 Task: Find connections with filter location Stoke-on-Trent with filter topic #Jobswith filter profile language English with filter current company Saint-Gobain India Private Limited - Glass Business with filter school Guru Jambheshwar University with filter industry Residential Building Construction with filter service category Corporate Law with filter keywords title Roofer
Action: Mouse moved to (680, 100)
Screenshot: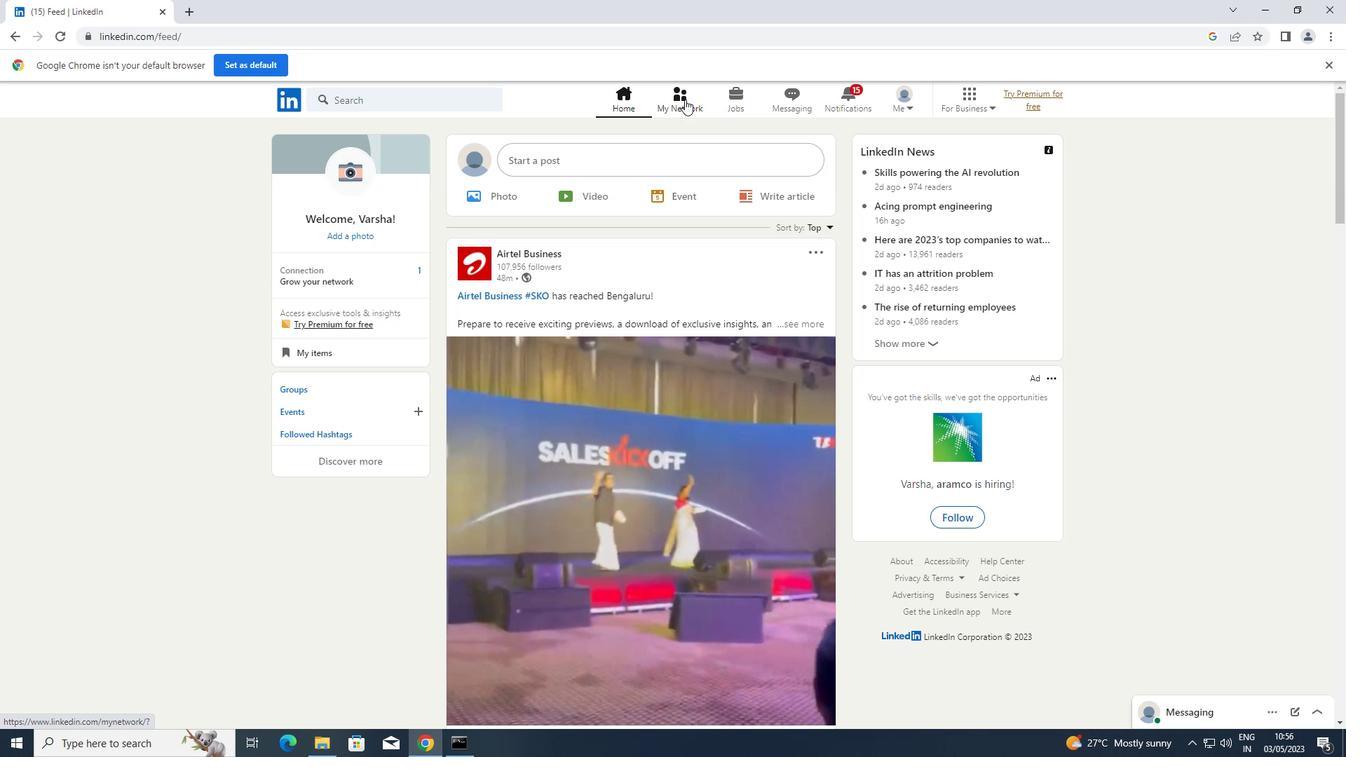 
Action: Mouse pressed left at (680, 100)
Screenshot: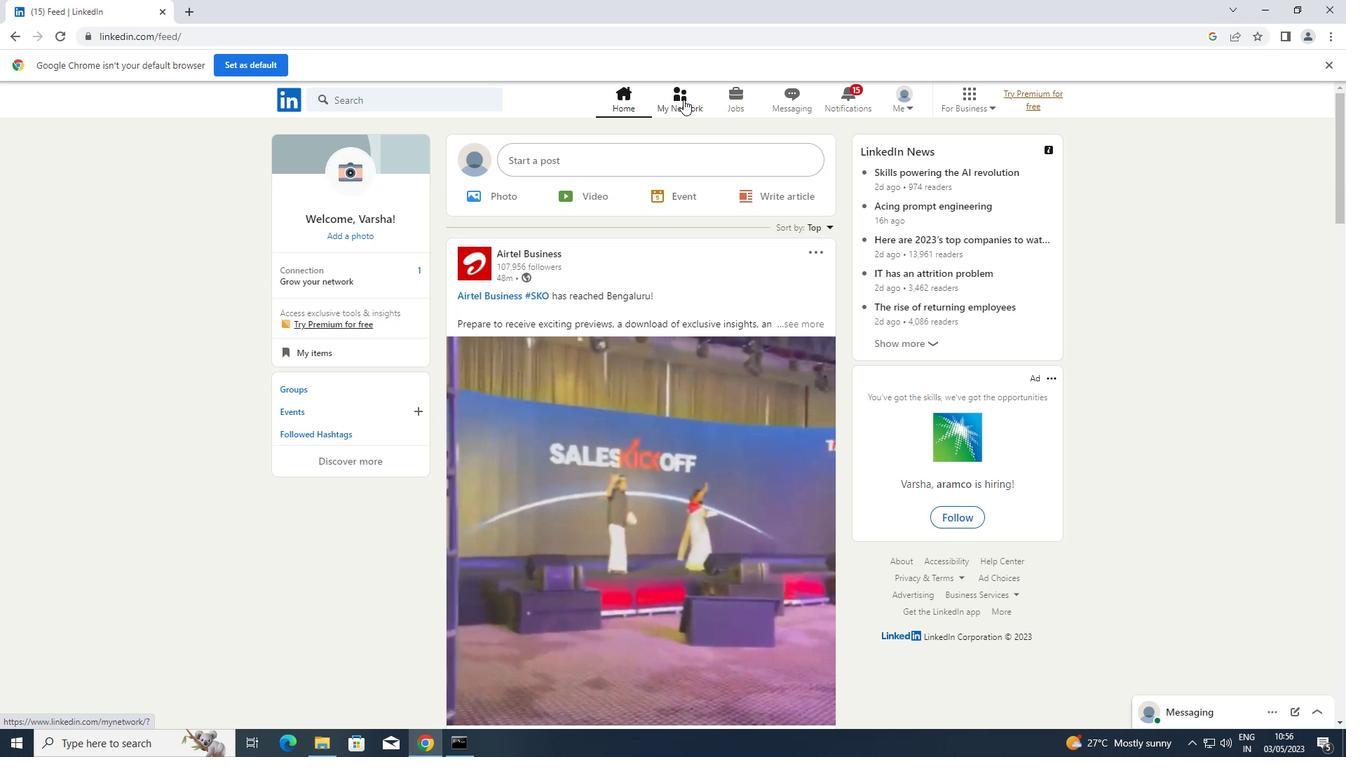 
Action: Mouse moved to (391, 172)
Screenshot: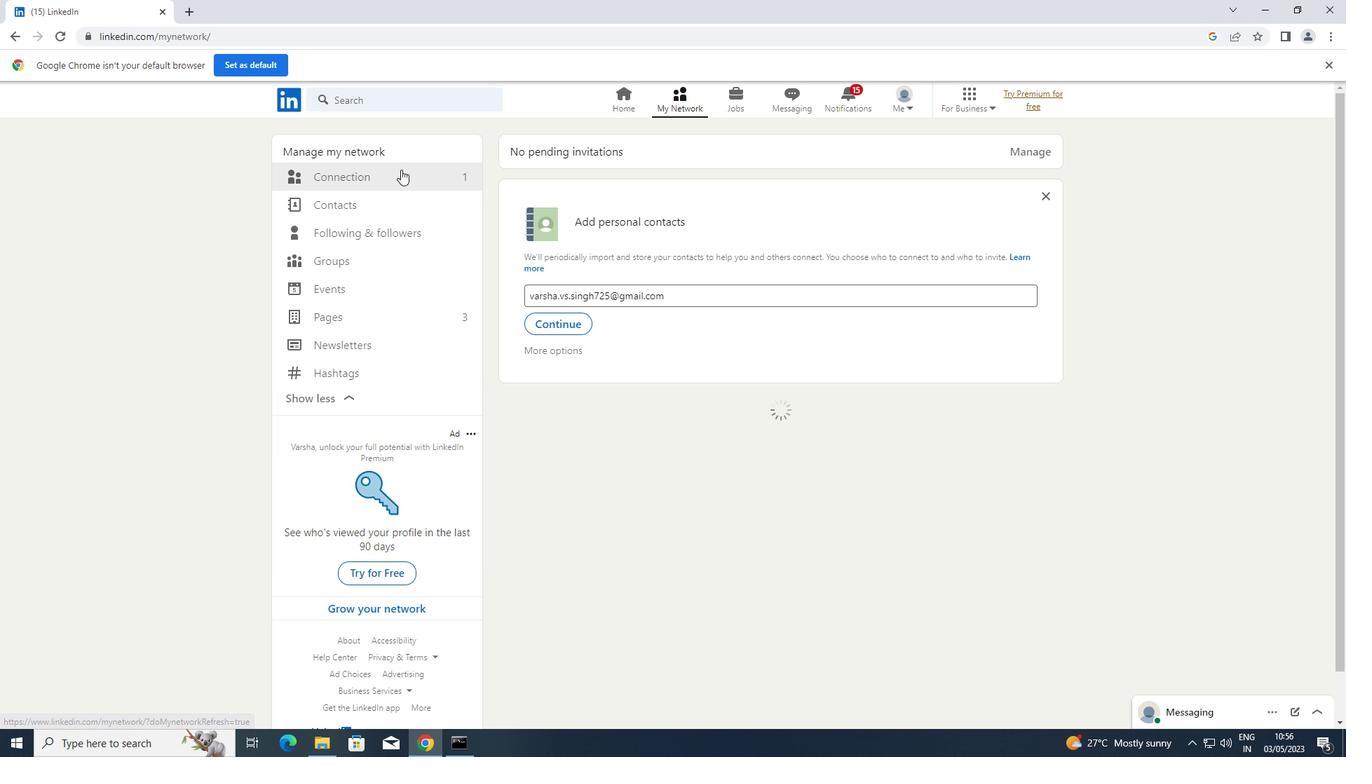 
Action: Mouse pressed left at (391, 172)
Screenshot: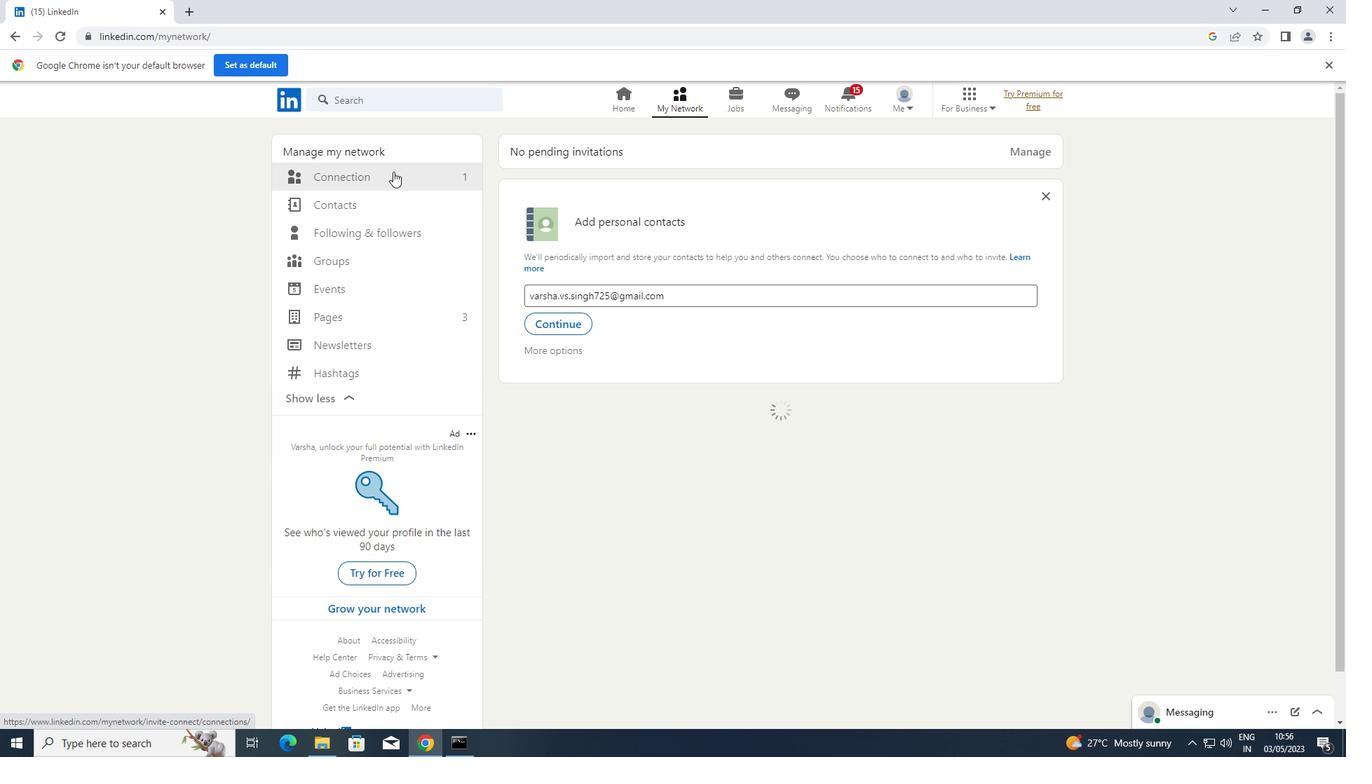 
Action: Mouse moved to (766, 180)
Screenshot: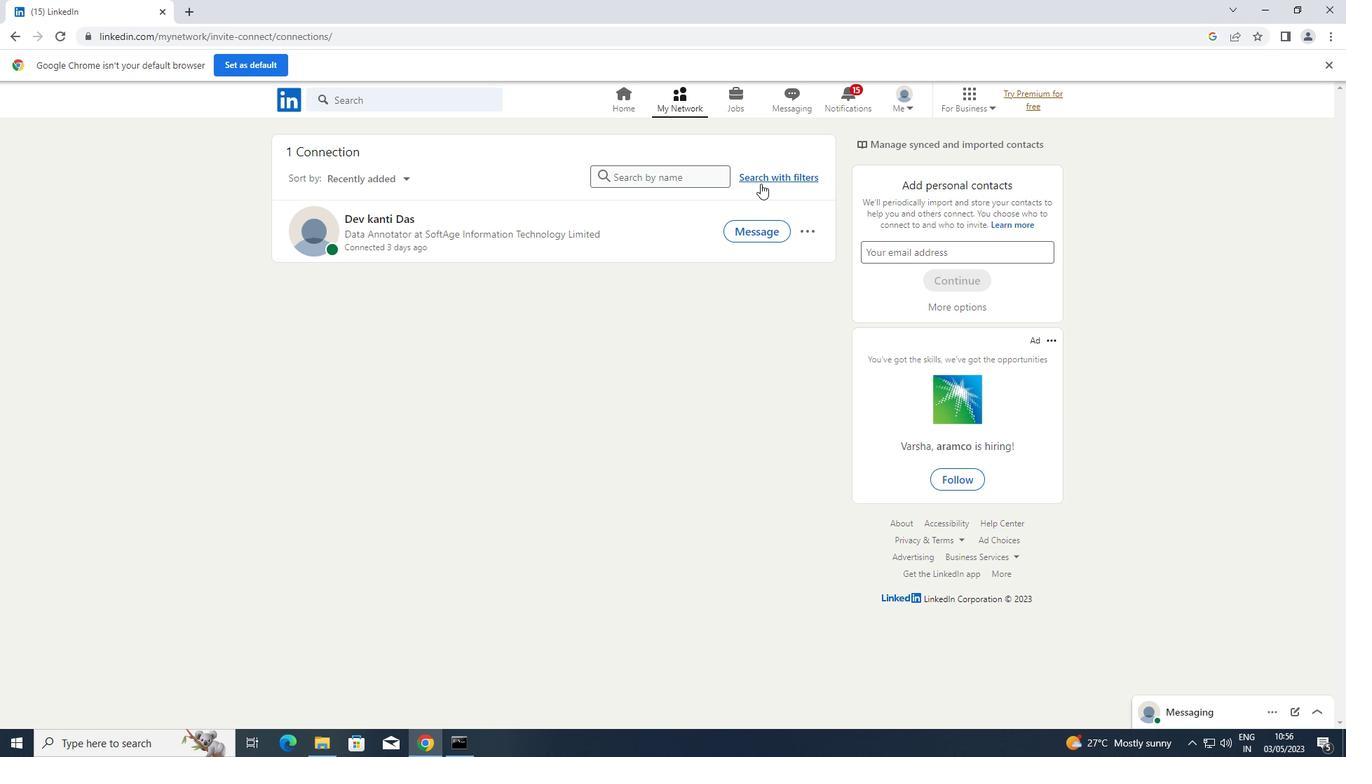 
Action: Mouse pressed left at (766, 180)
Screenshot: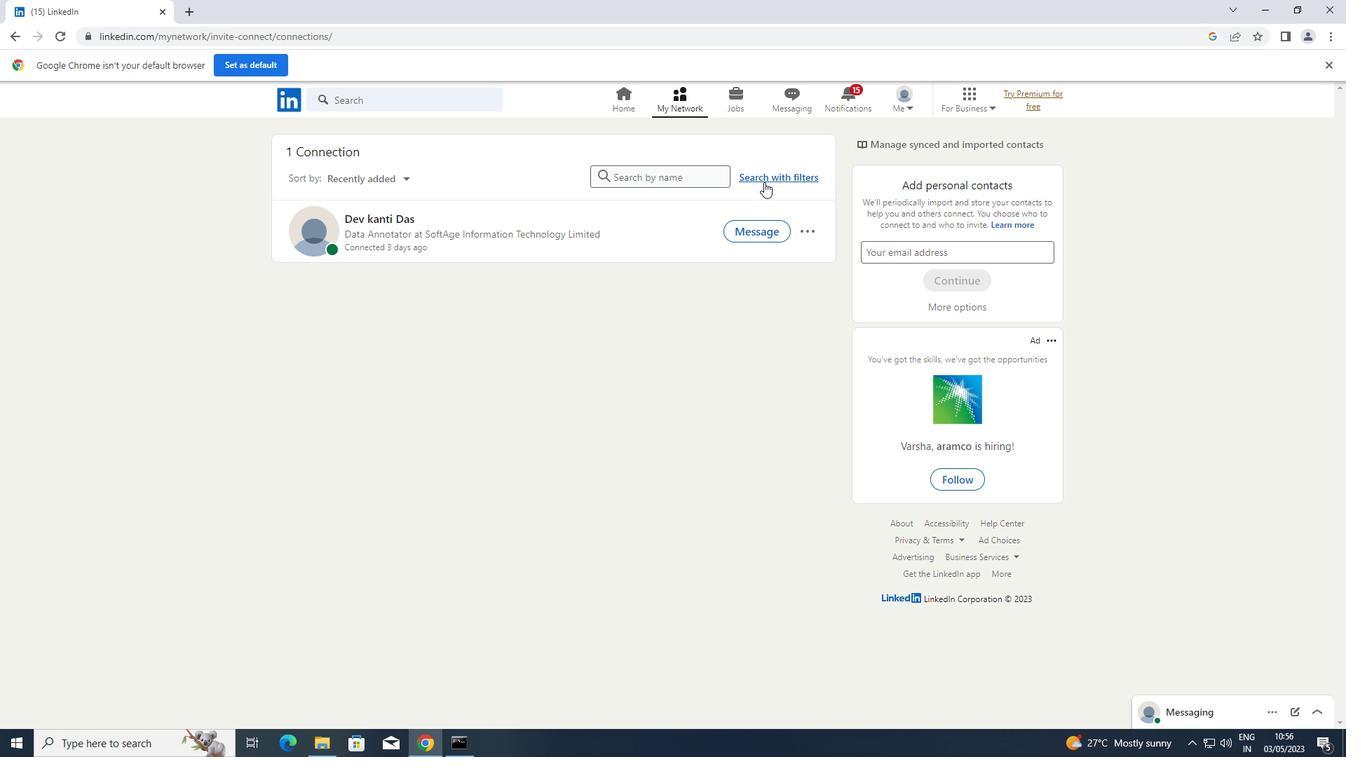 
Action: Mouse moved to (726, 137)
Screenshot: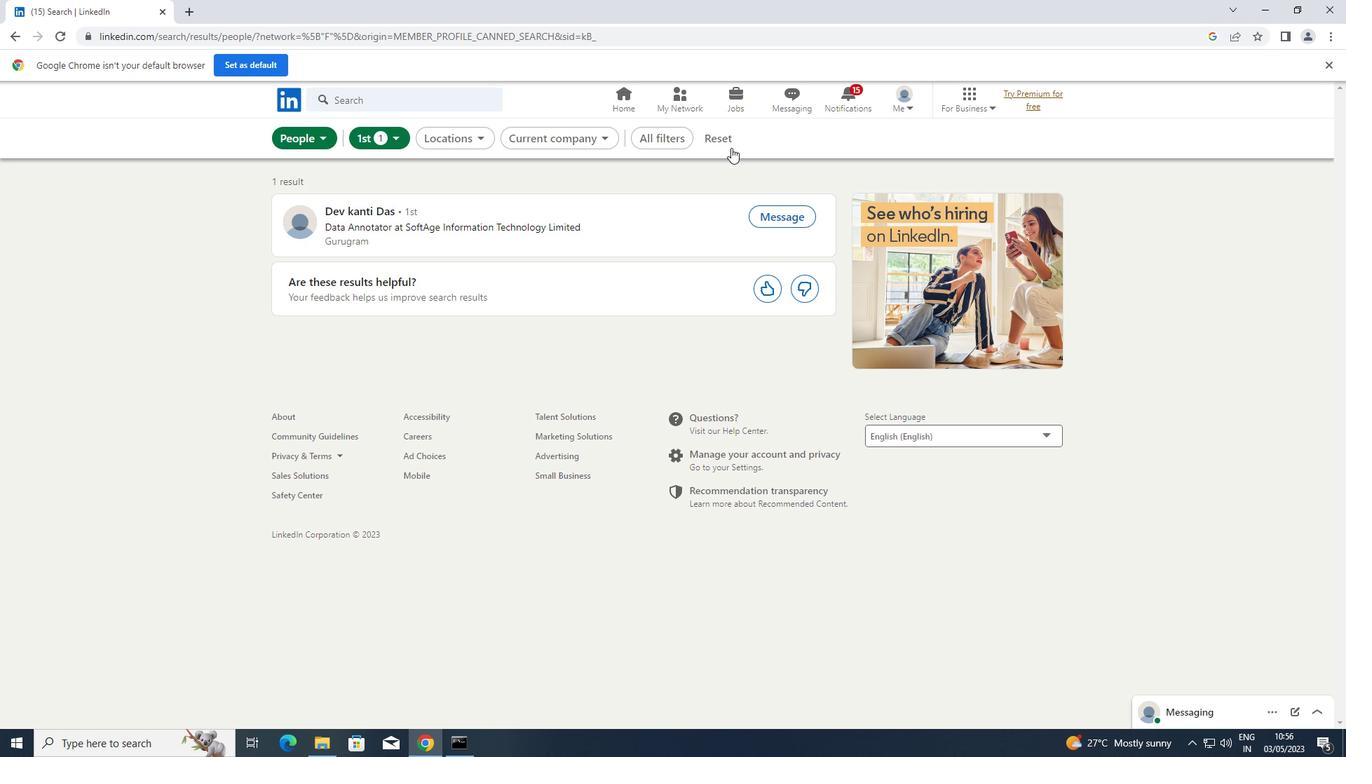
Action: Mouse pressed left at (726, 137)
Screenshot: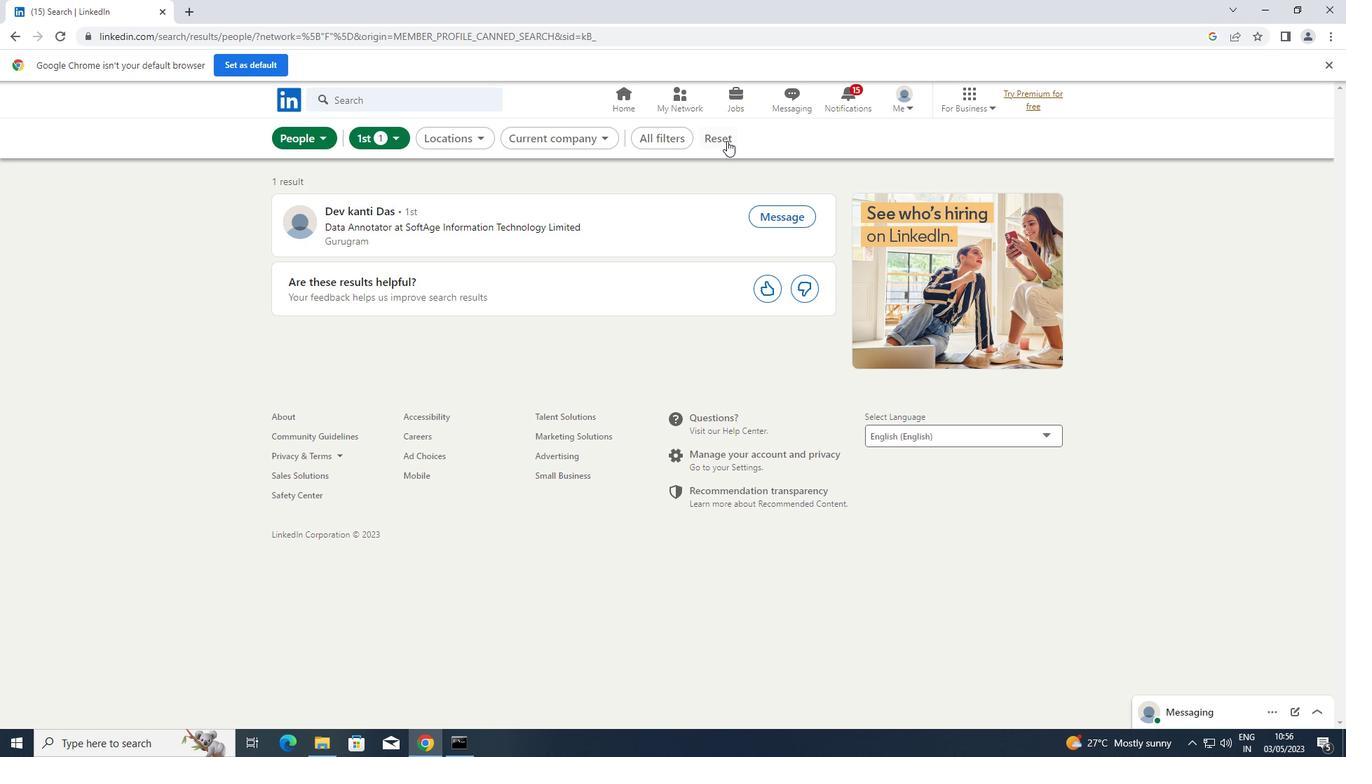 
Action: Mouse moved to (697, 141)
Screenshot: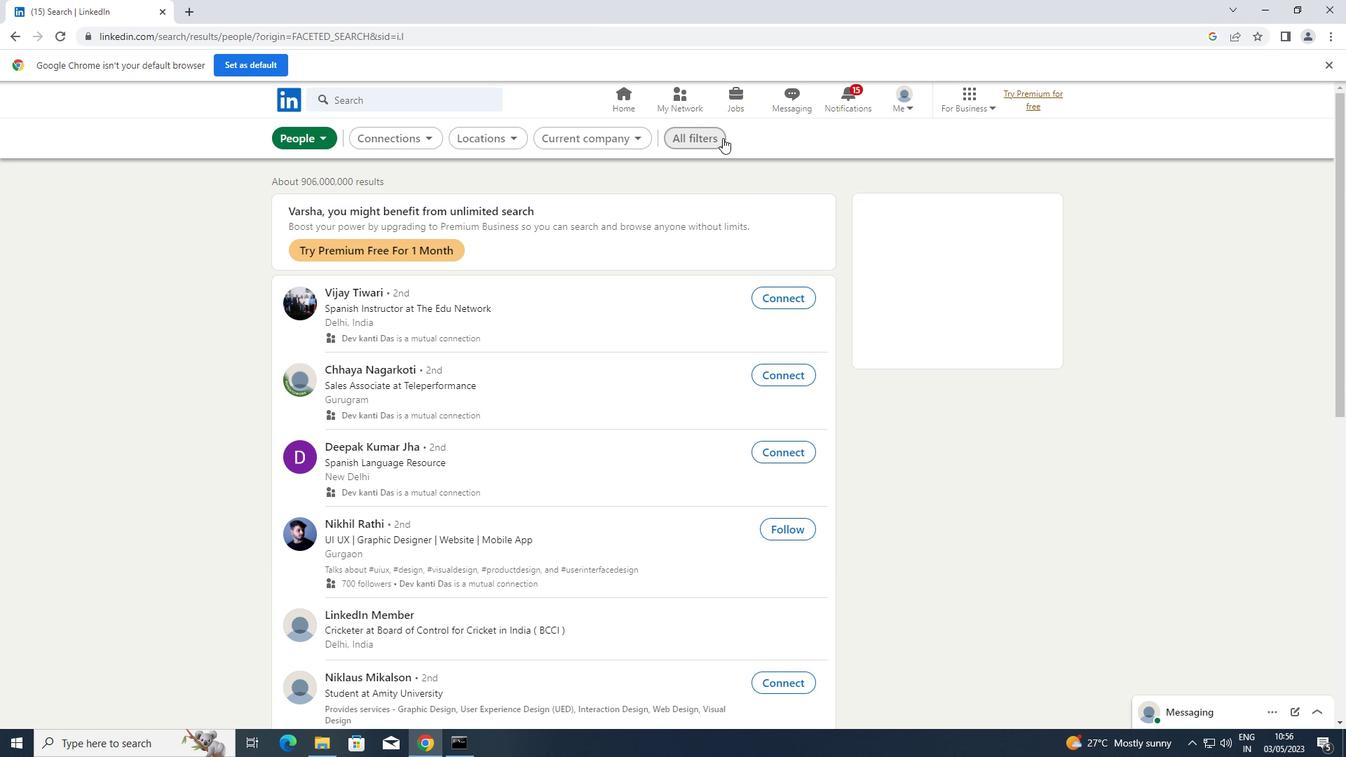 
Action: Mouse pressed left at (697, 141)
Screenshot: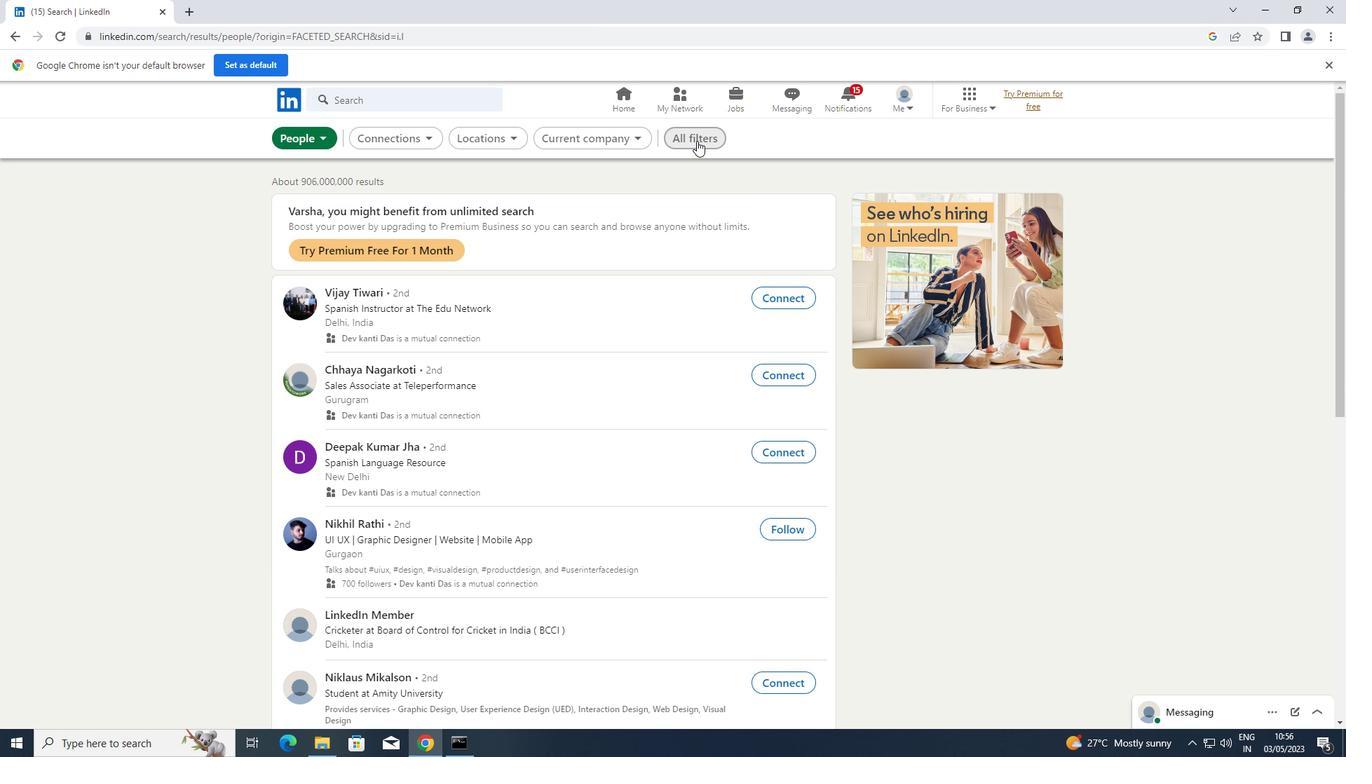 
Action: Mouse moved to (970, 315)
Screenshot: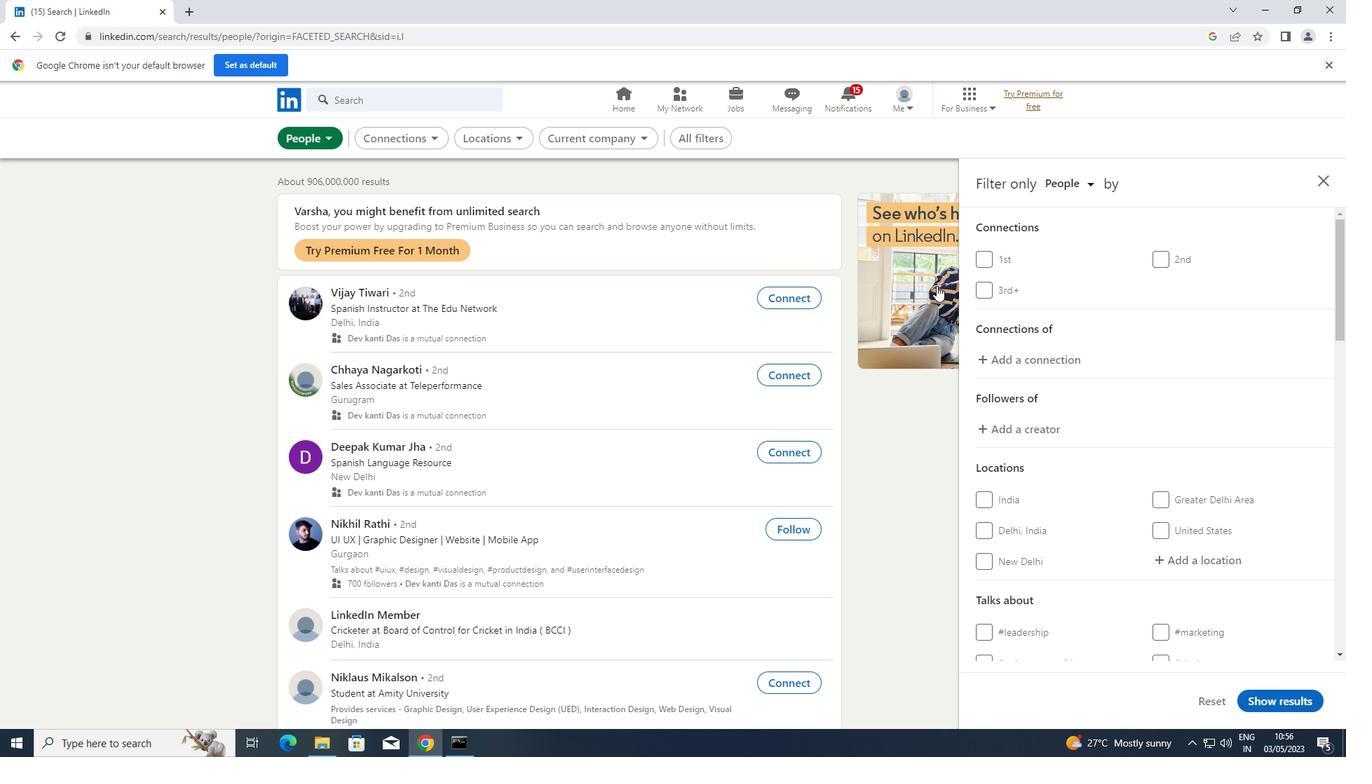 
Action: Mouse scrolled (970, 314) with delta (0, 0)
Screenshot: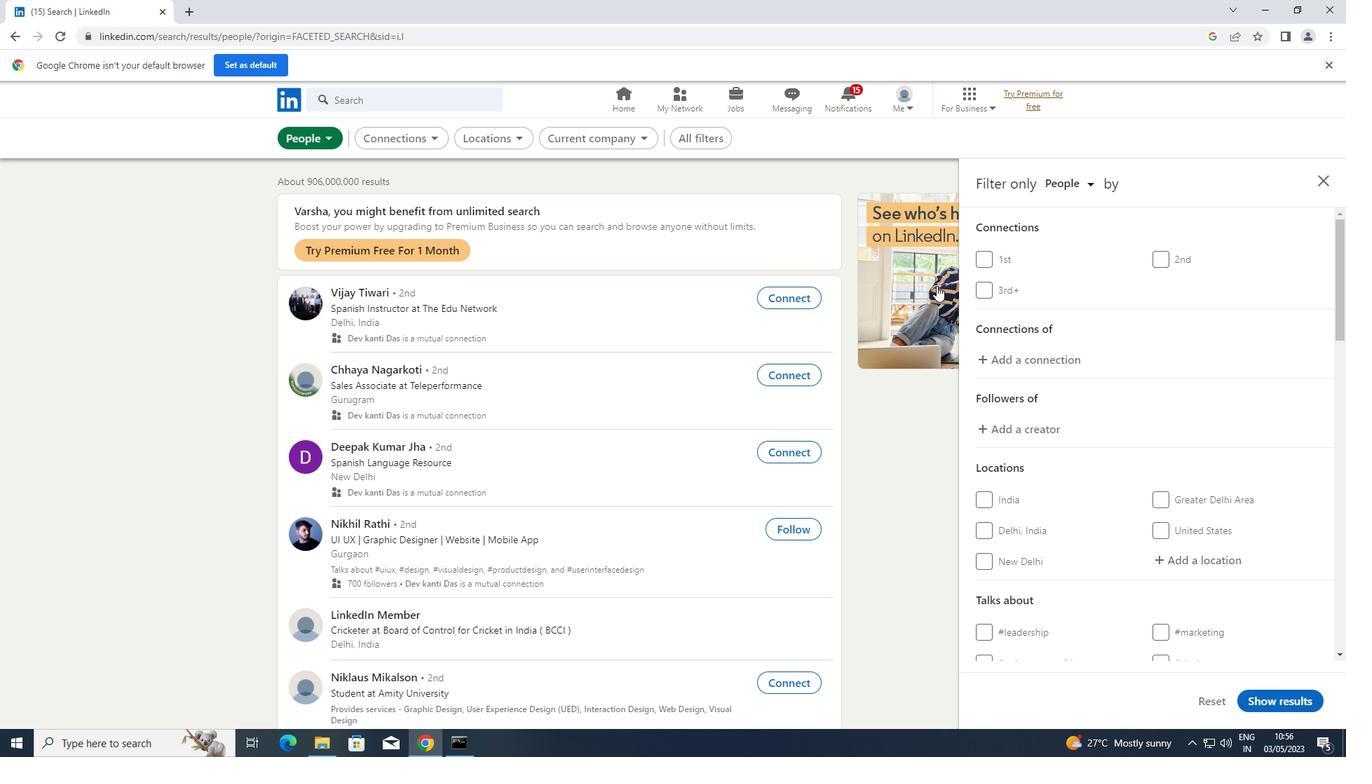 
Action: Mouse moved to (971, 317)
Screenshot: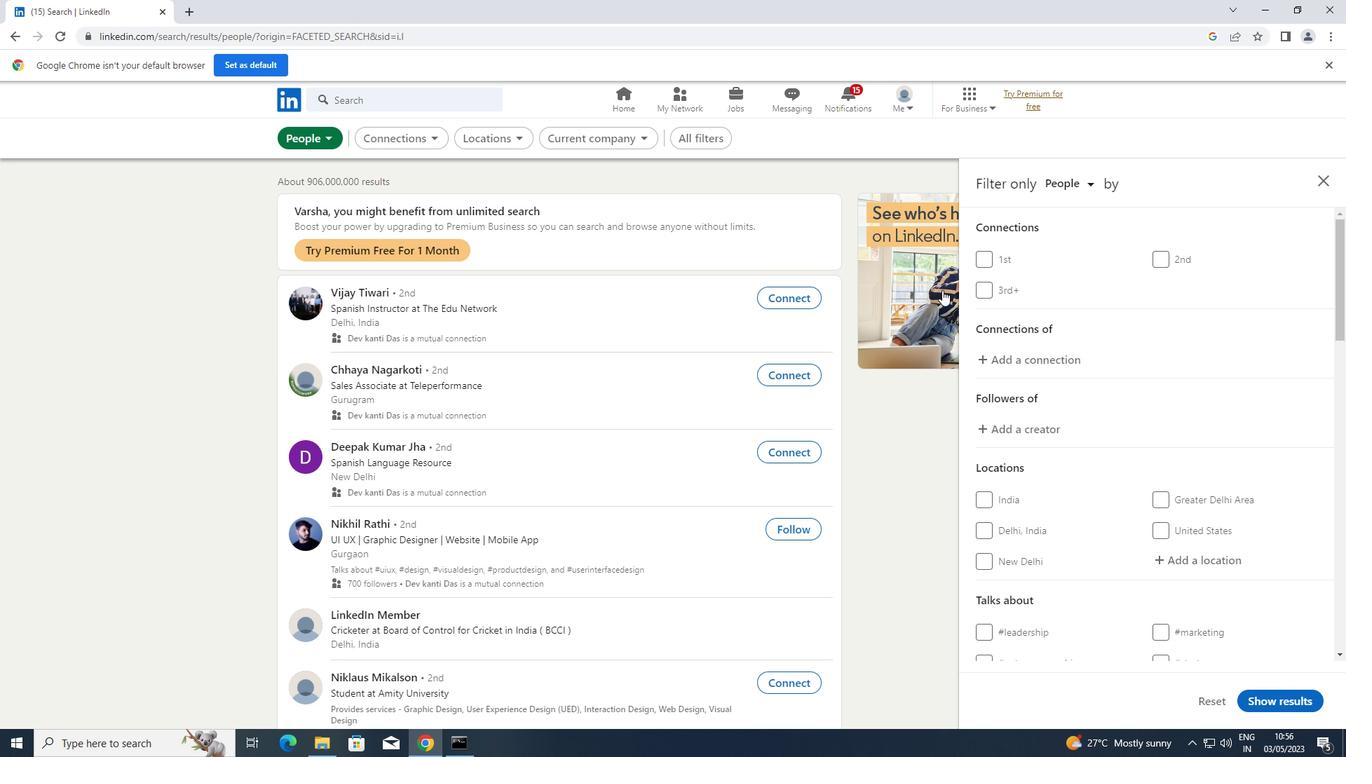 
Action: Mouse scrolled (971, 317) with delta (0, 0)
Screenshot: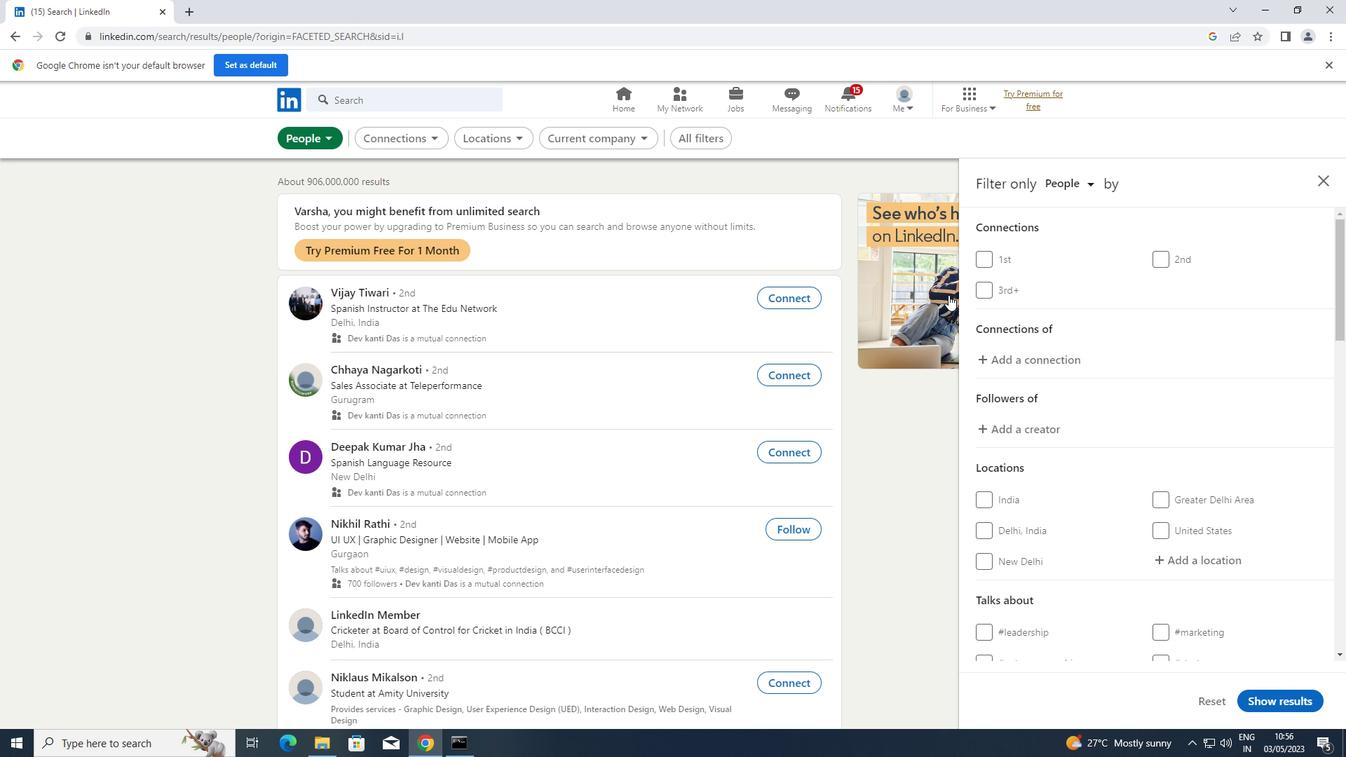 
Action: Mouse moved to (1224, 424)
Screenshot: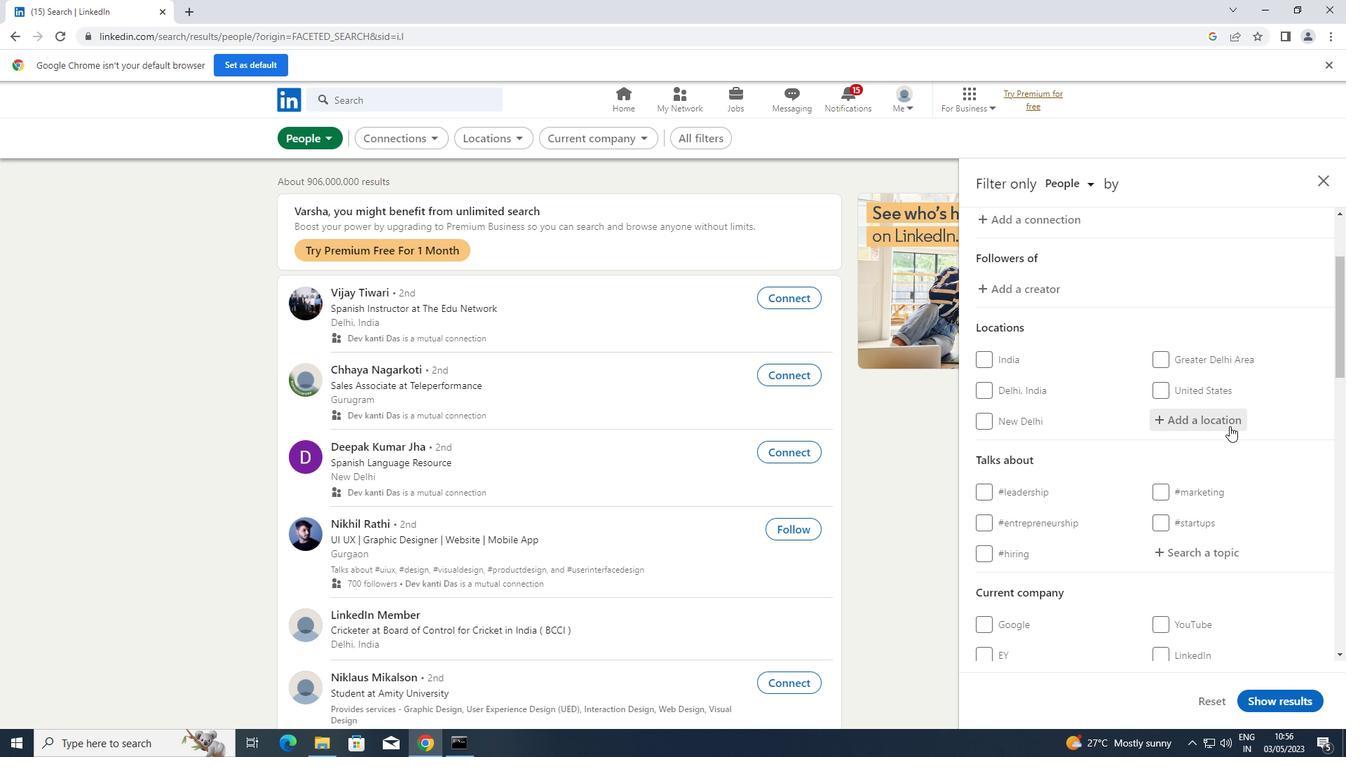 
Action: Mouse pressed left at (1224, 424)
Screenshot: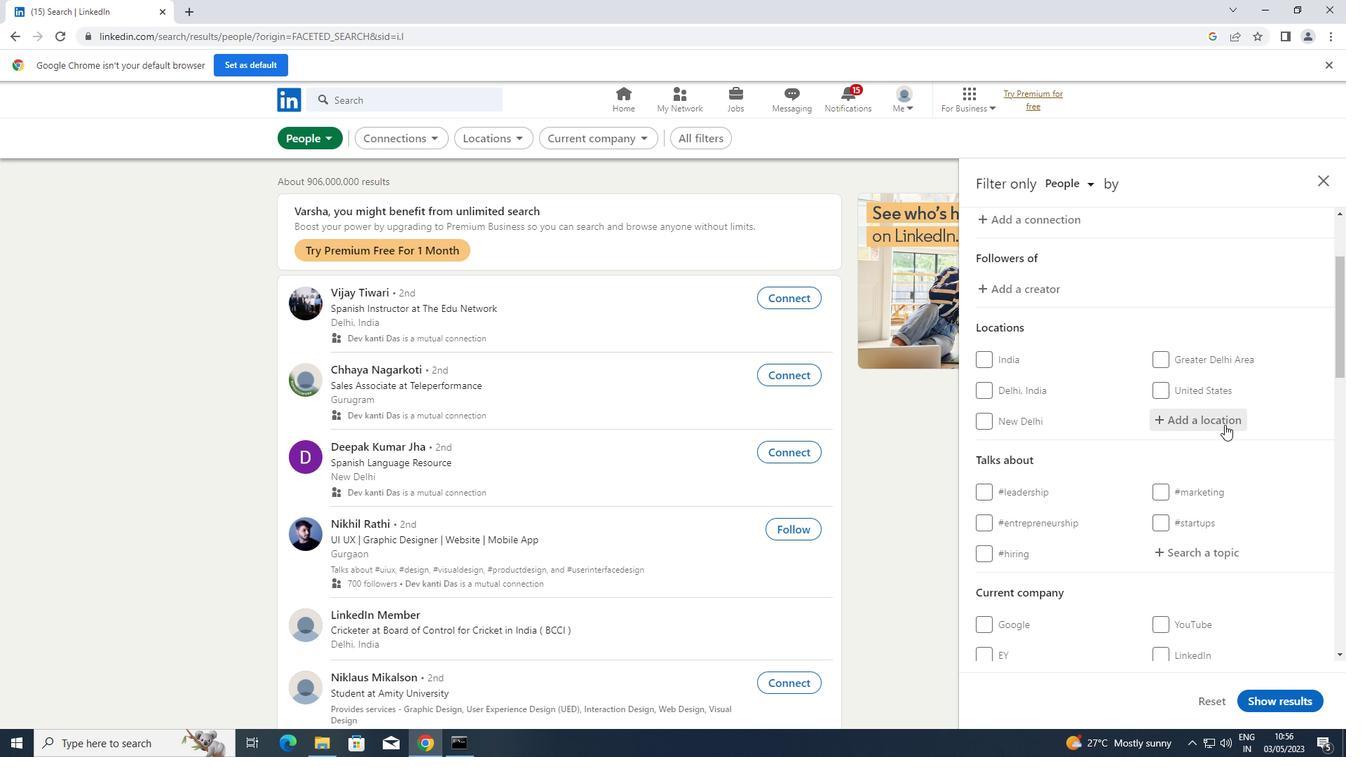 
Action: Key pressed <Key.shift>STOKE-
Screenshot: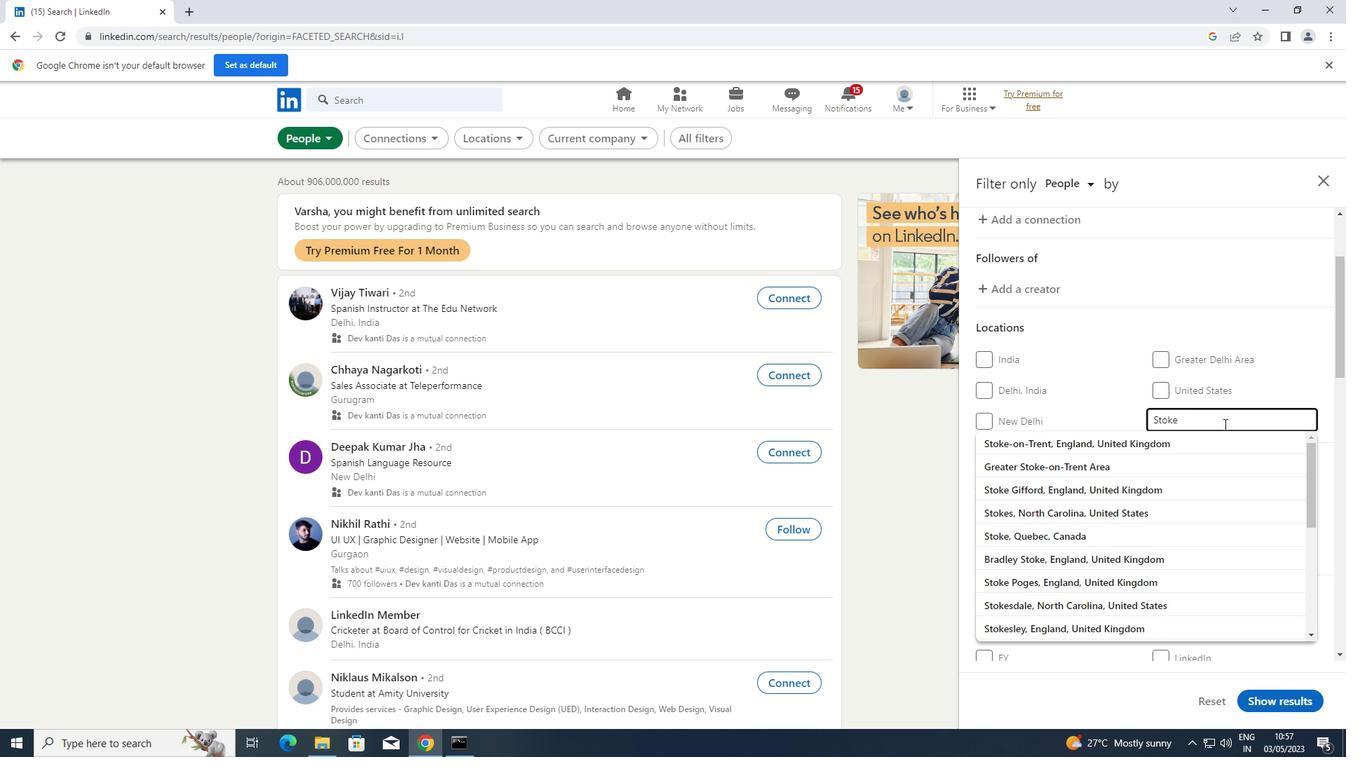 
Action: Mouse moved to (1135, 470)
Screenshot: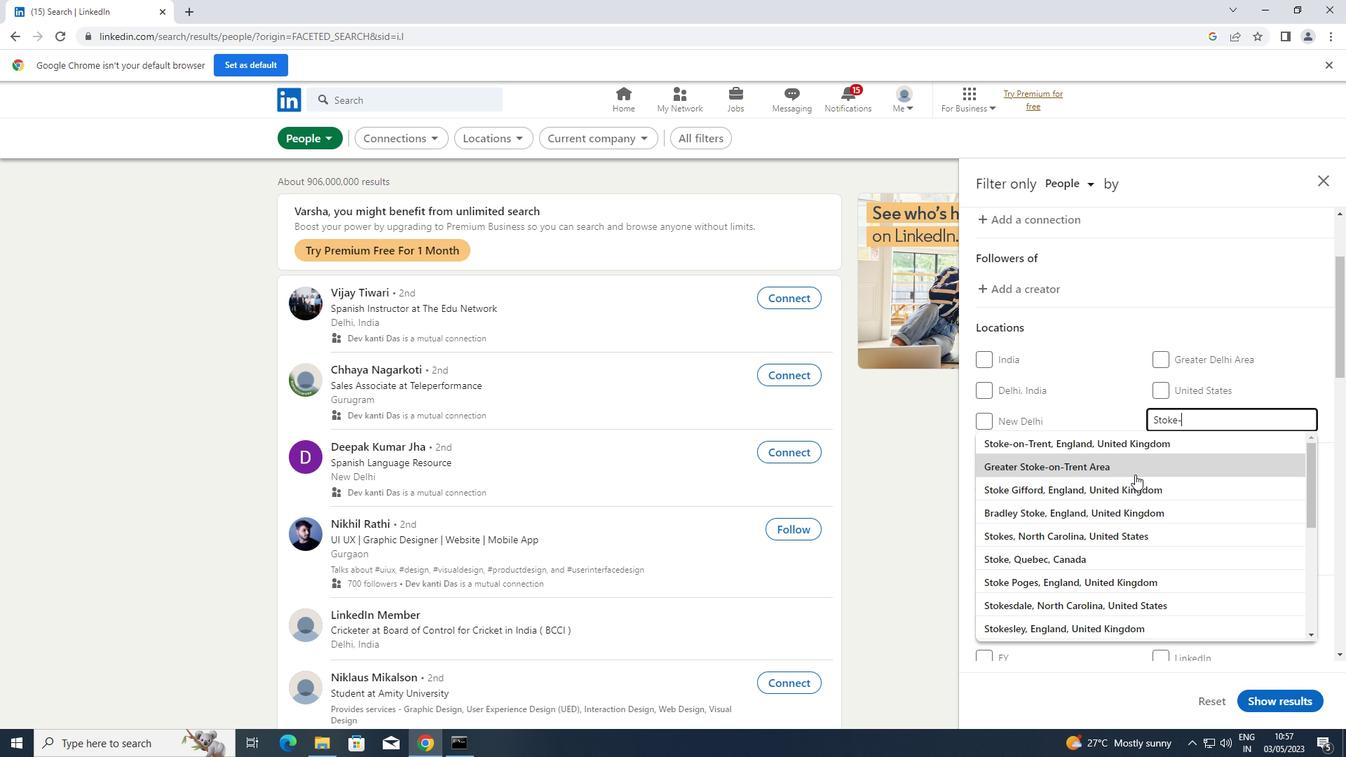 
Action: Key pressed ON-<Key.shift>TRENT
Screenshot: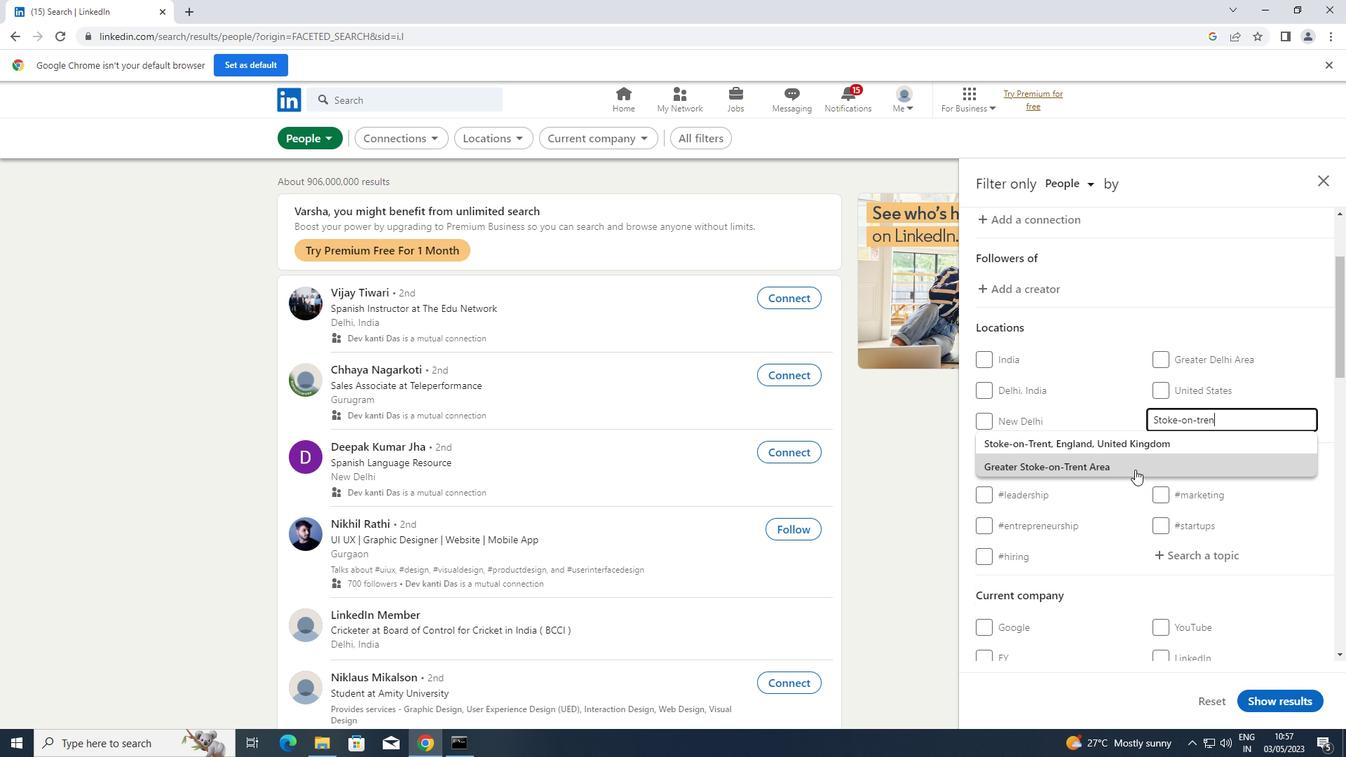 
Action: Mouse moved to (1142, 487)
Screenshot: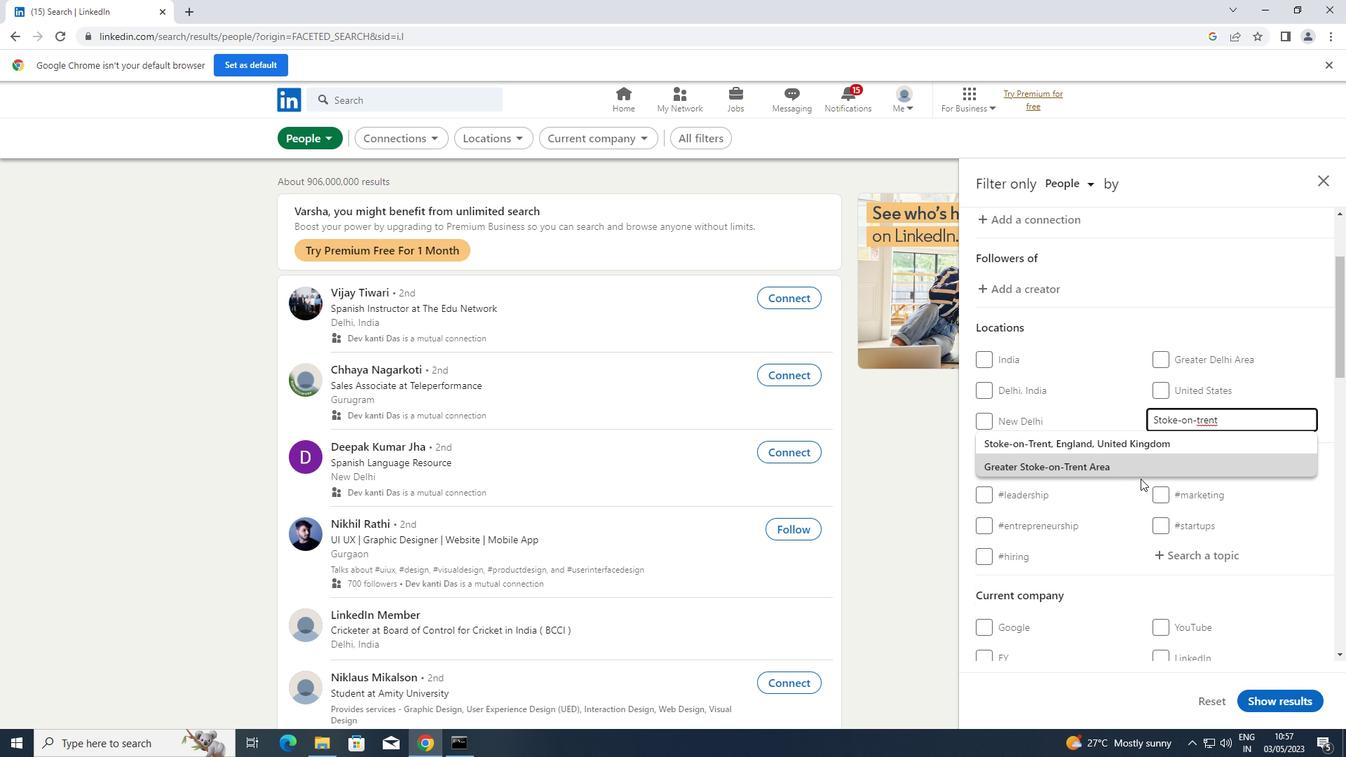 
Action: Mouse scrolled (1142, 486) with delta (0, 0)
Screenshot: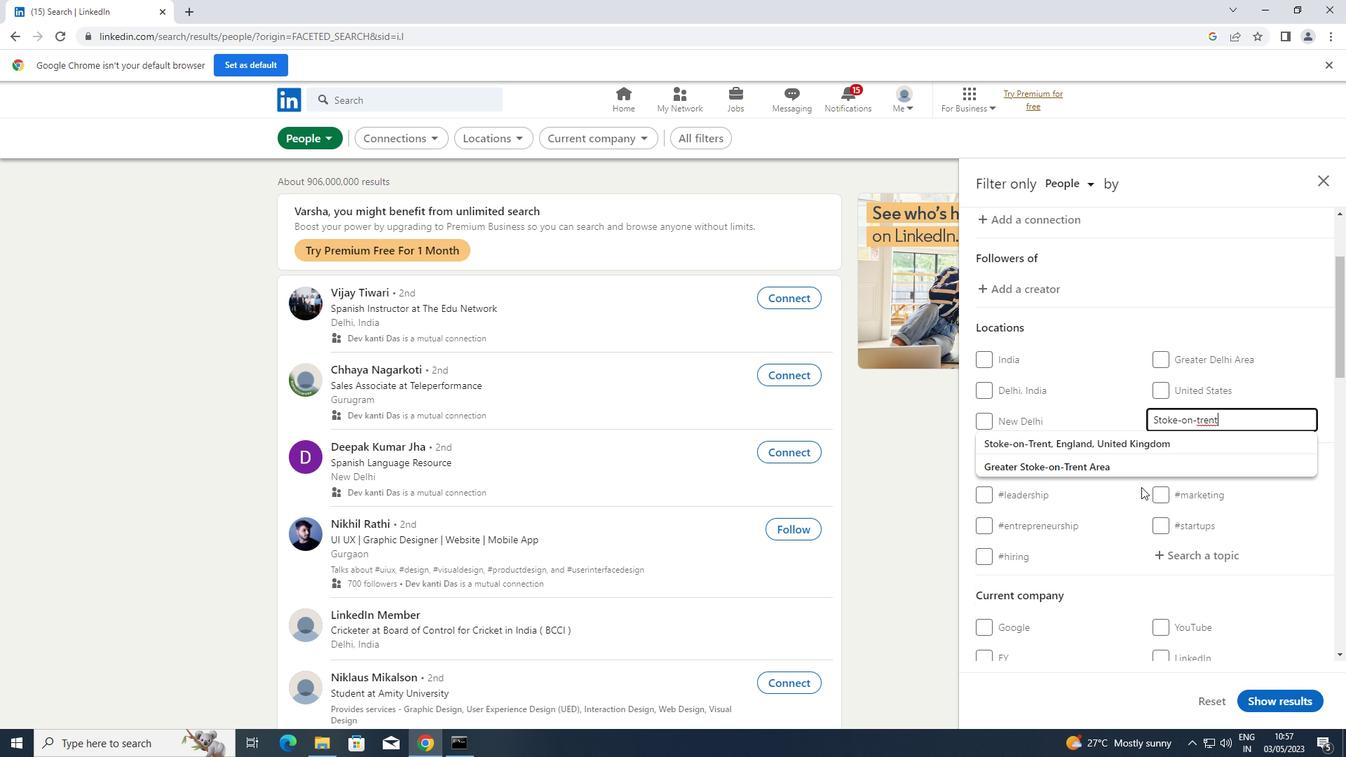 
Action: Mouse moved to (1187, 482)
Screenshot: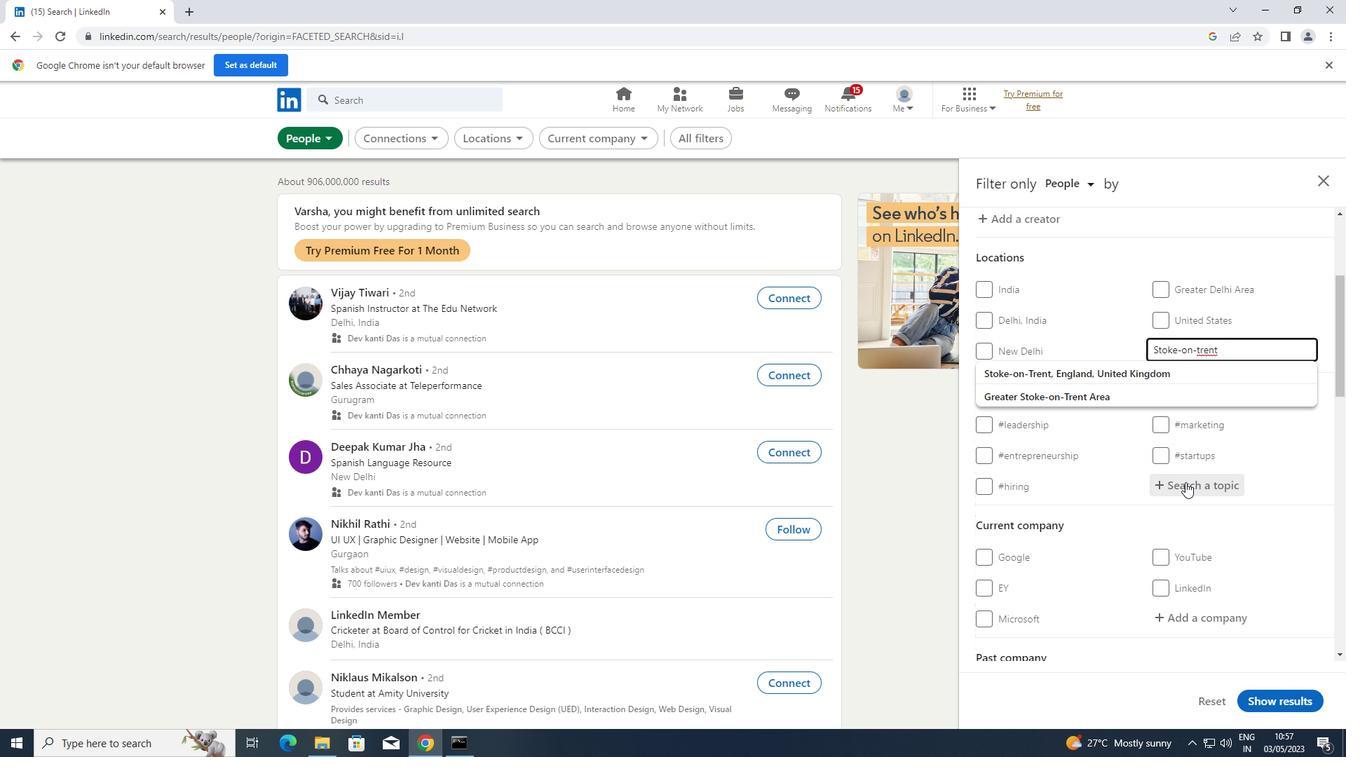 
Action: Mouse pressed left at (1187, 482)
Screenshot: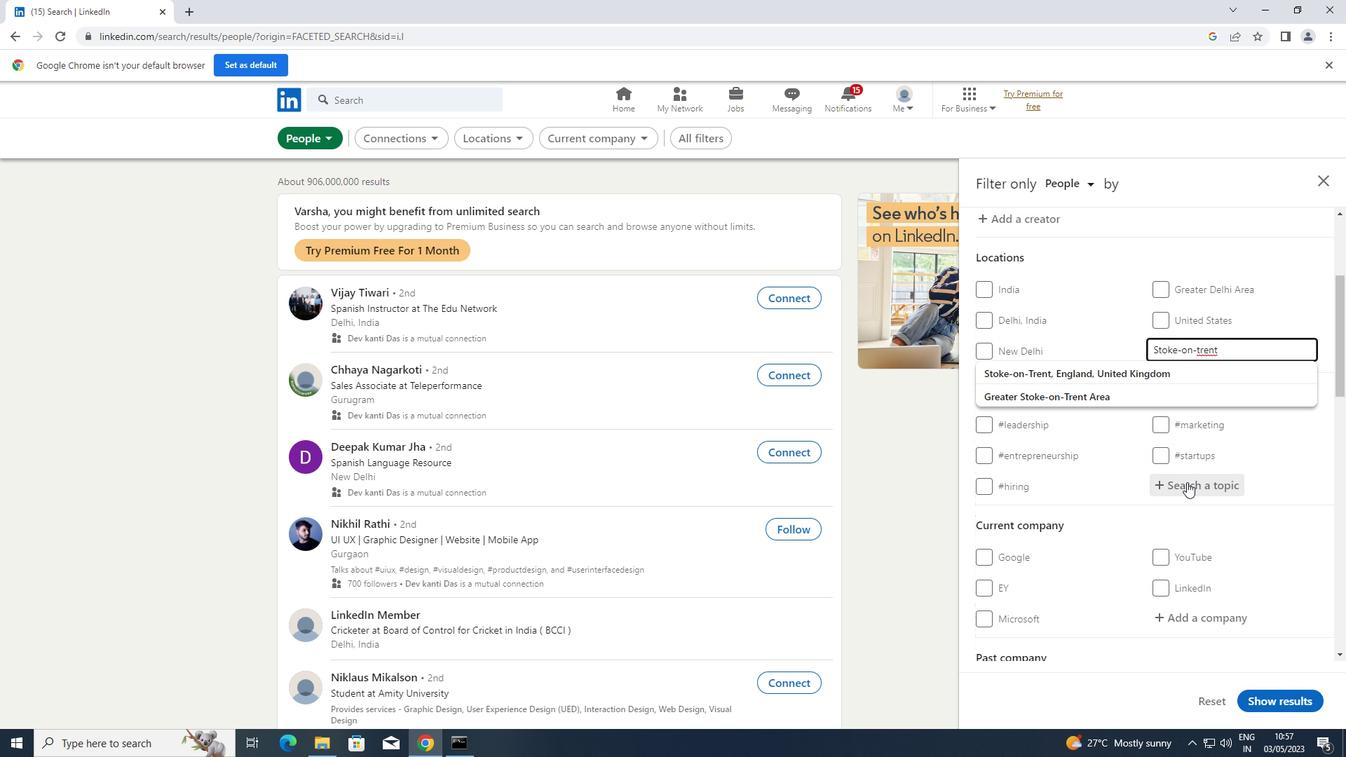 
Action: Key pressed <Key.shift>JOBS
Screenshot: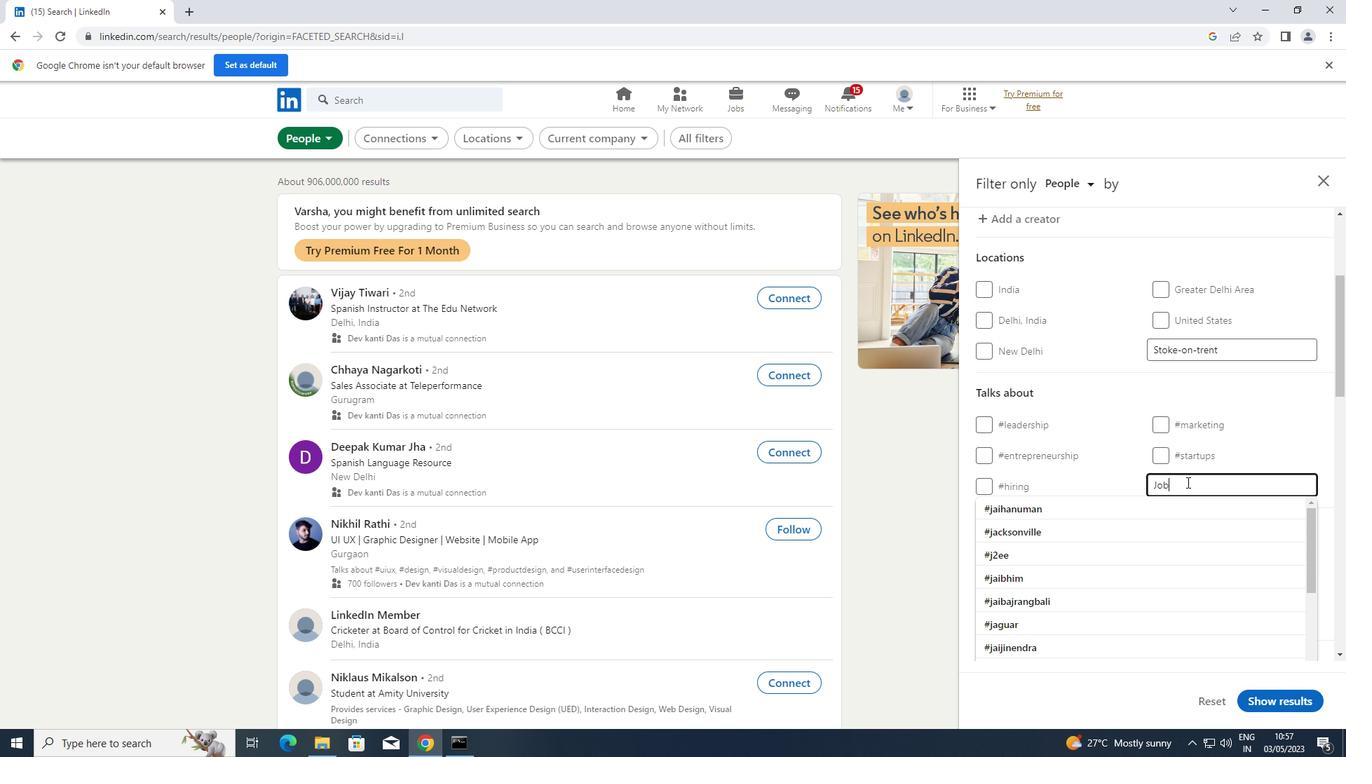 
Action: Mouse moved to (1041, 505)
Screenshot: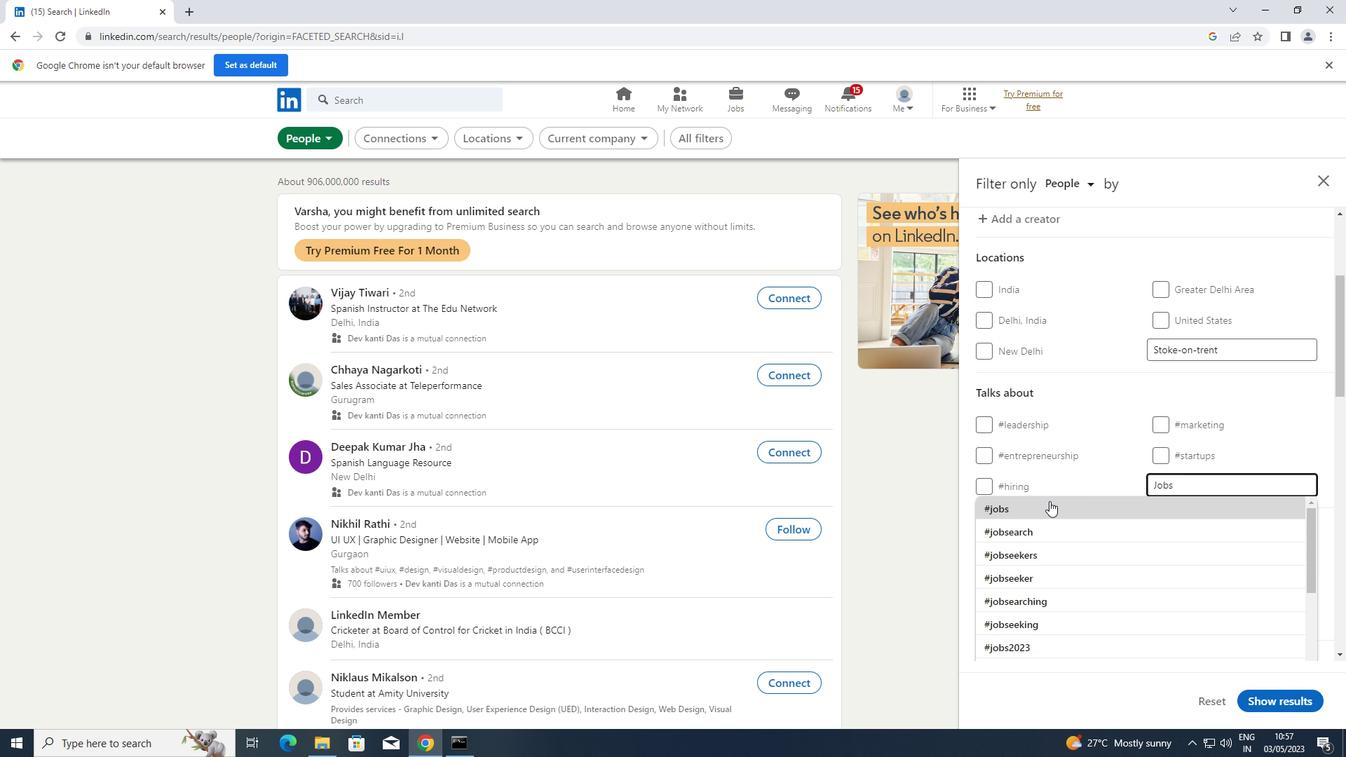 
Action: Mouse pressed left at (1041, 505)
Screenshot: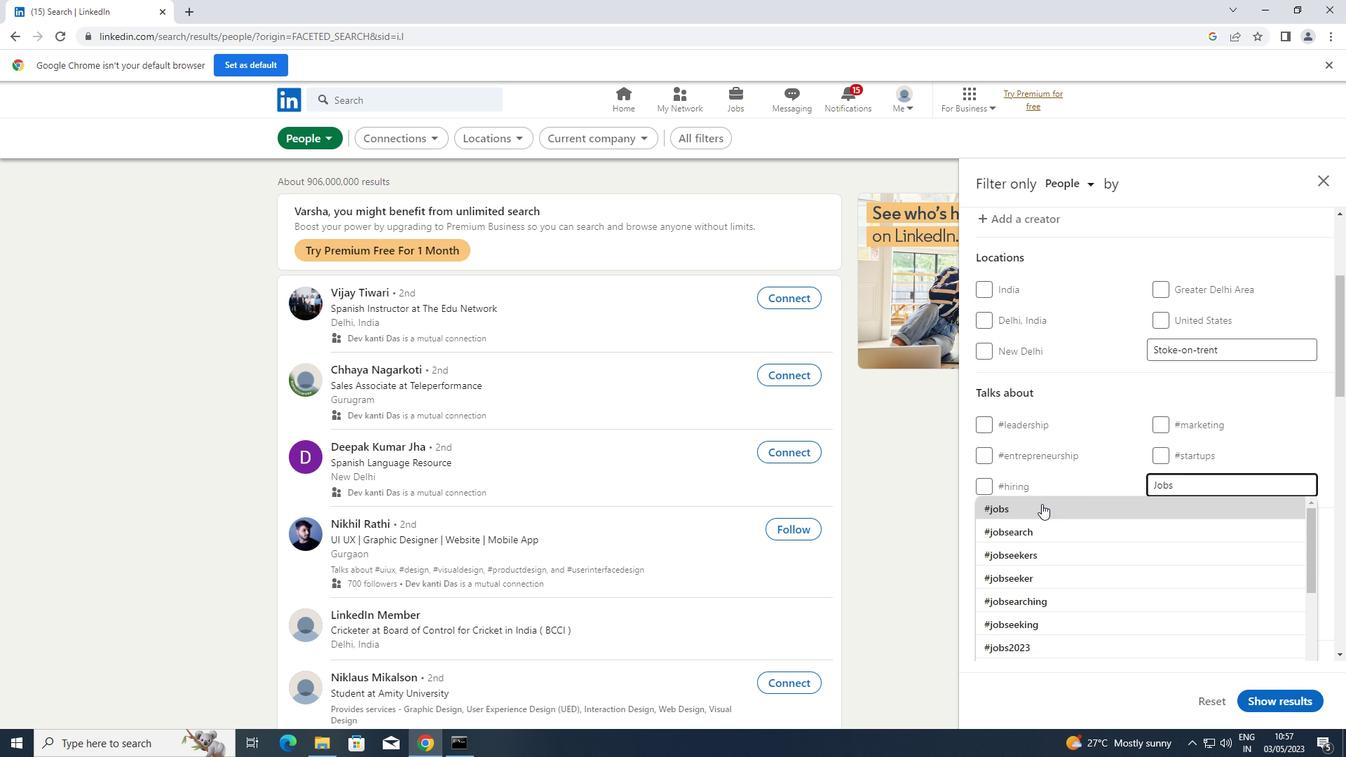 
Action: Mouse scrolled (1041, 505) with delta (0, 0)
Screenshot: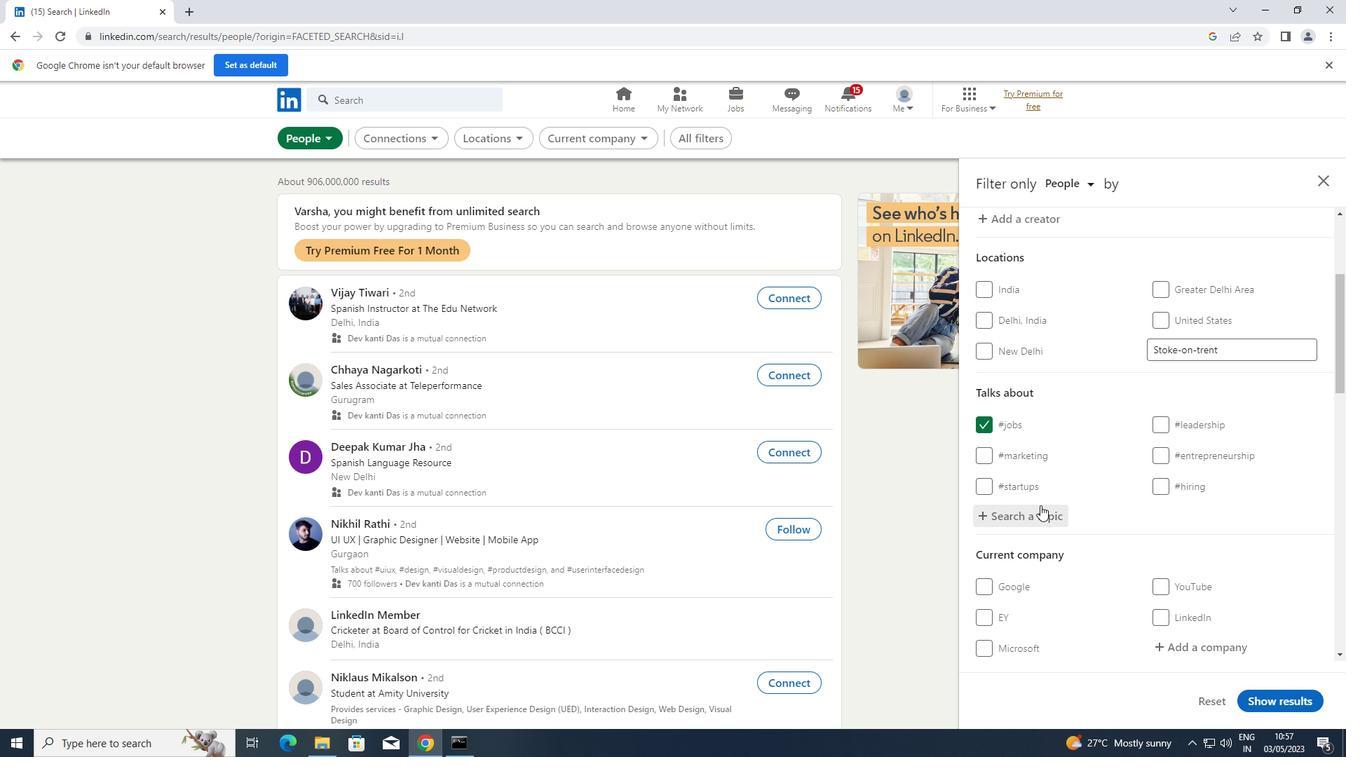 
Action: Mouse scrolled (1041, 505) with delta (0, 0)
Screenshot: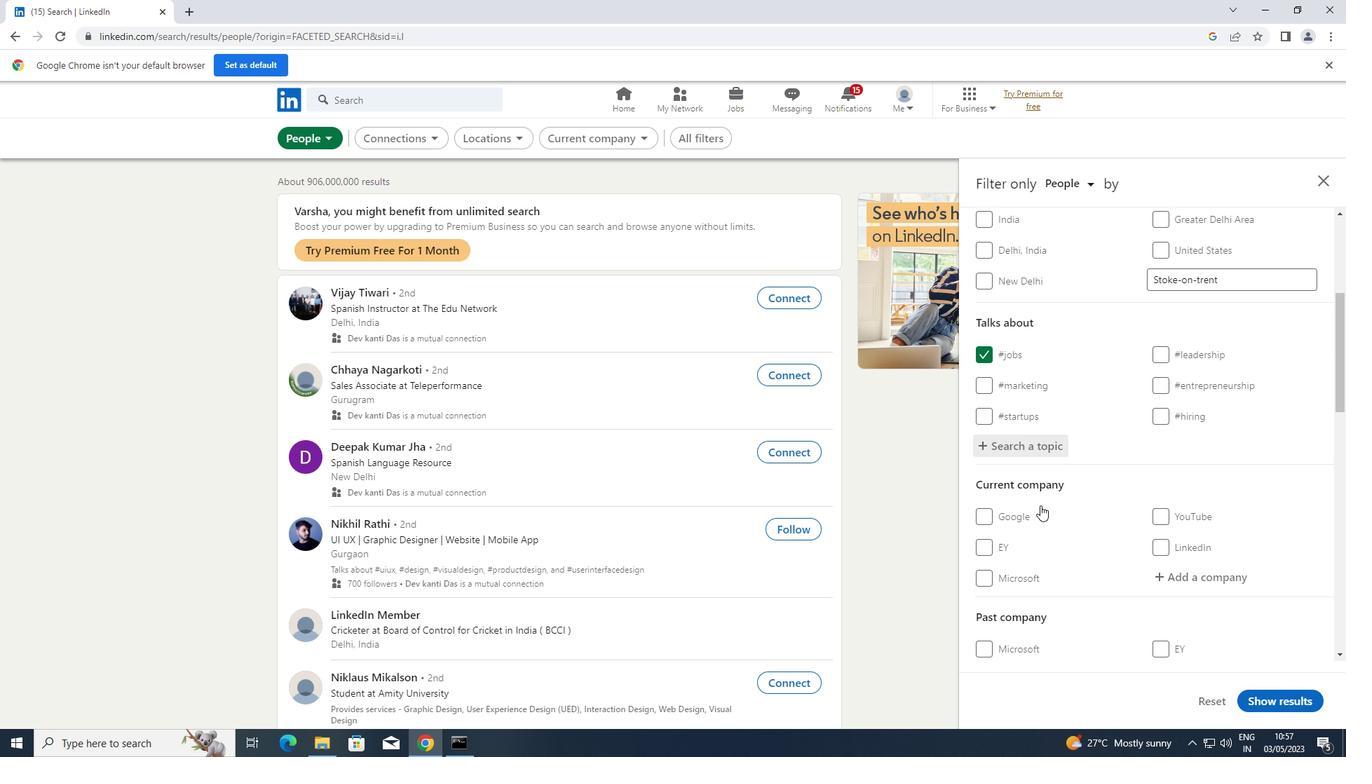
Action: Mouse scrolled (1041, 505) with delta (0, 0)
Screenshot: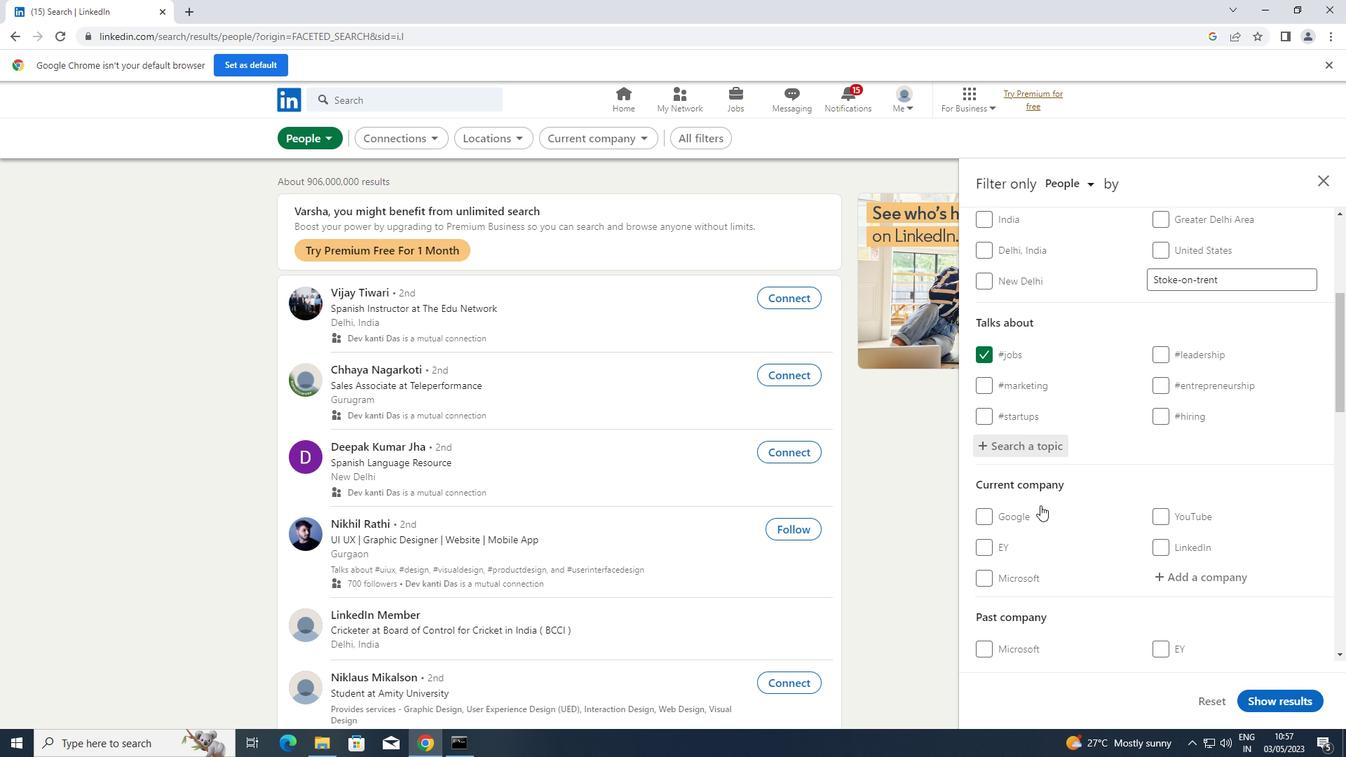 
Action: Mouse scrolled (1041, 505) with delta (0, 0)
Screenshot: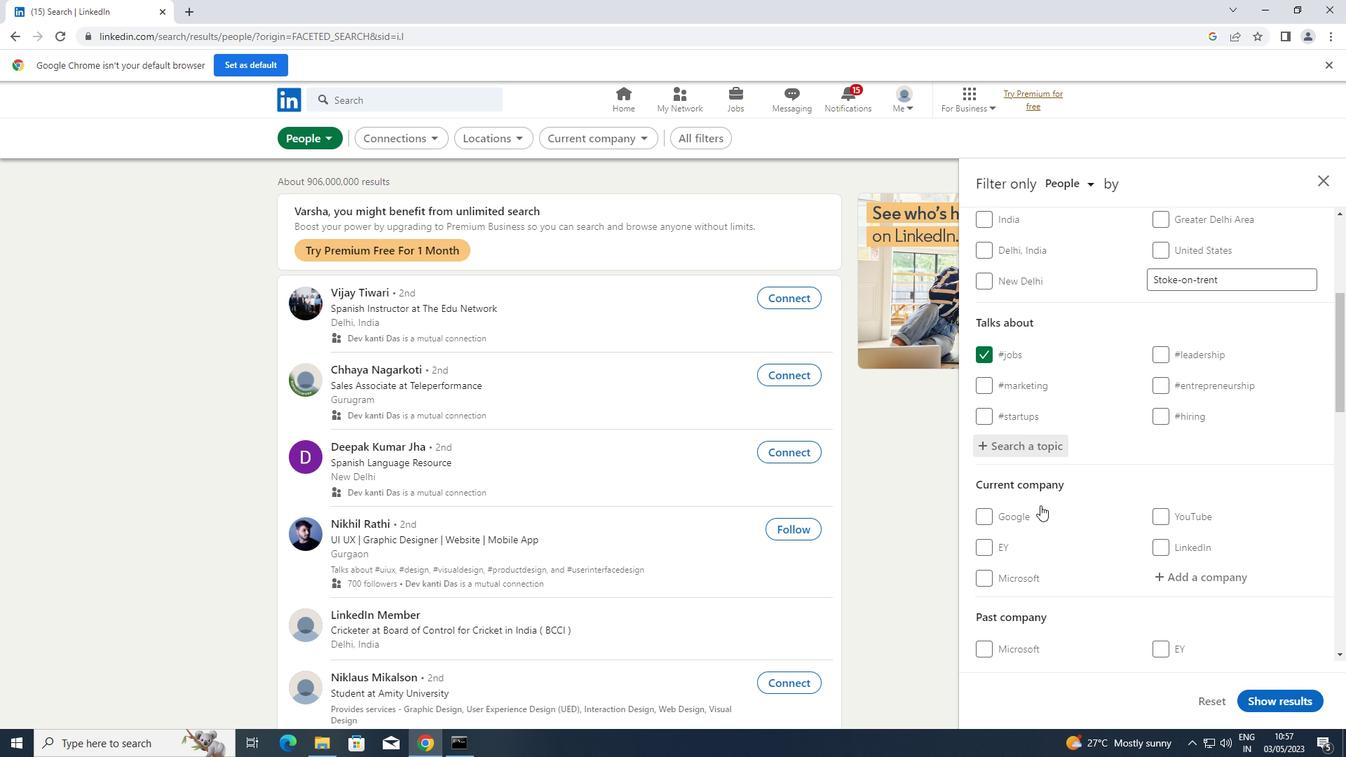 
Action: Mouse scrolled (1041, 505) with delta (0, 0)
Screenshot: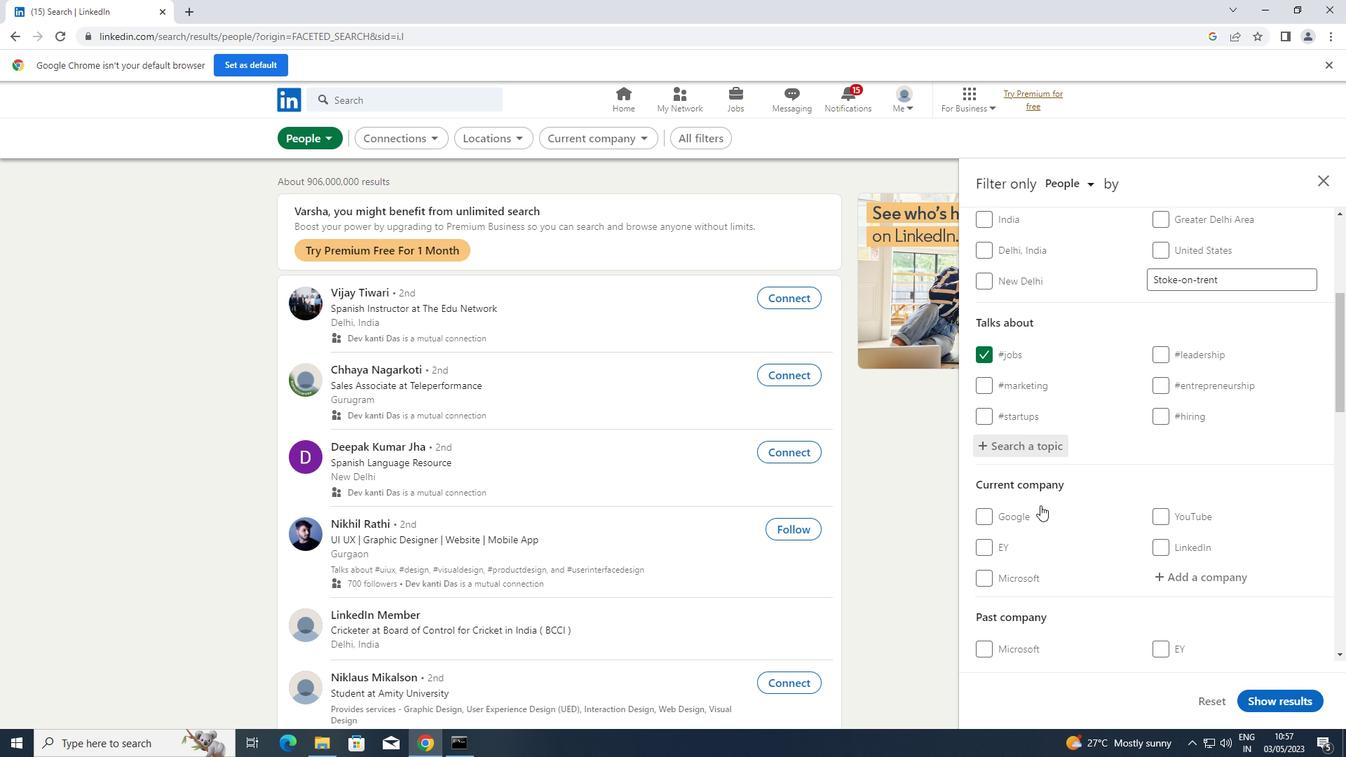 
Action: Mouse scrolled (1041, 505) with delta (0, 0)
Screenshot: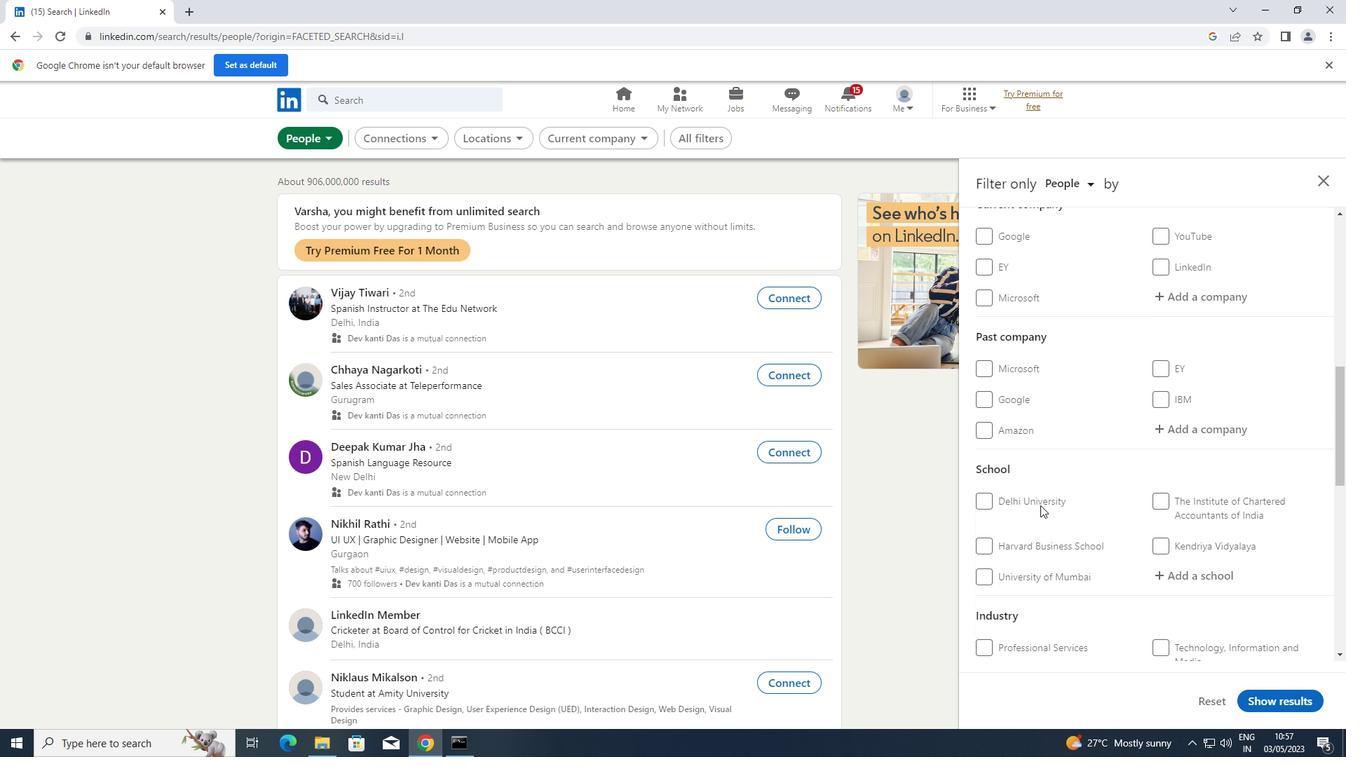
Action: Mouse scrolled (1041, 505) with delta (0, 0)
Screenshot: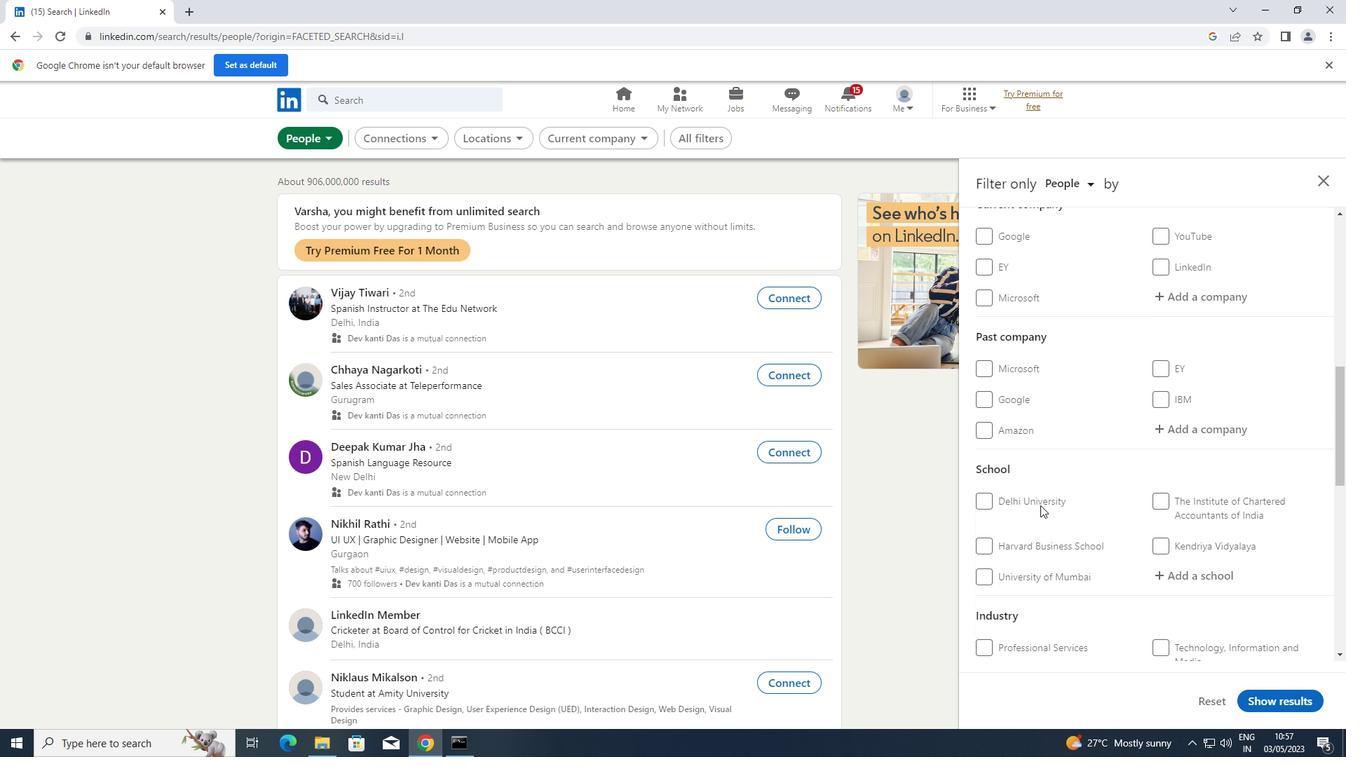 
Action: Mouse scrolled (1041, 505) with delta (0, 0)
Screenshot: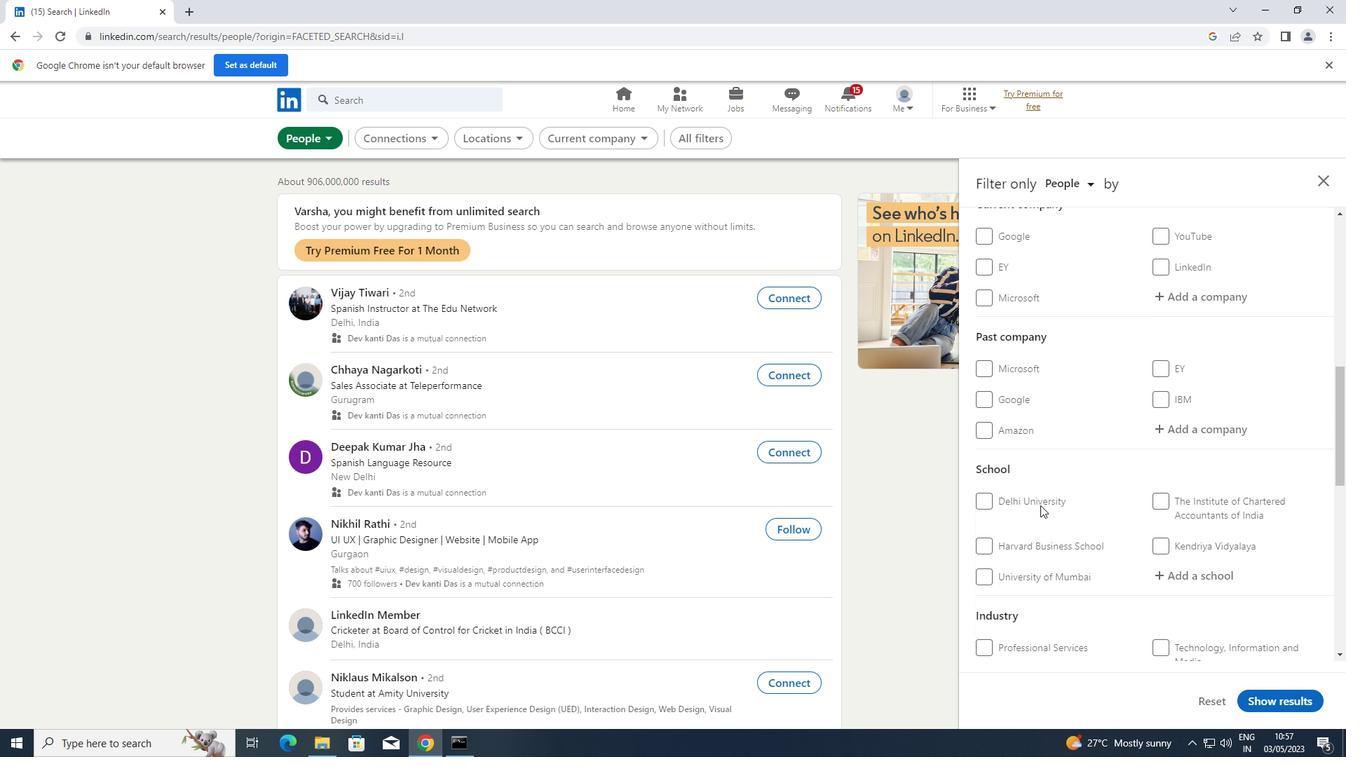 
Action: Mouse moved to (987, 605)
Screenshot: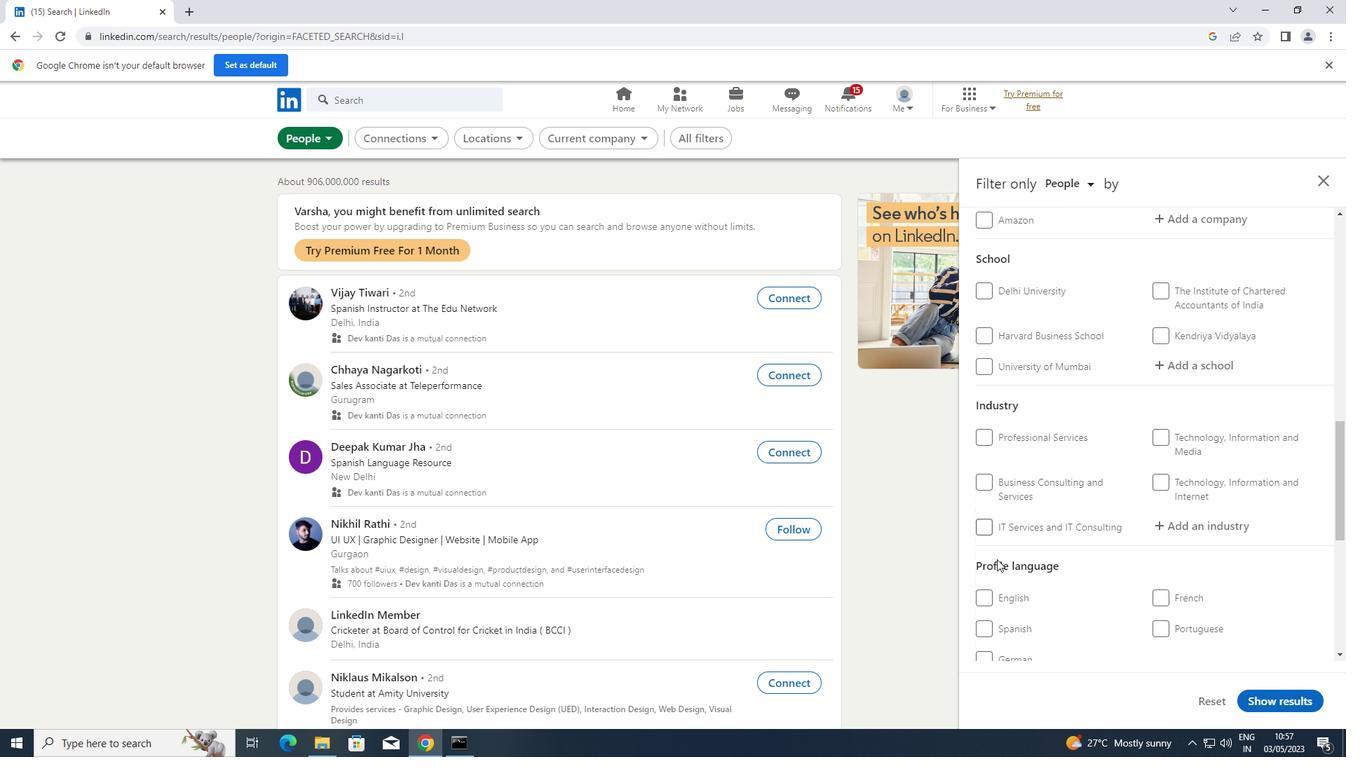 
Action: Mouse pressed left at (987, 605)
Screenshot: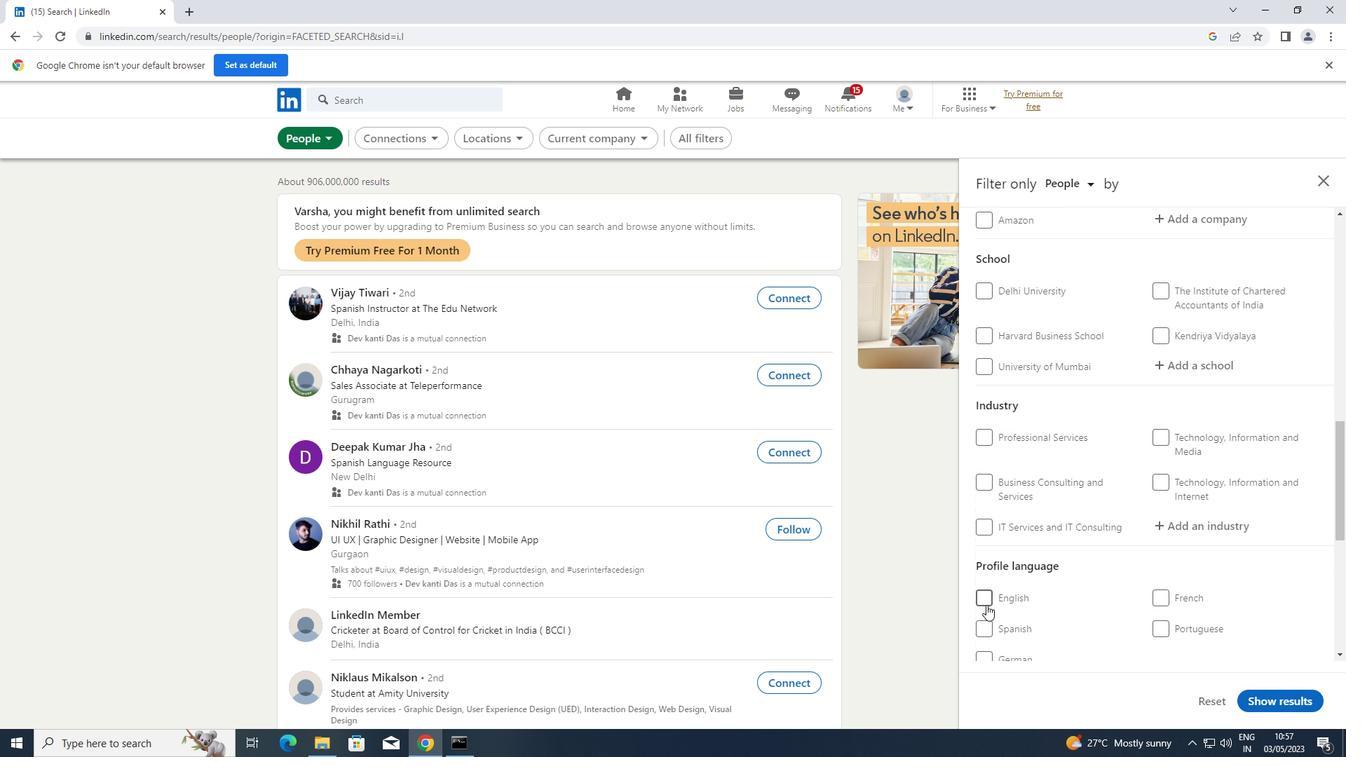 
Action: Mouse moved to (1000, 592)
Screenshot: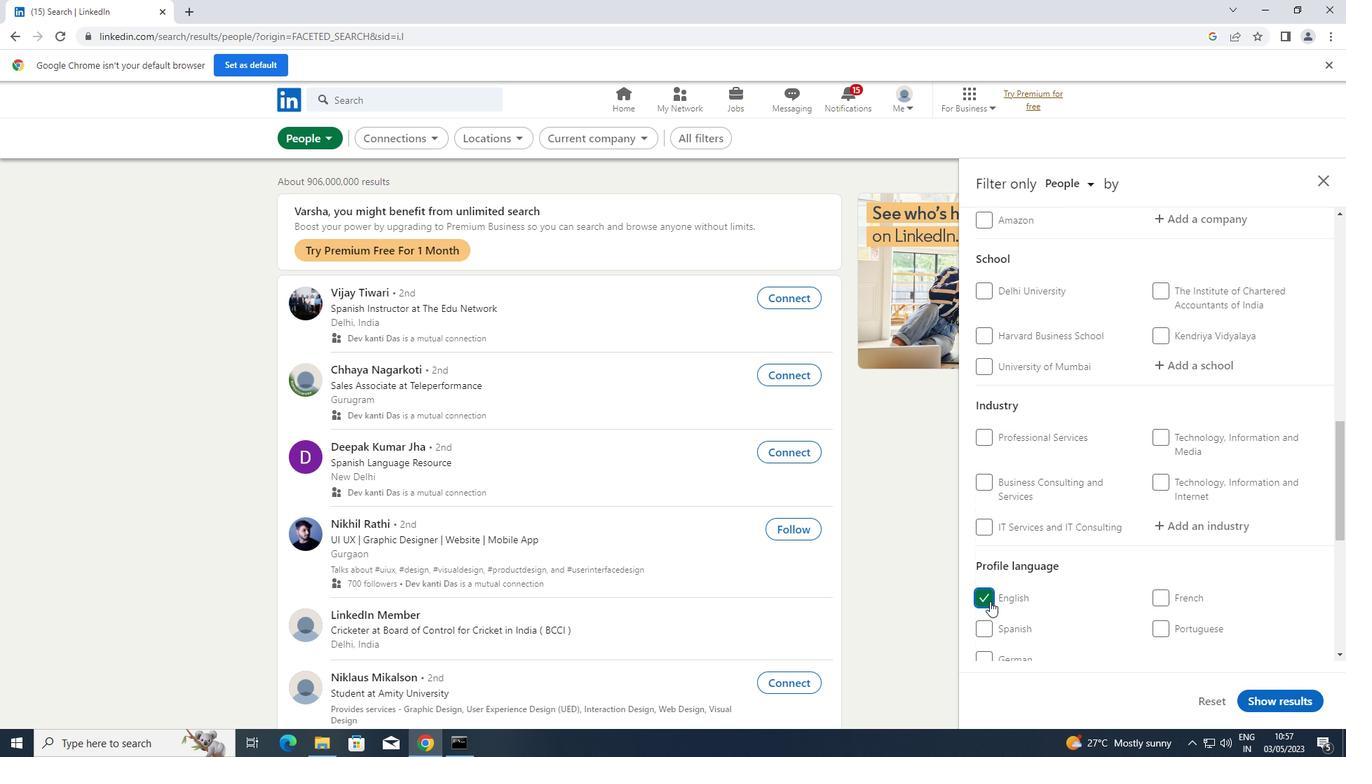 
Action: Mouse scrolled (1000, 592) with delta (0, 0)
Screenshot: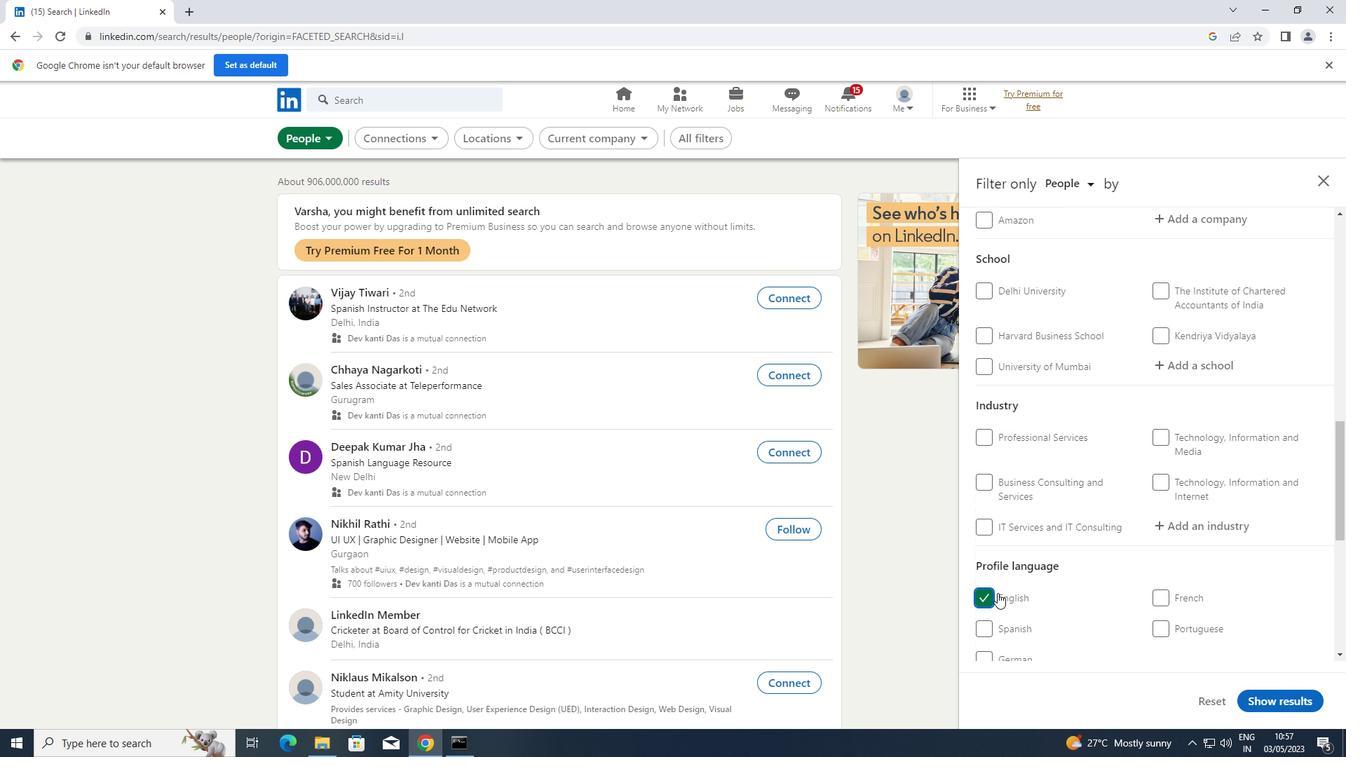 
Action: Mouse scrolled (1000, 592) with delta (0, 0)
Screenshot: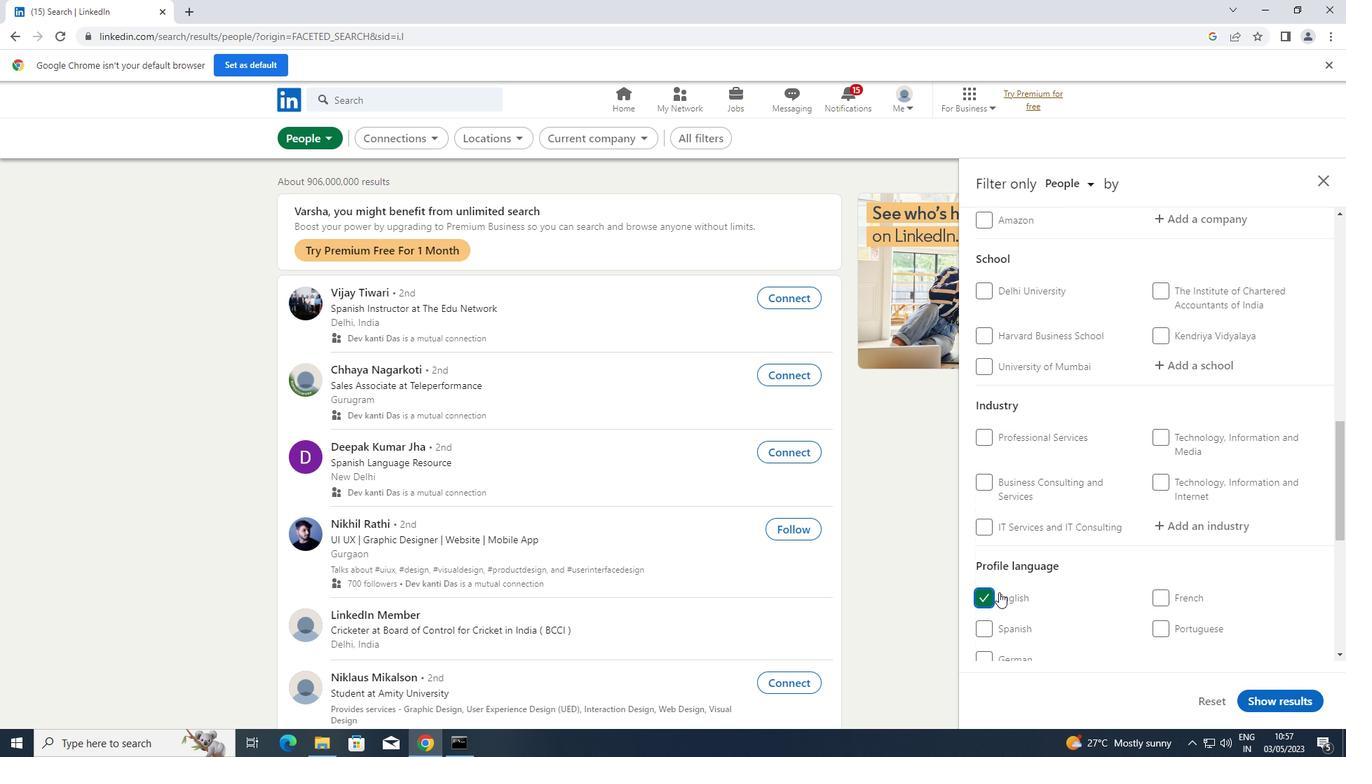 
Action: Mouse scrolled (1000, 592) with delta (0, 0)
Screenshot: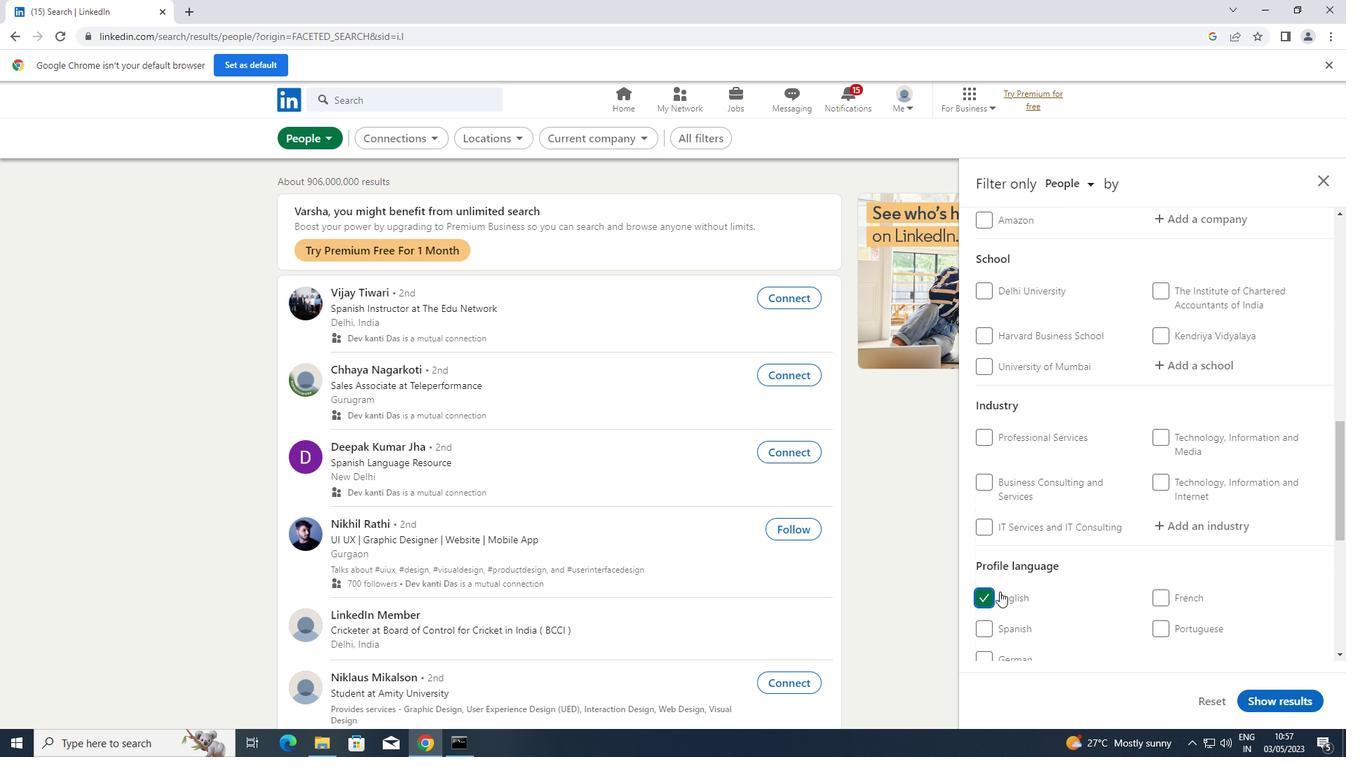 
Action: Mouse moved to (1001, 591)
Screenshot: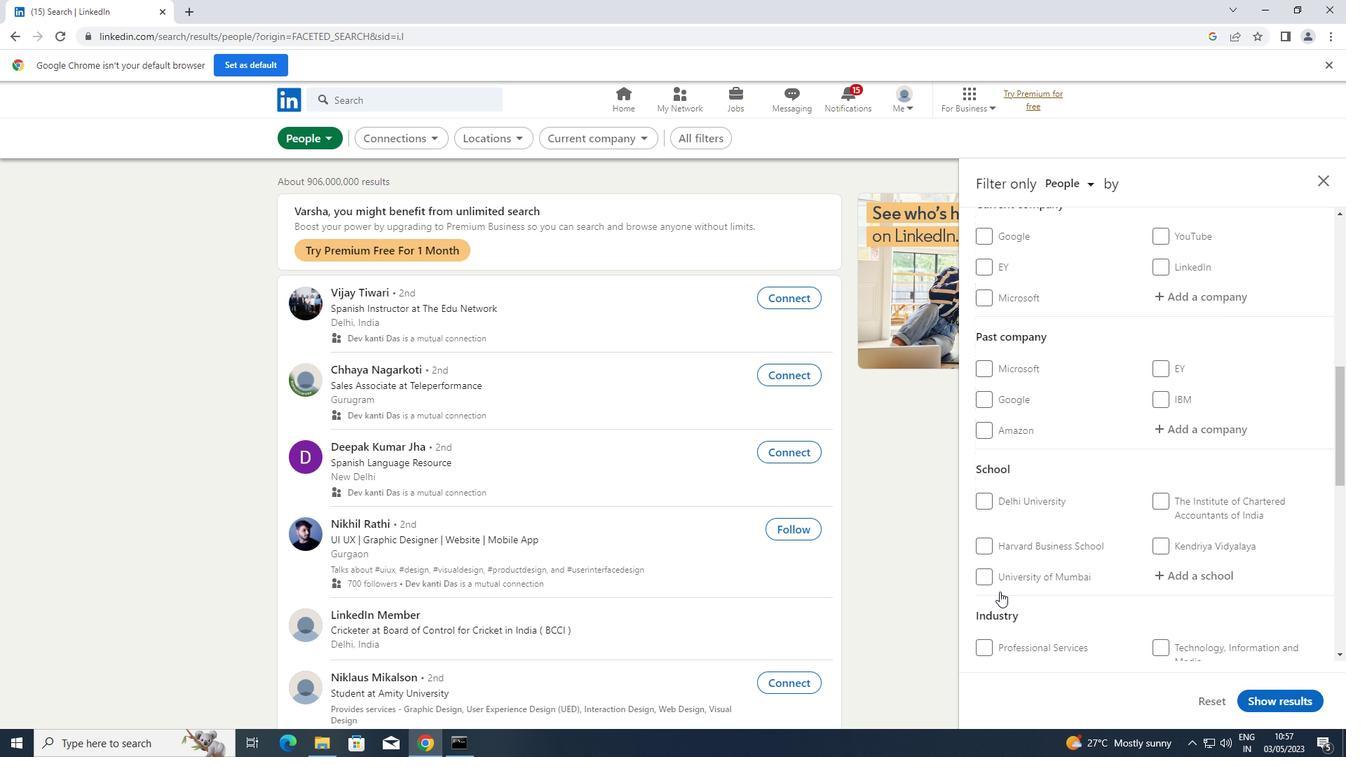 
Action: Mouse scrolled (1001, 592) with delta (0, 0)
Screenshot: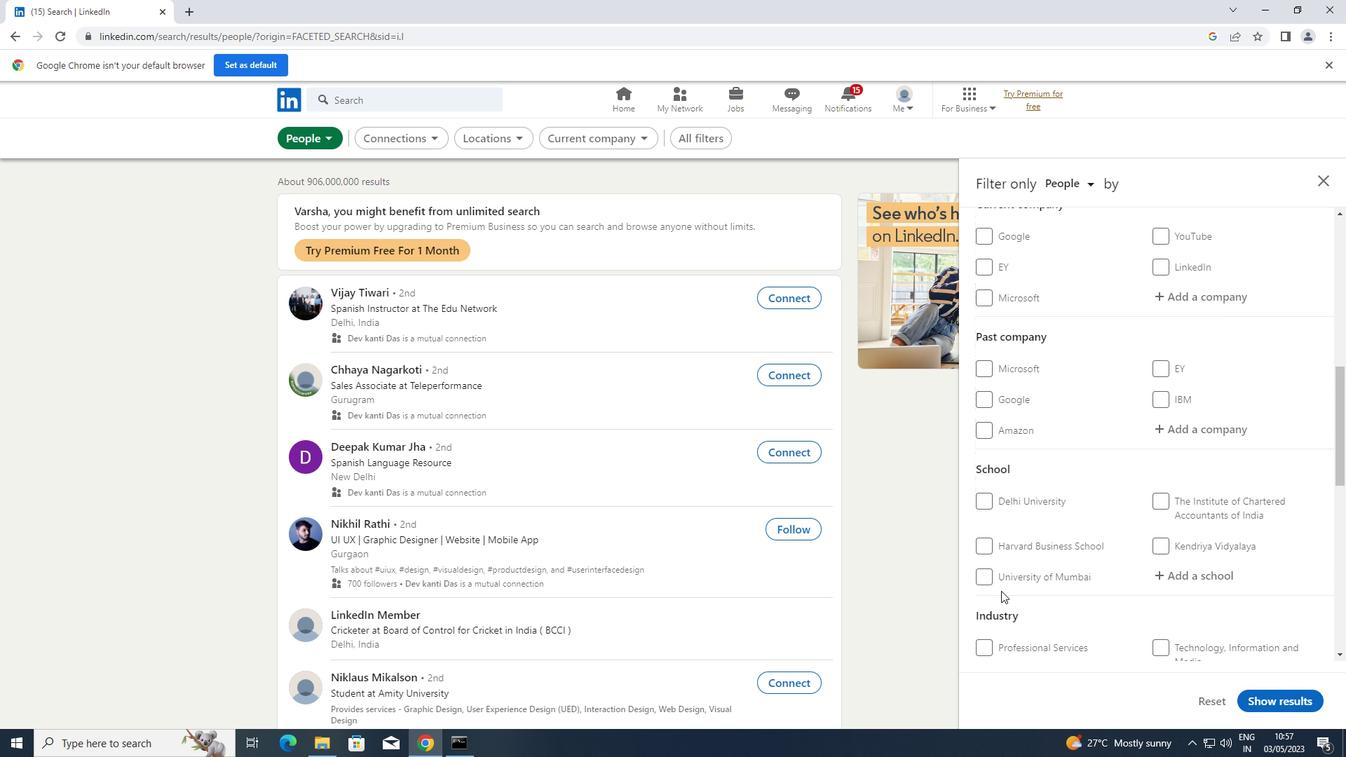 
Action: Mouse moved to (1175, 365)
Screenshot: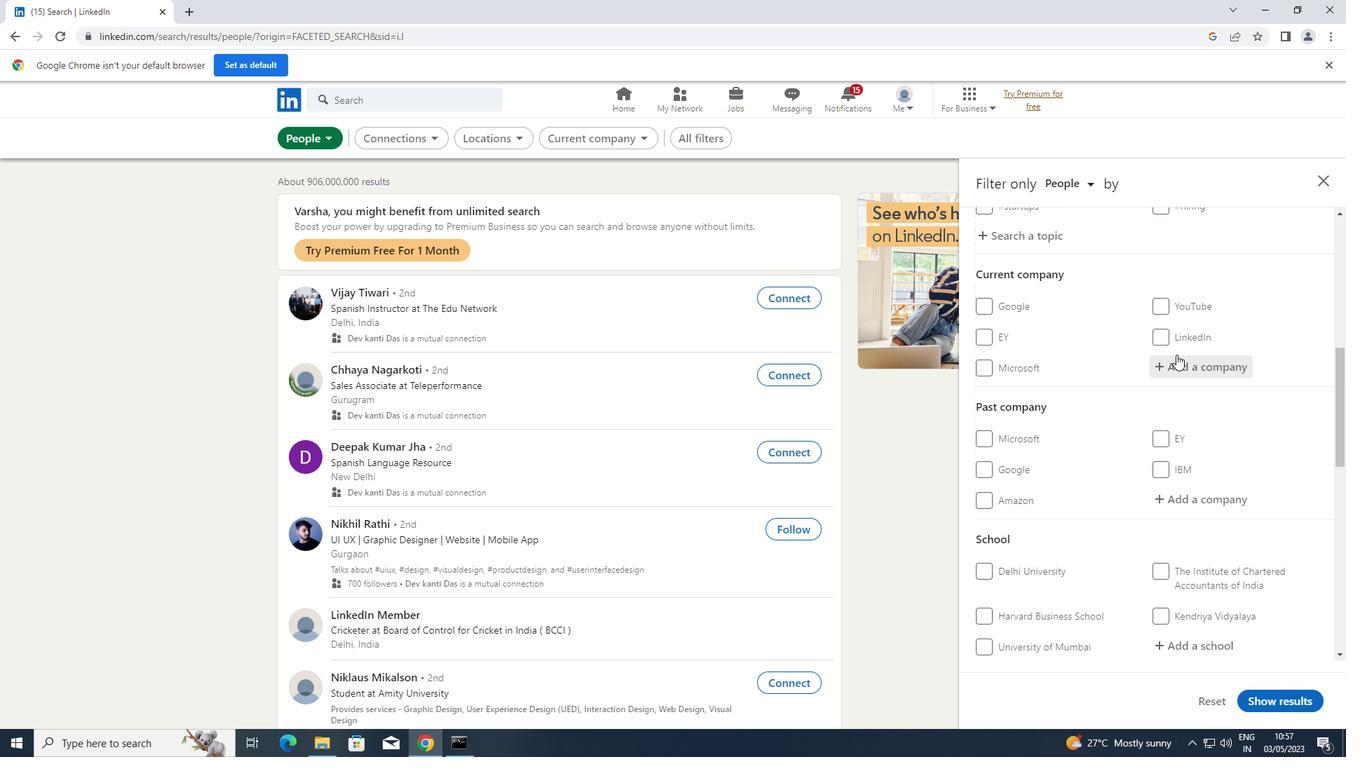 
Action: Mouse pressed left at (1175, 365)
Screenshot: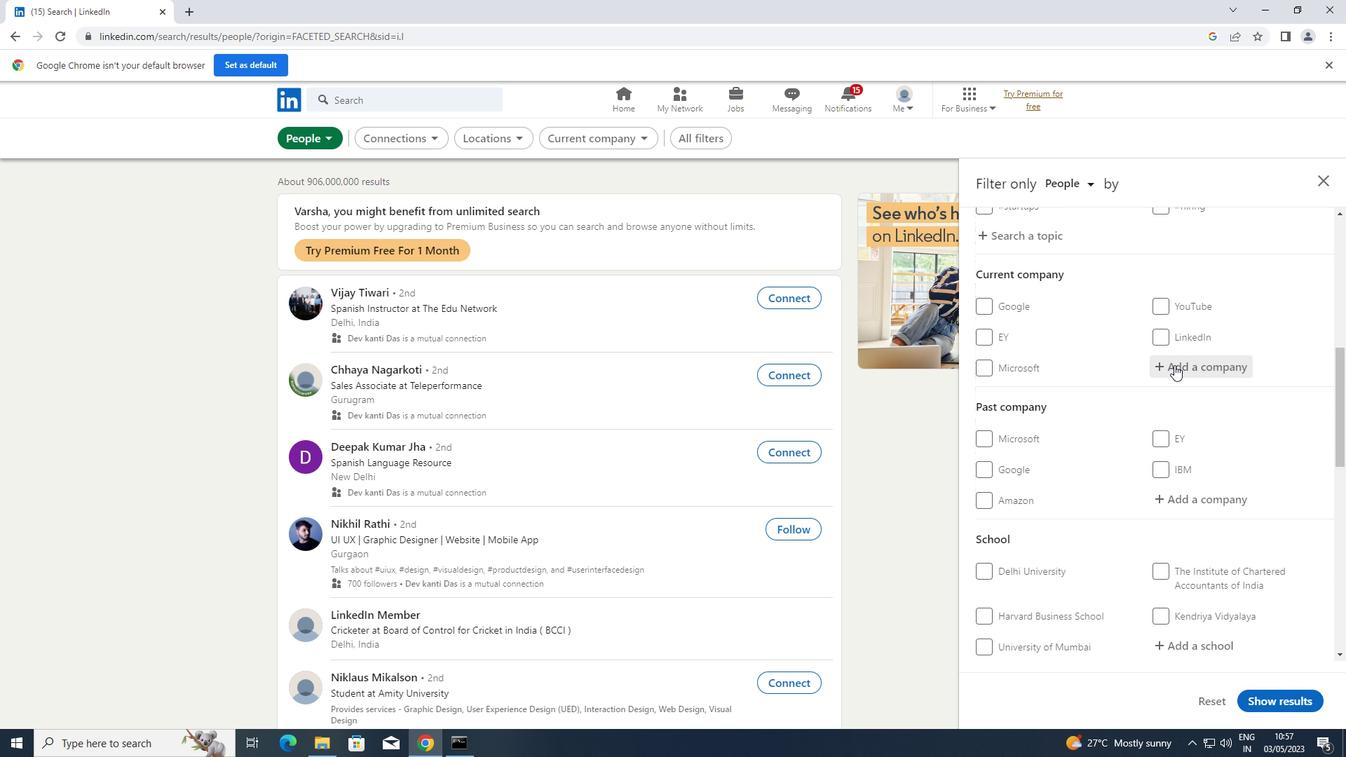 
Action: Key pressed <Key.shift>SAINT-<Key.shift>GOBA
Screenshot: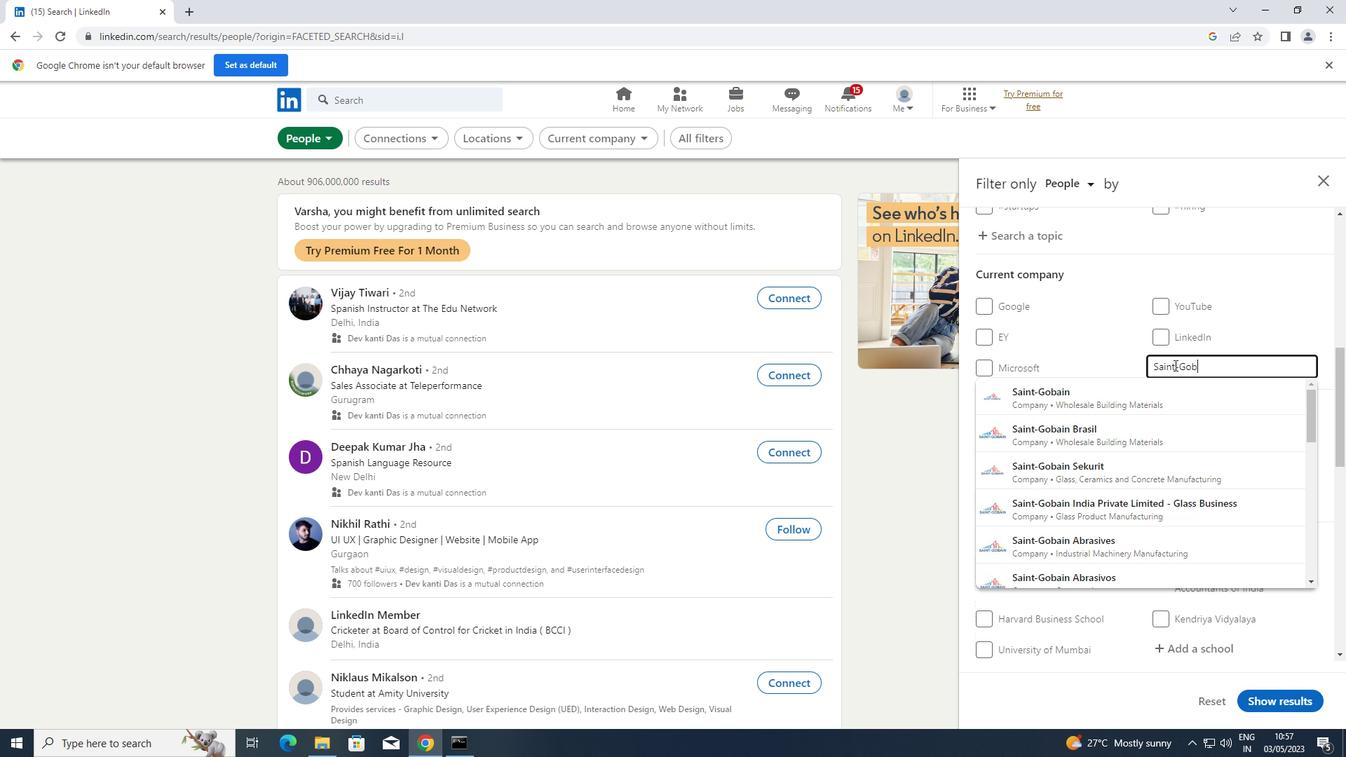 
Action: Mouse moved to (1095, 519)
Screenshot: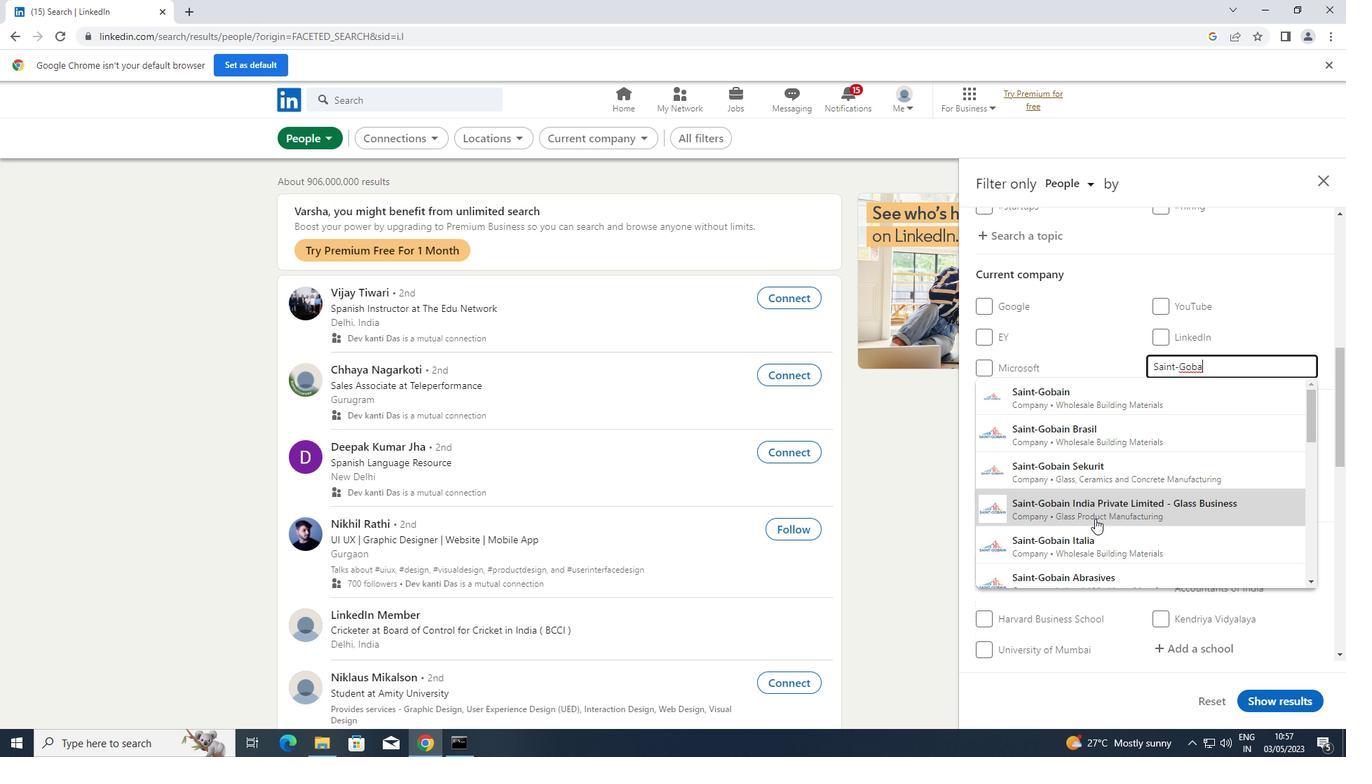
Action: Mouse pressed left at (1095, 519)
Screenshot: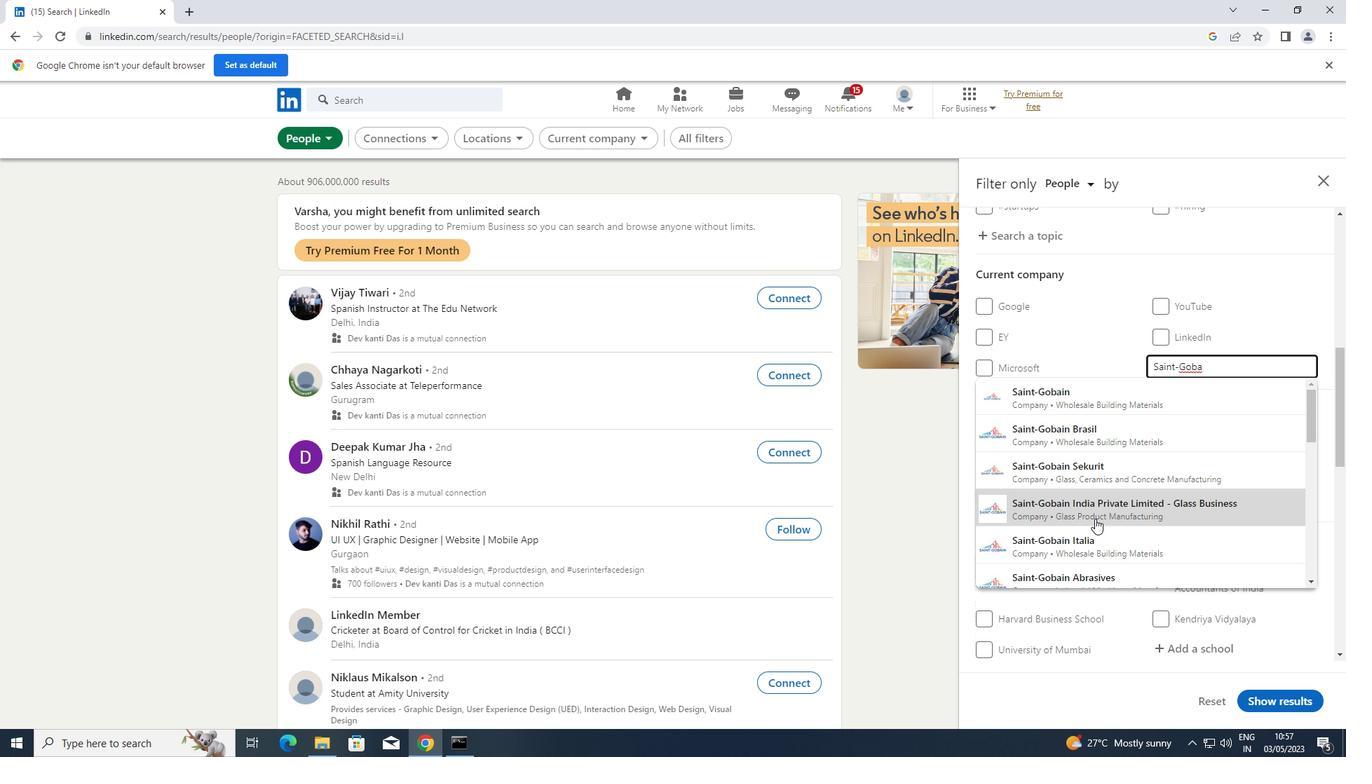 
Action: Mouse scrolled (1095, 518) with delta (0, 0)
Screenshot: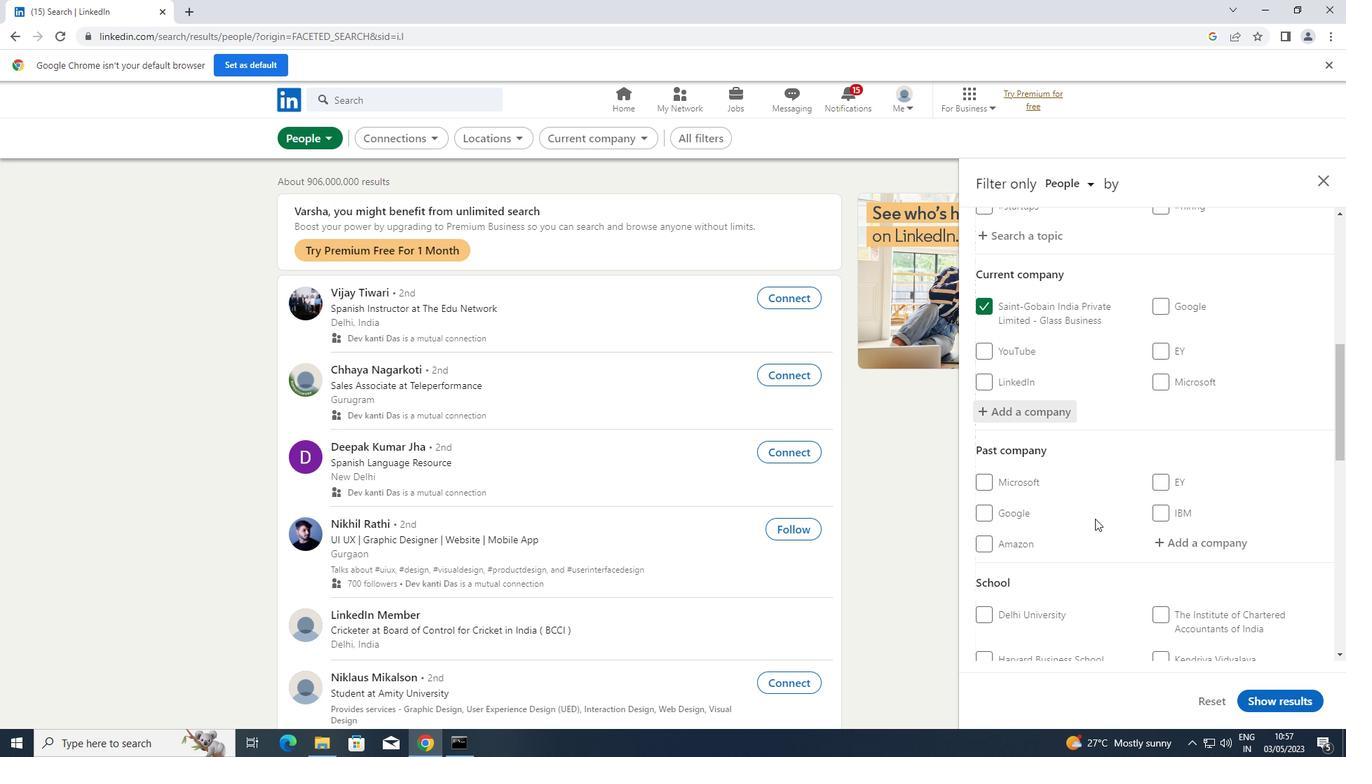 
Action: Mouse scrolled (1095, 518) with delta (0, 0)
Screenshot: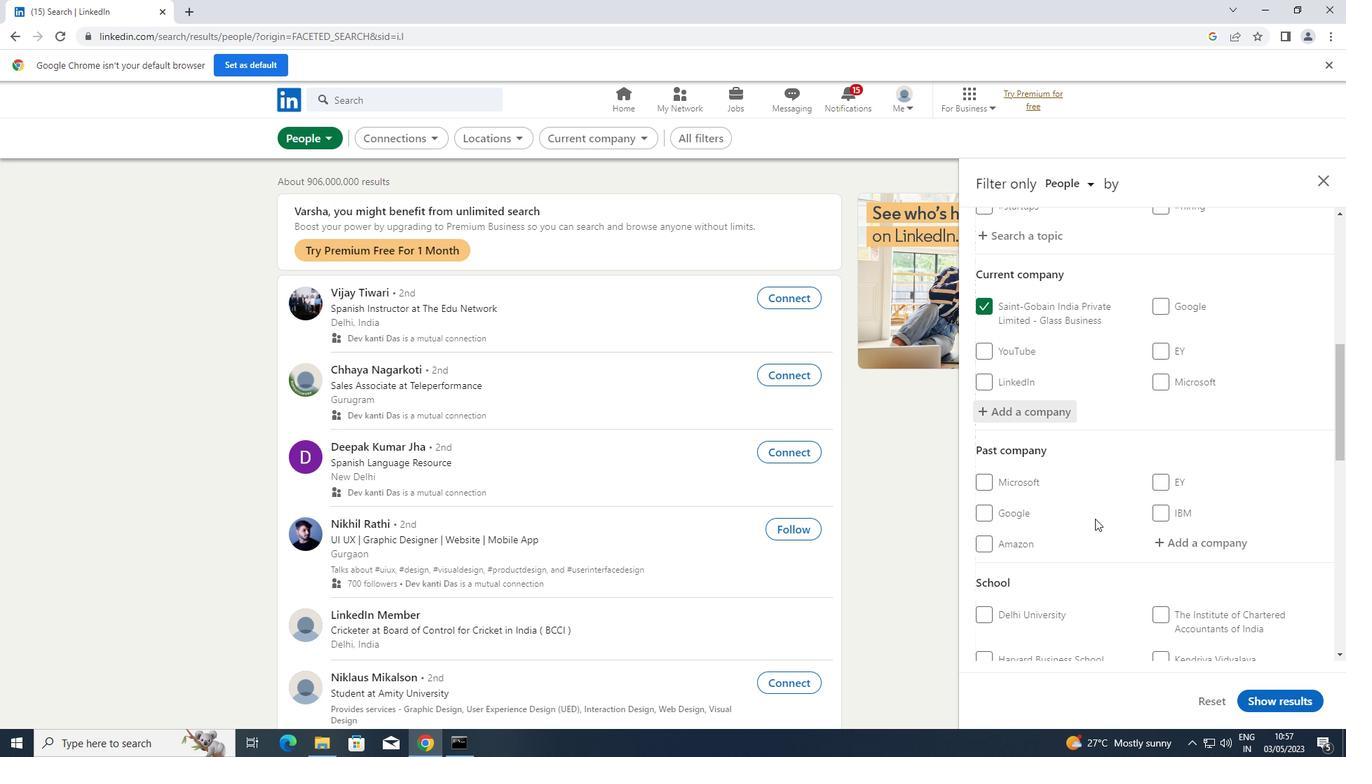 
Action: Mouse moved to (1192, 546)
Screenshot: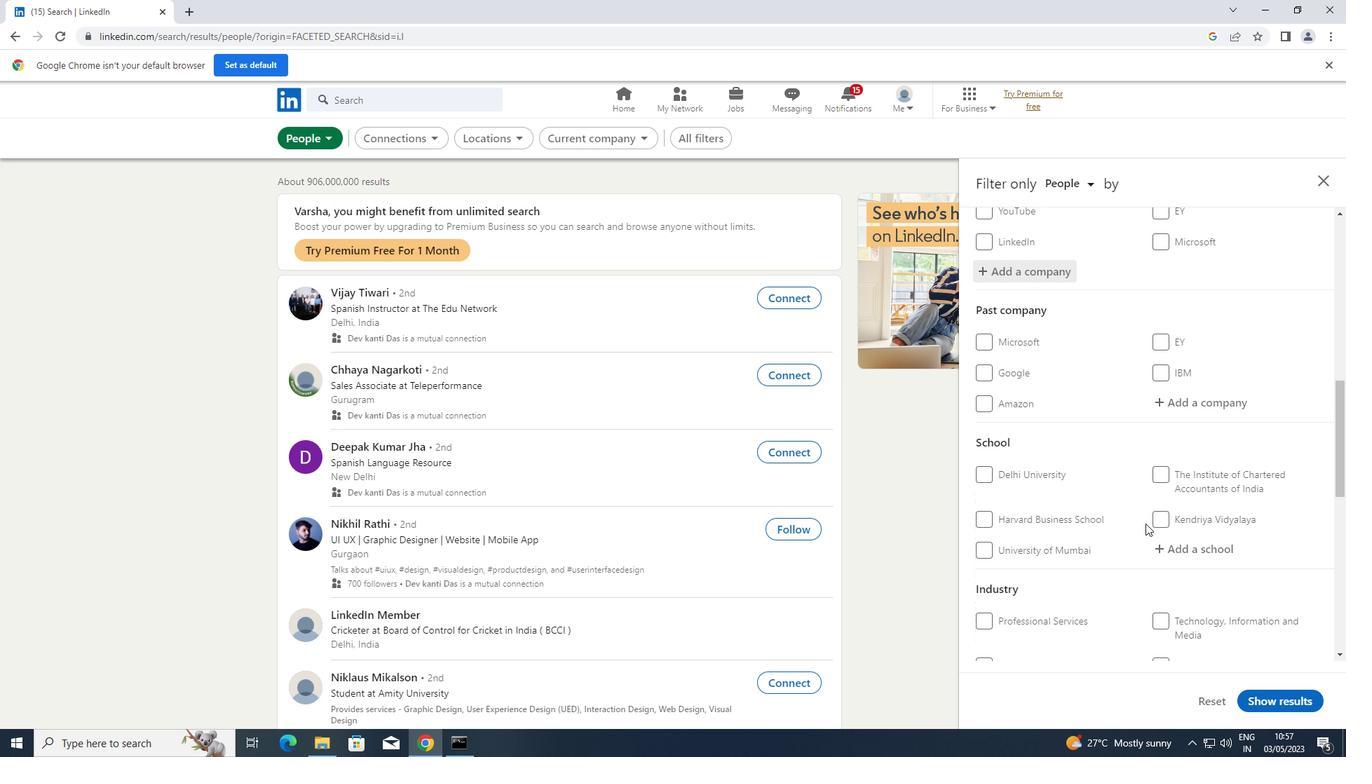 
Action: Mouse pressed left at (1192, 546)
Screenshot: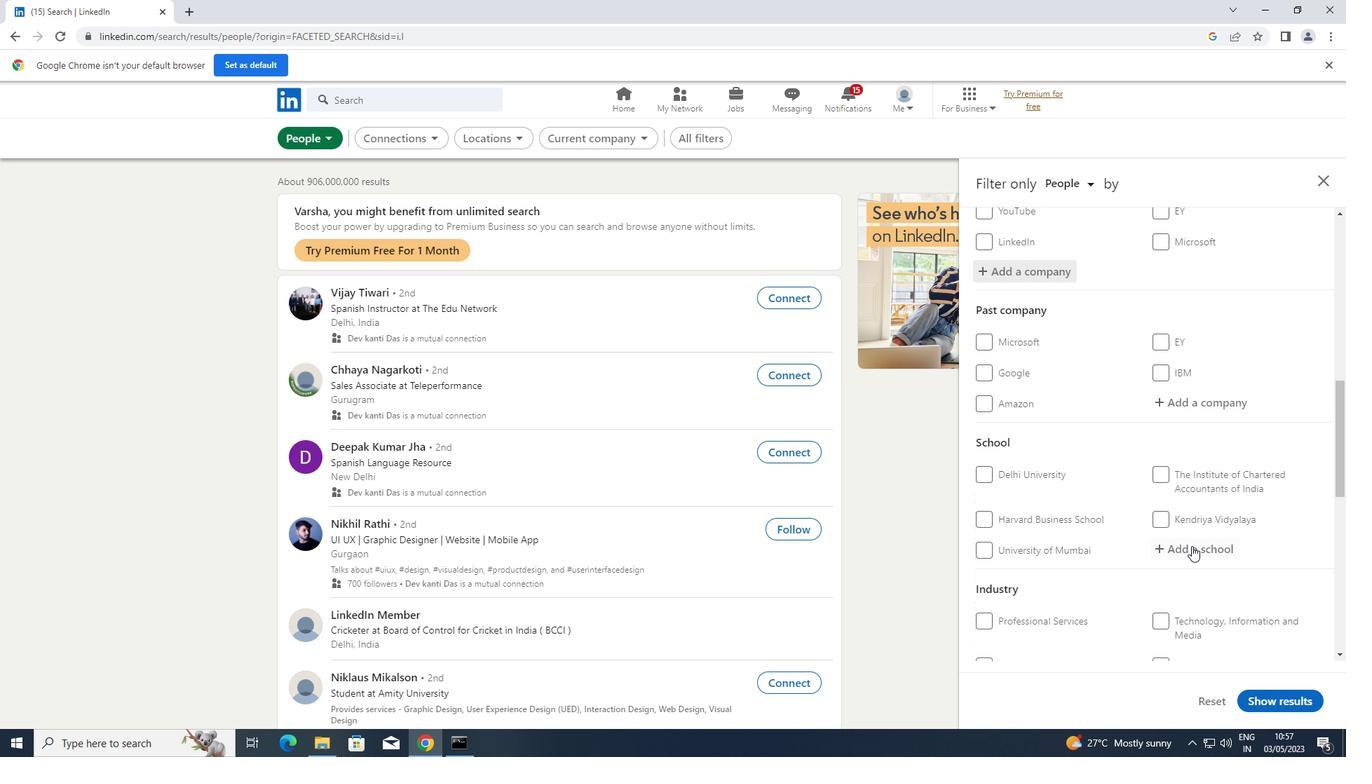 
Action: Key pressed <Key.shift>GURU<Key.space><Key.shift>JAMBHE
Screenshot: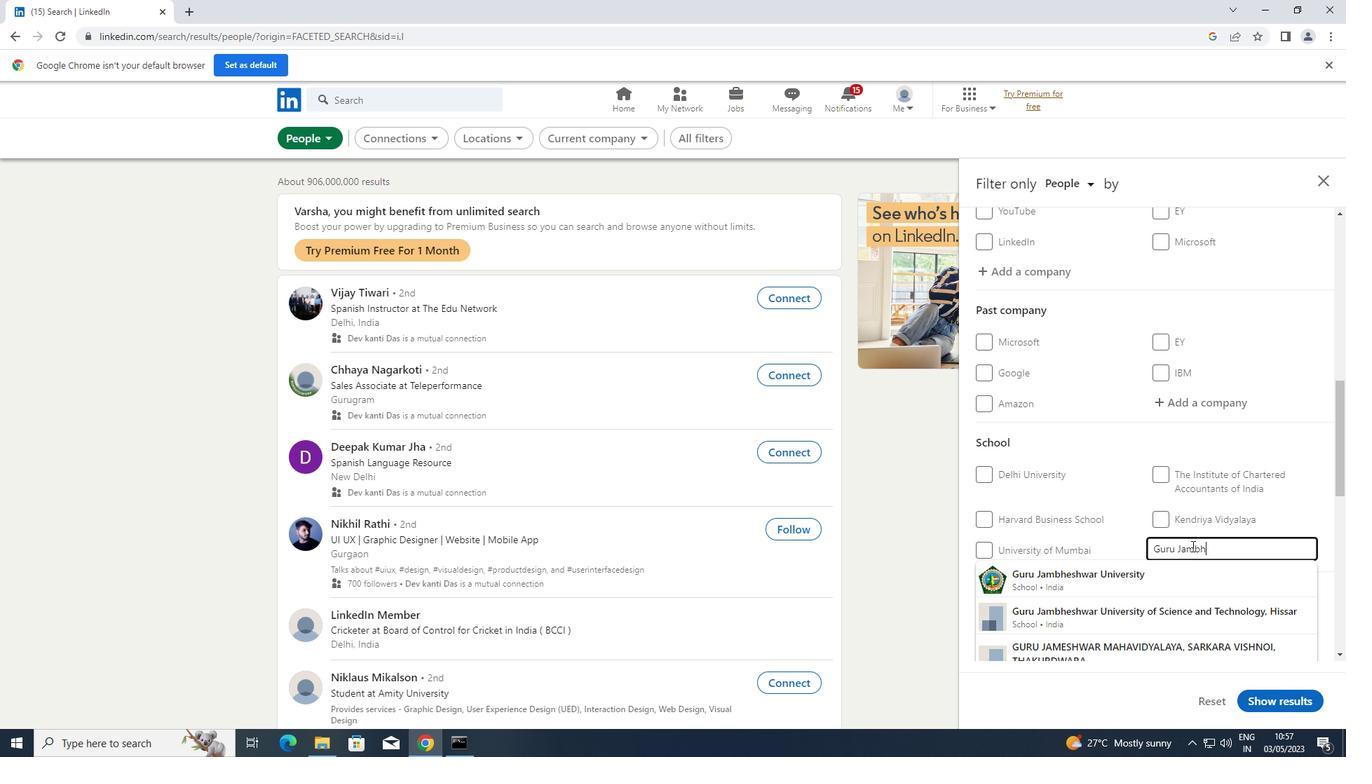 
Action: Mouse moved to (1139, 578)
Screenshot: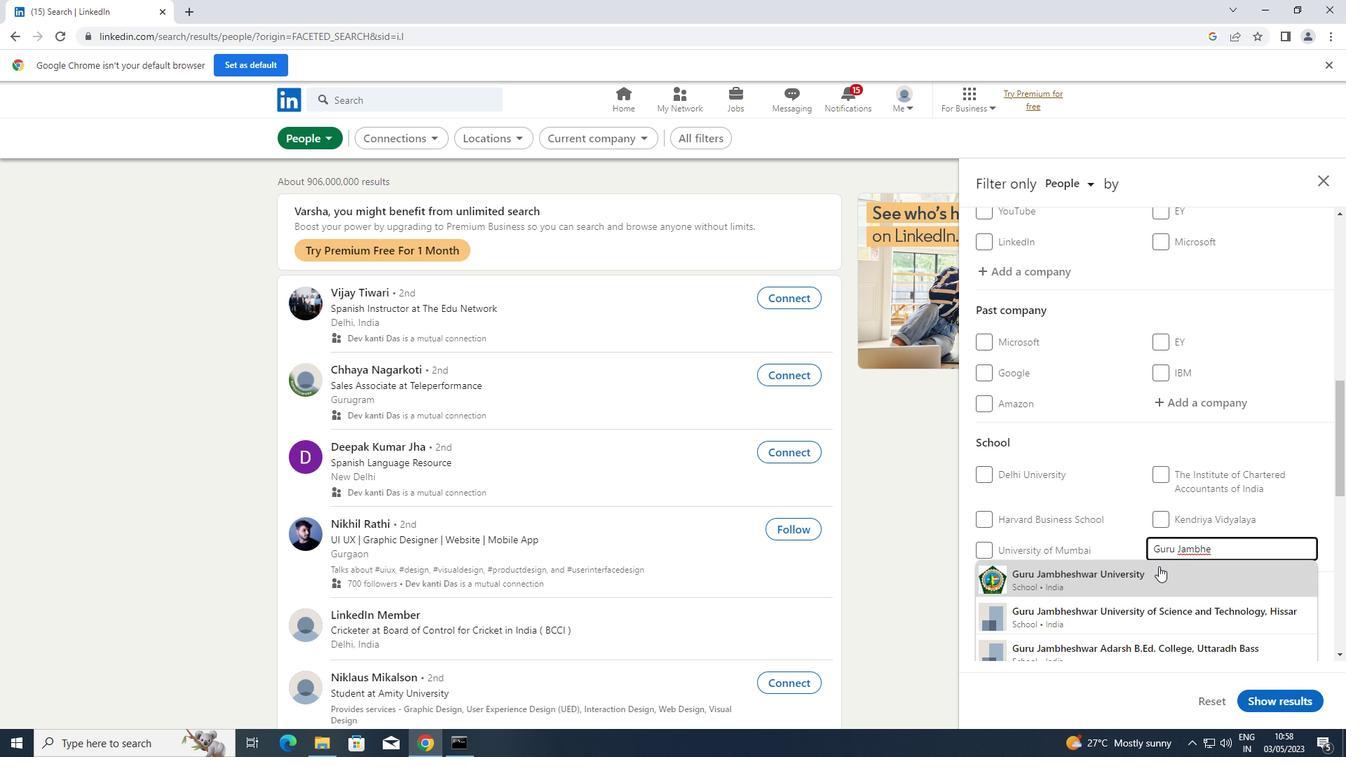 
Action: Mouse pressed left at (1139, 578)
Screenshot: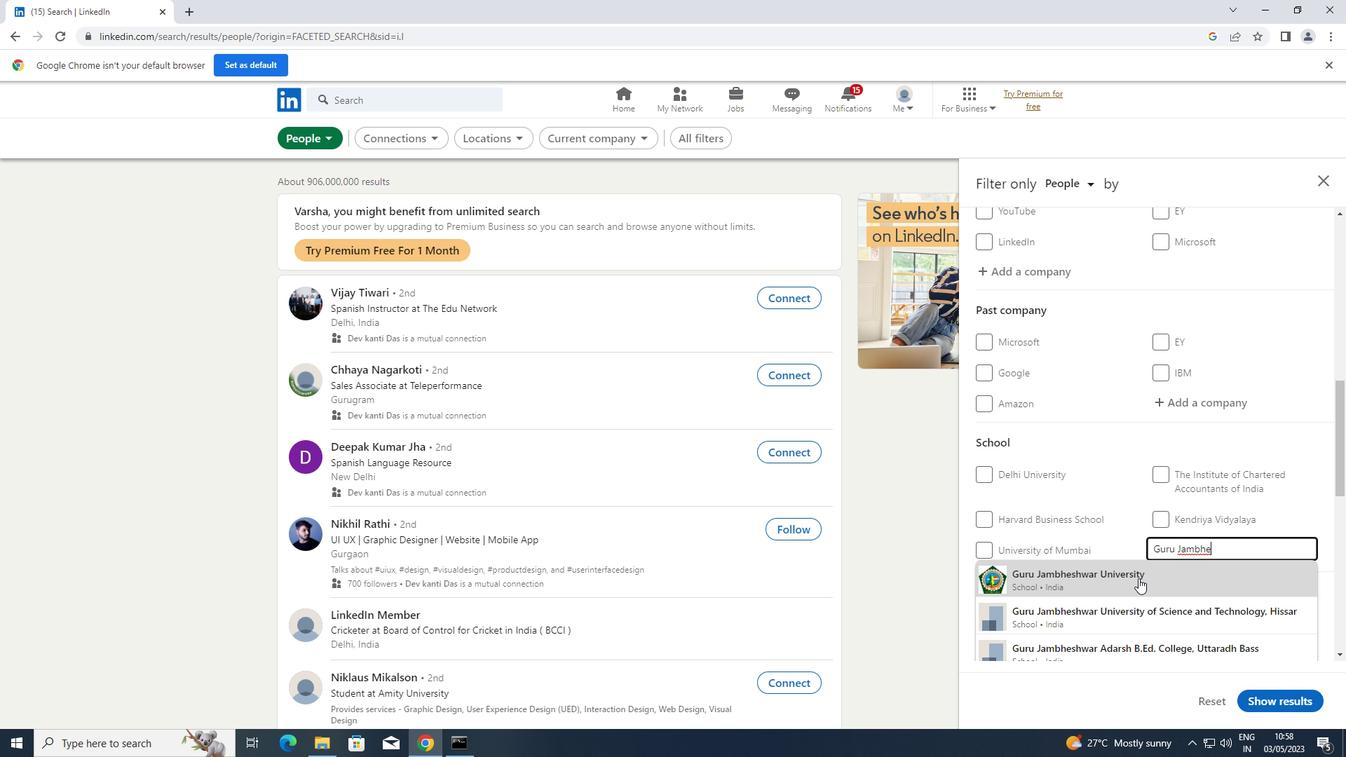 
Action: Mouse scrolled (1139, 578) with delta (0, 0)
Screenshot: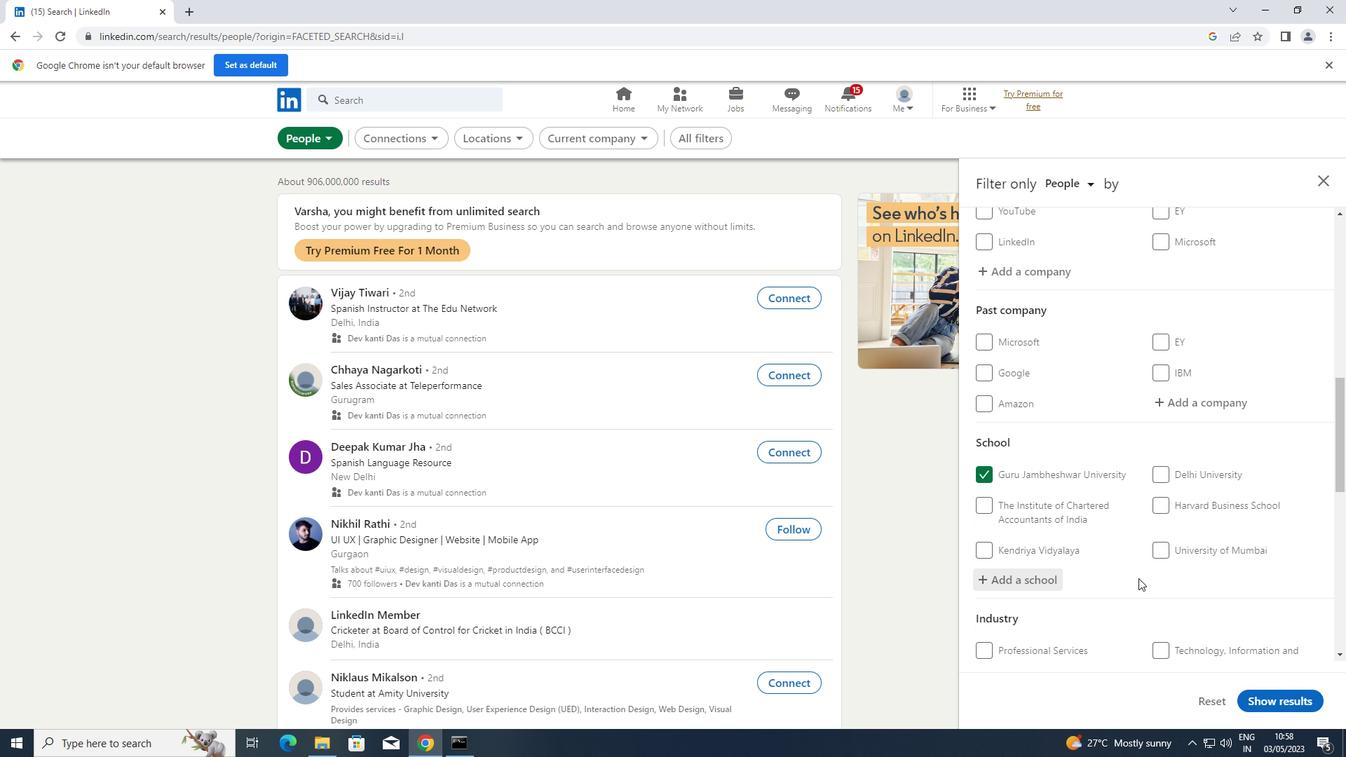 
Action: Mouse scrolled (1139, 578) with delta (0, 0)
Screenshot: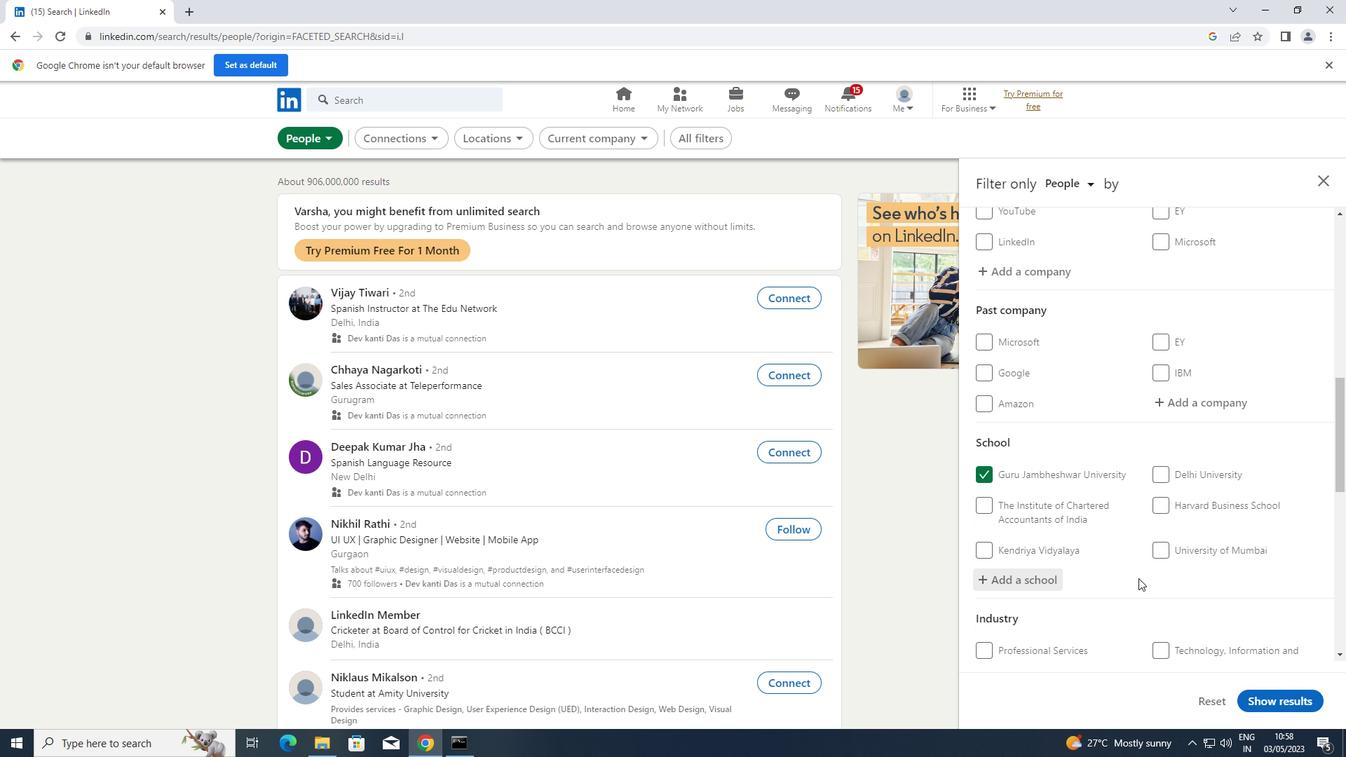 
Action: Mouse scrolled (1139, 578) with delta (0, 0)
Screenshot: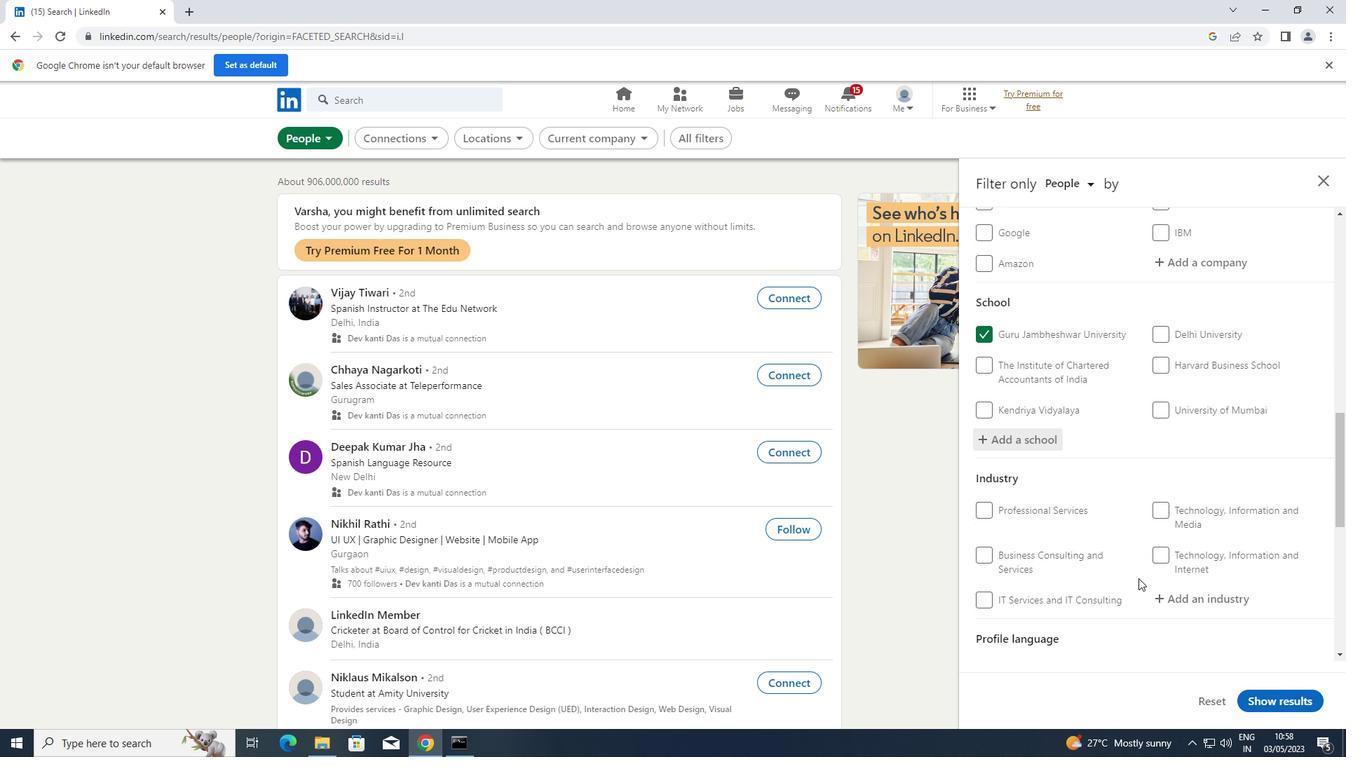 
Action: Mouse moved to (1226, 524)
Screenshot: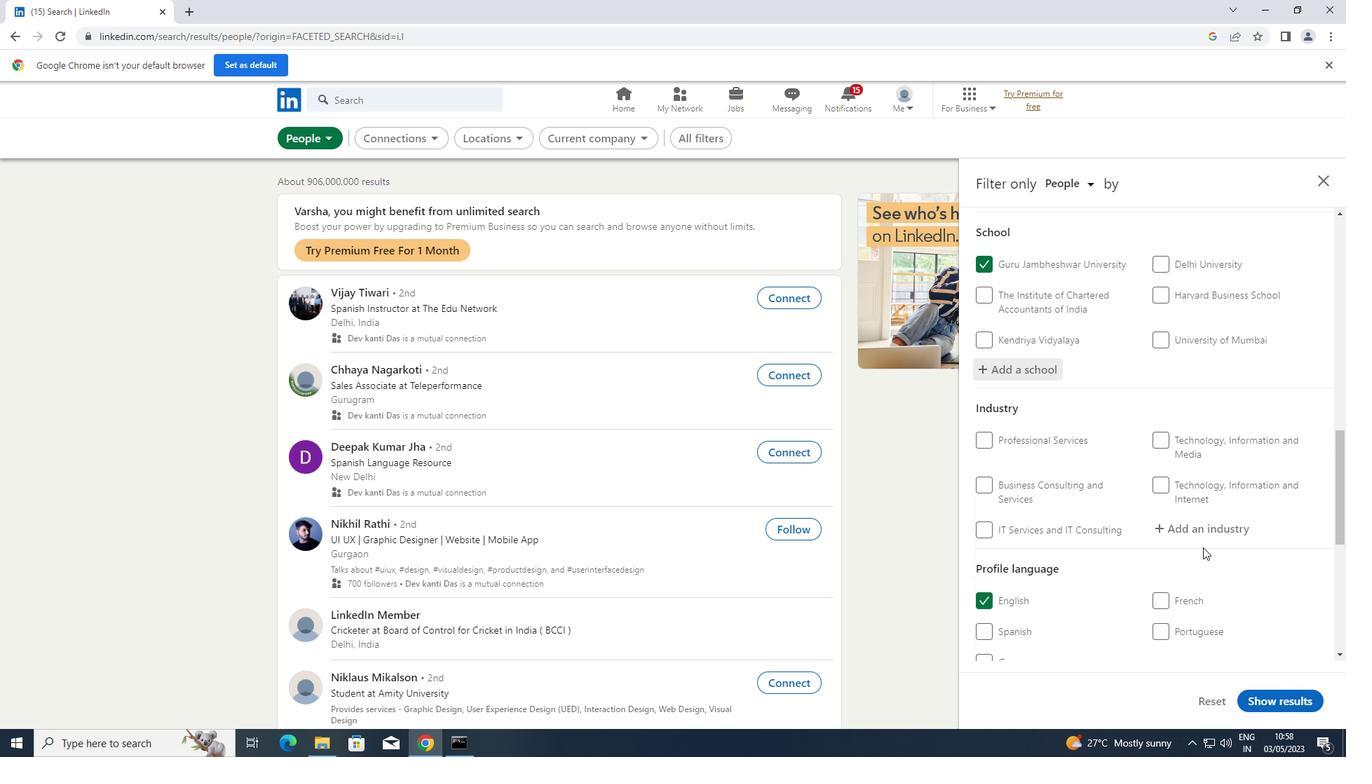 
Action: Mouse pressed left at (1226, 524)
Screenshot: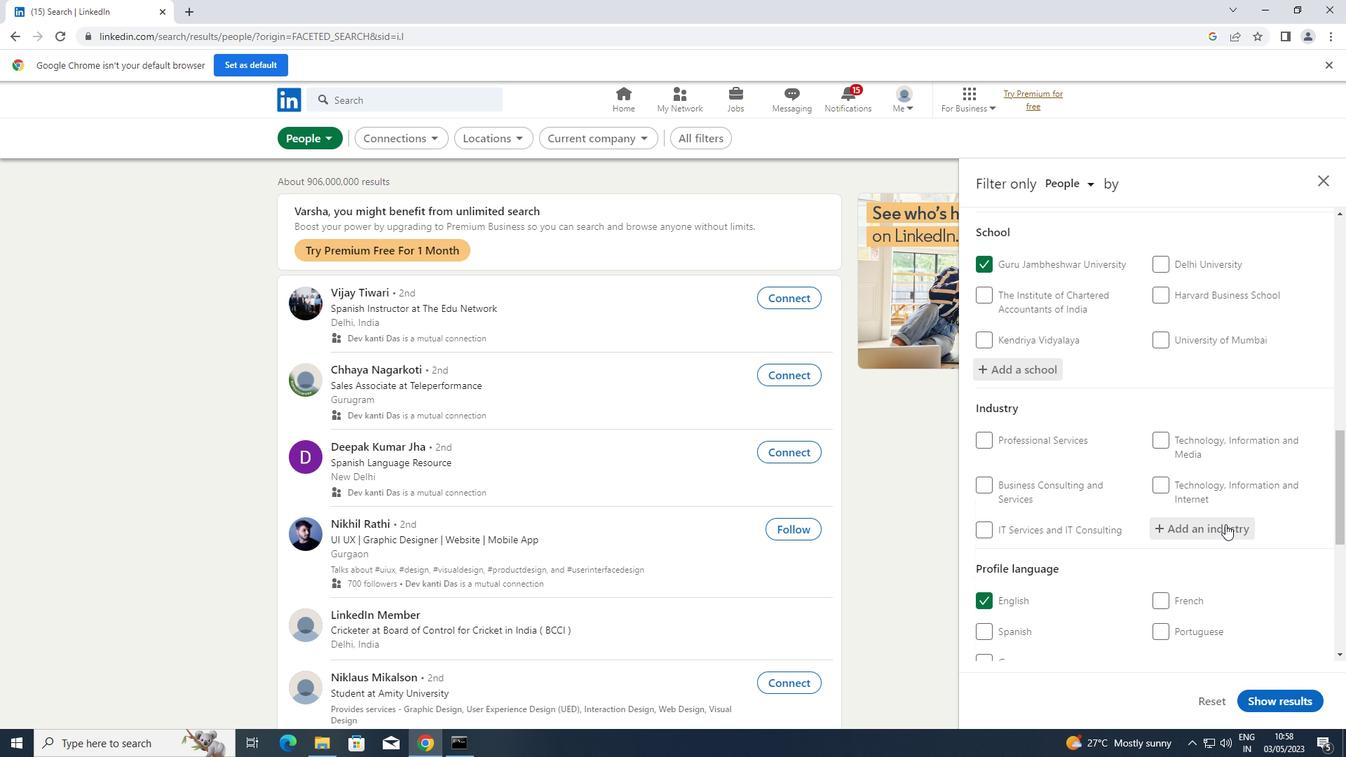 
Action: Key pressed <Key.shift>RESIDENTIAL
Screenshot: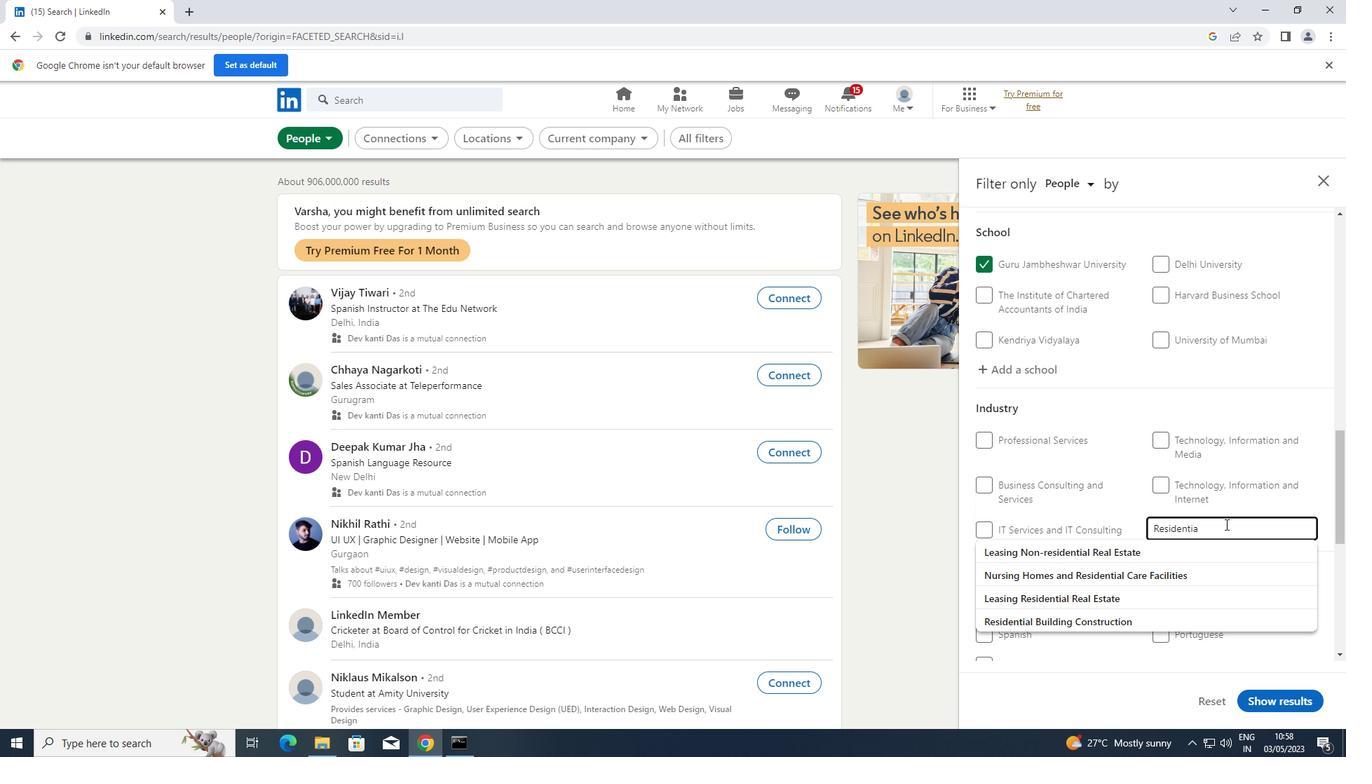 
Action: Mouse moved to (1144, 622)
Screenshot: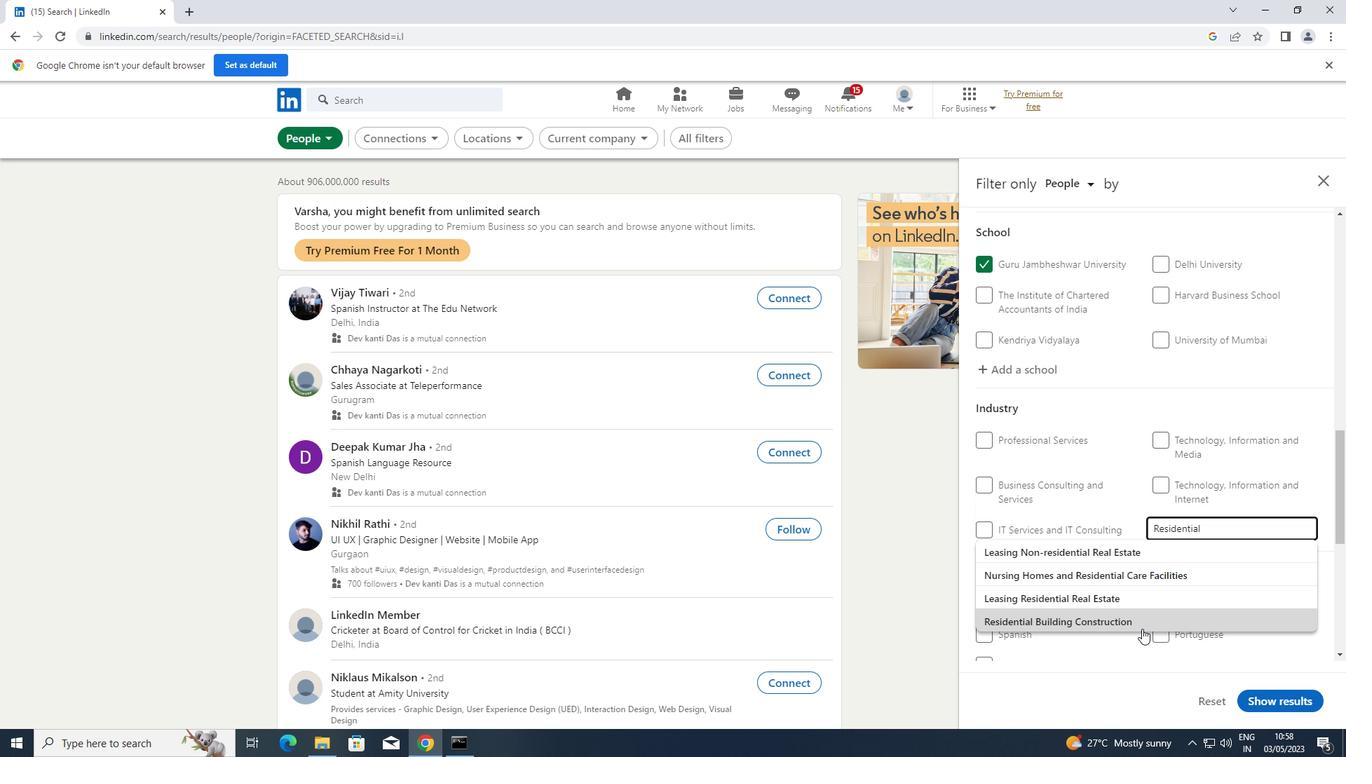 
Action: Mouse pressed left at (1144, 622)
Screenshot: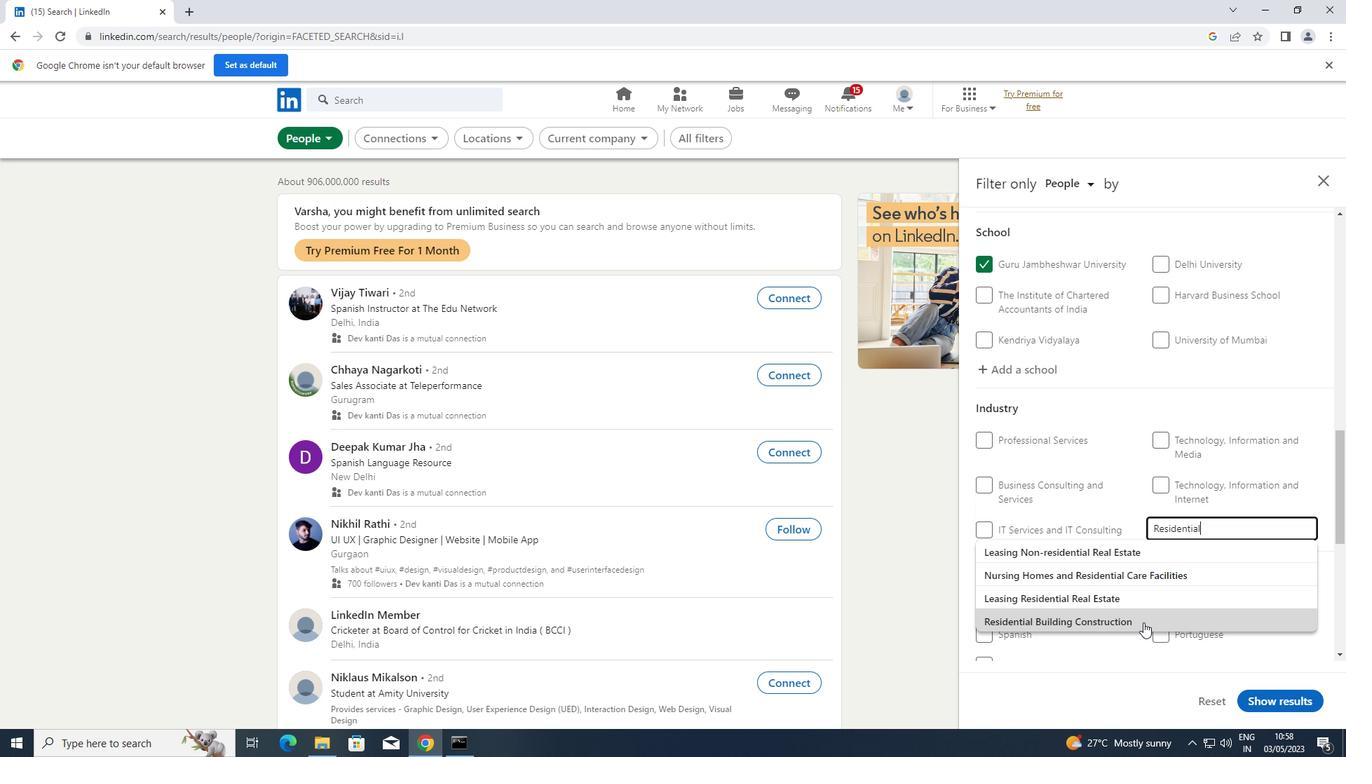 
Action: Mouse scrolled (1144, 622) with delta (0, 0)
Screenshot: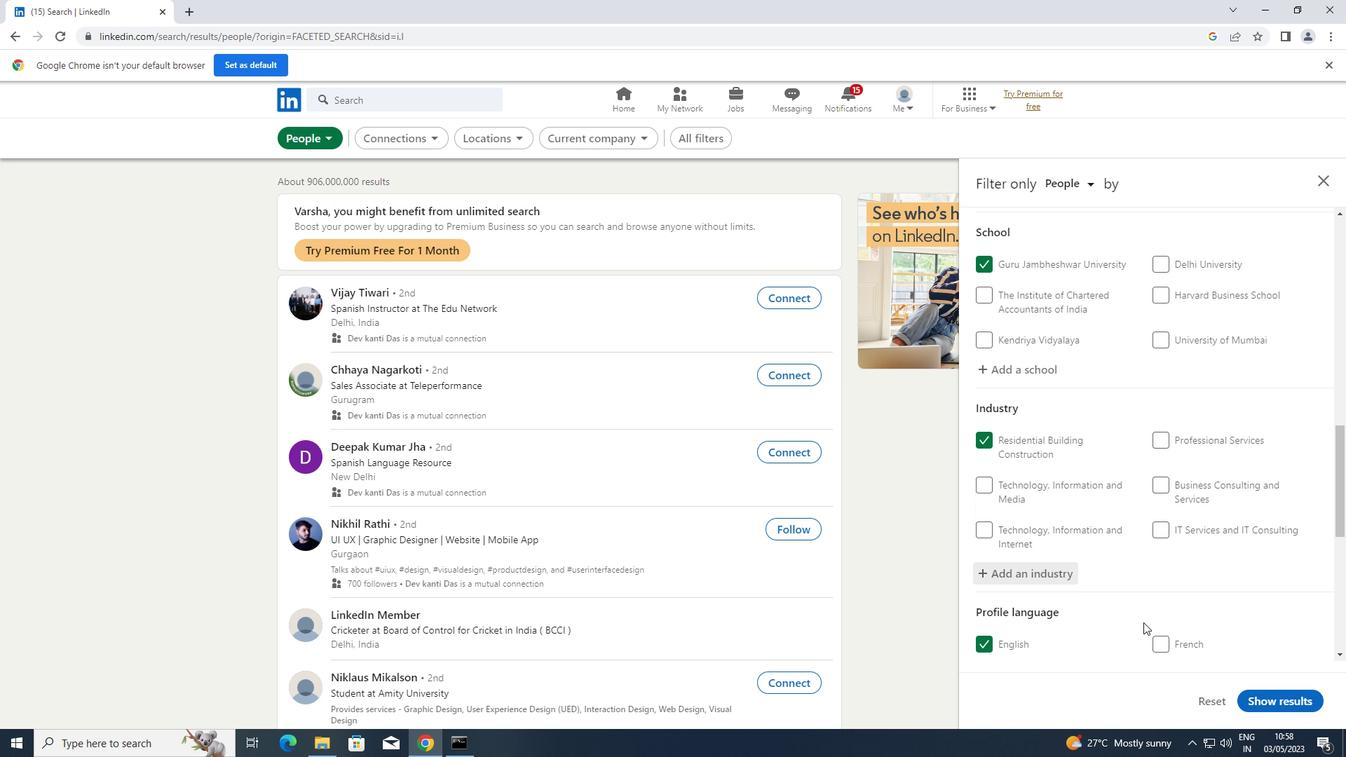 
Action: Mouse scrolled (1144, 622) with delta (0, 0)
Screenshot: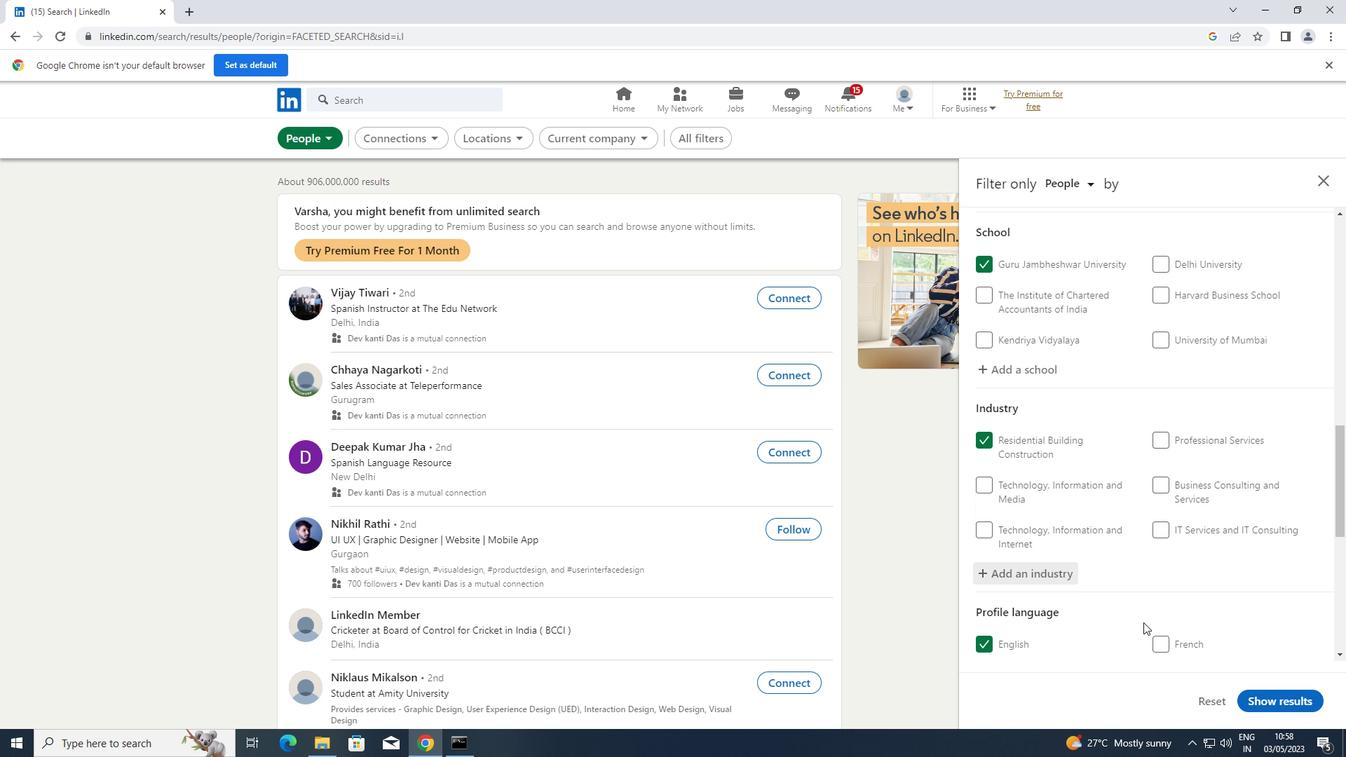 
Action: Mouse scrolled (1144, 622) with delta (0, 0)
Screenshot: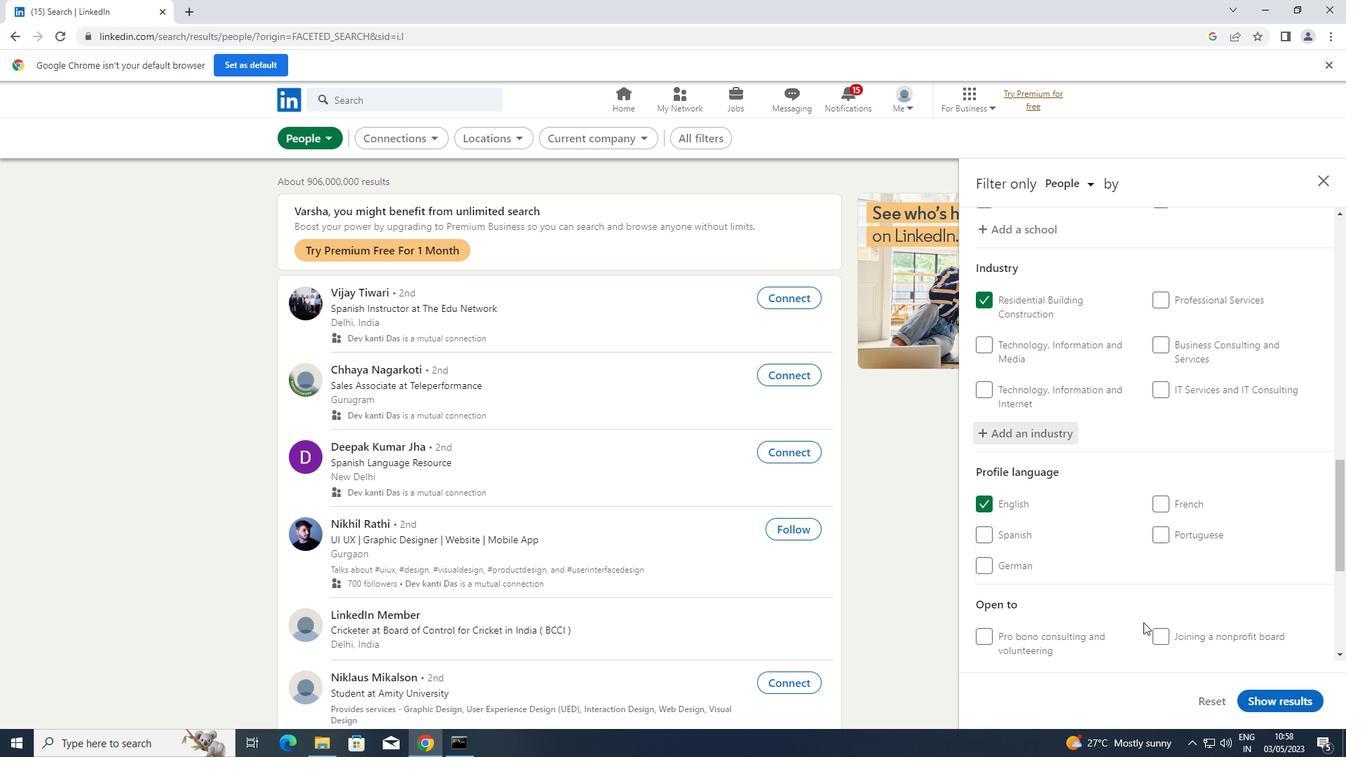 
Action: Mouse scrolled (1144, 622) with delta (0, 0)
Screenshot: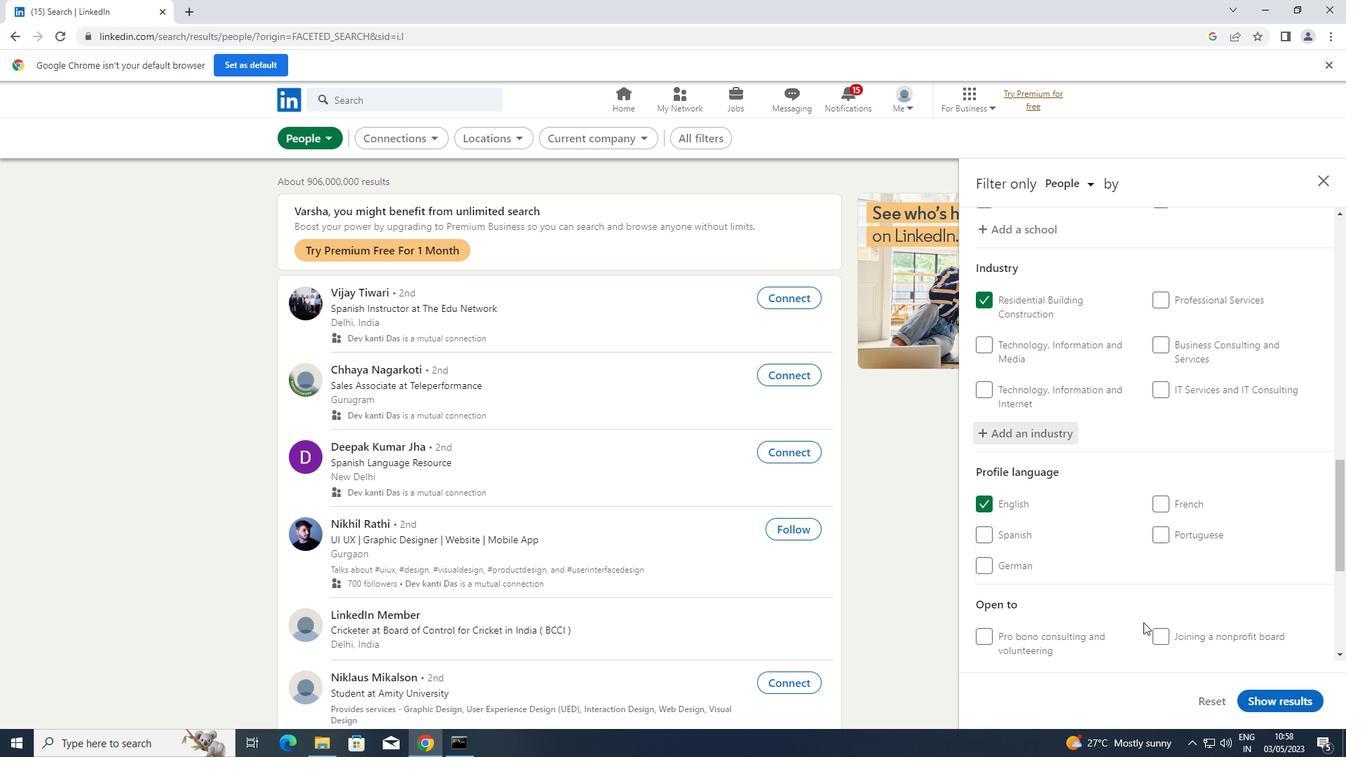 
Action: Mouse scrolled (1144, 622) with delta (0, 0)
Screenshot: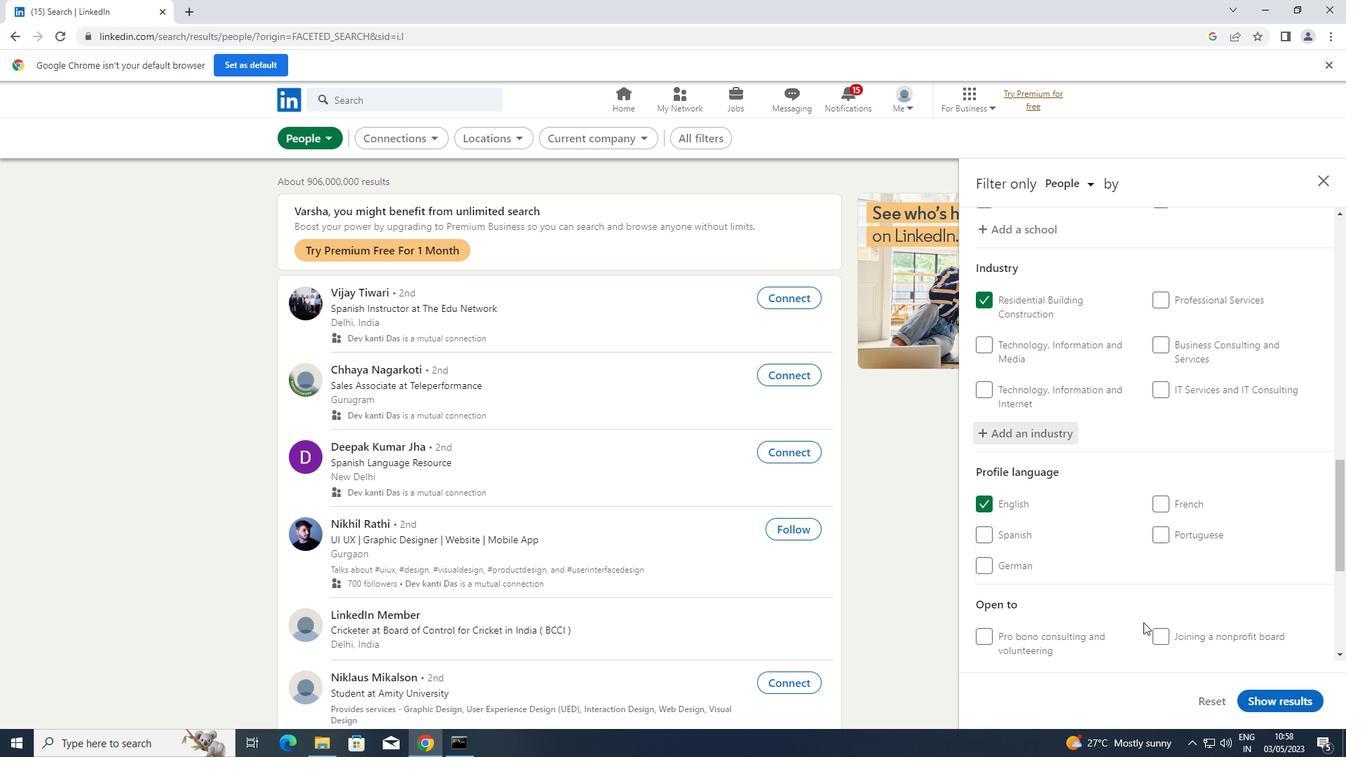 
Action: Mouse moved to (1204, 571)
Screenshot: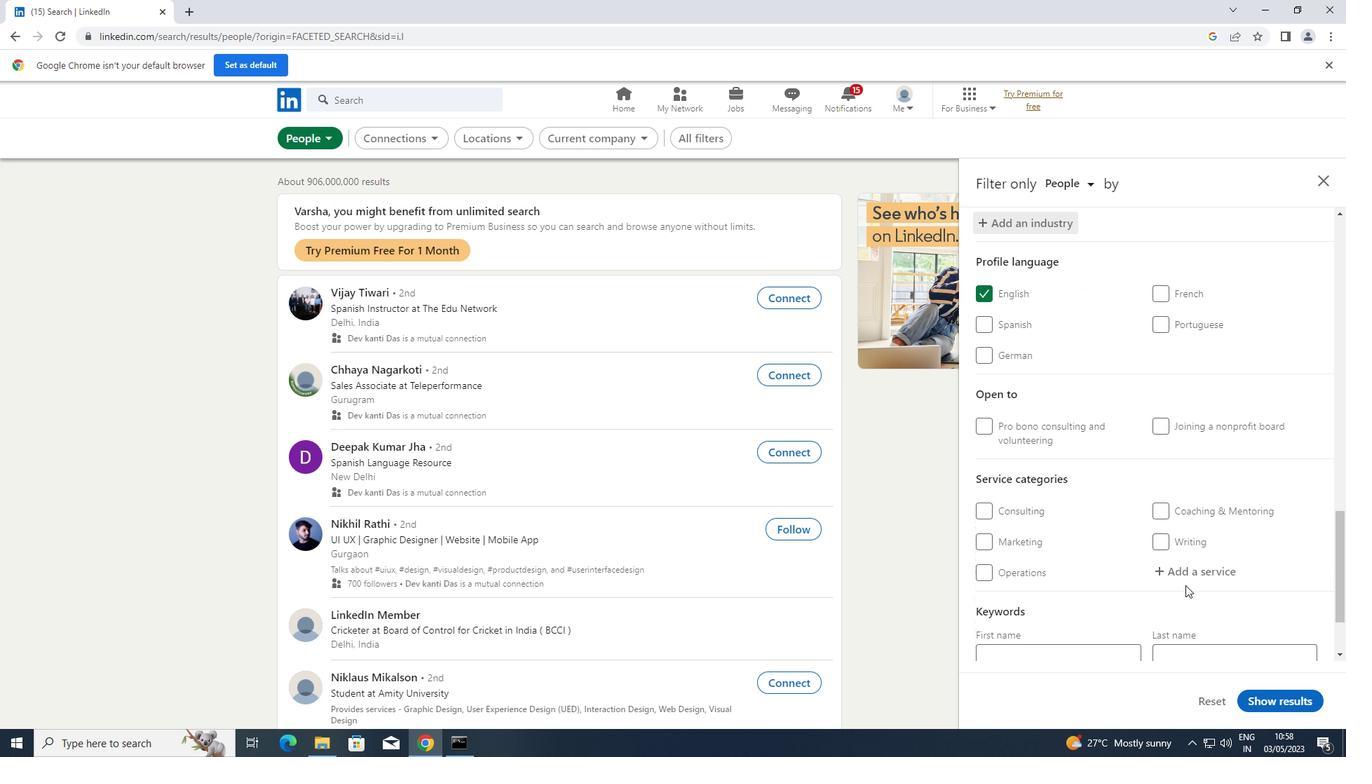 
Action: Mouse pressed left at (1204, 571)
Screenshot: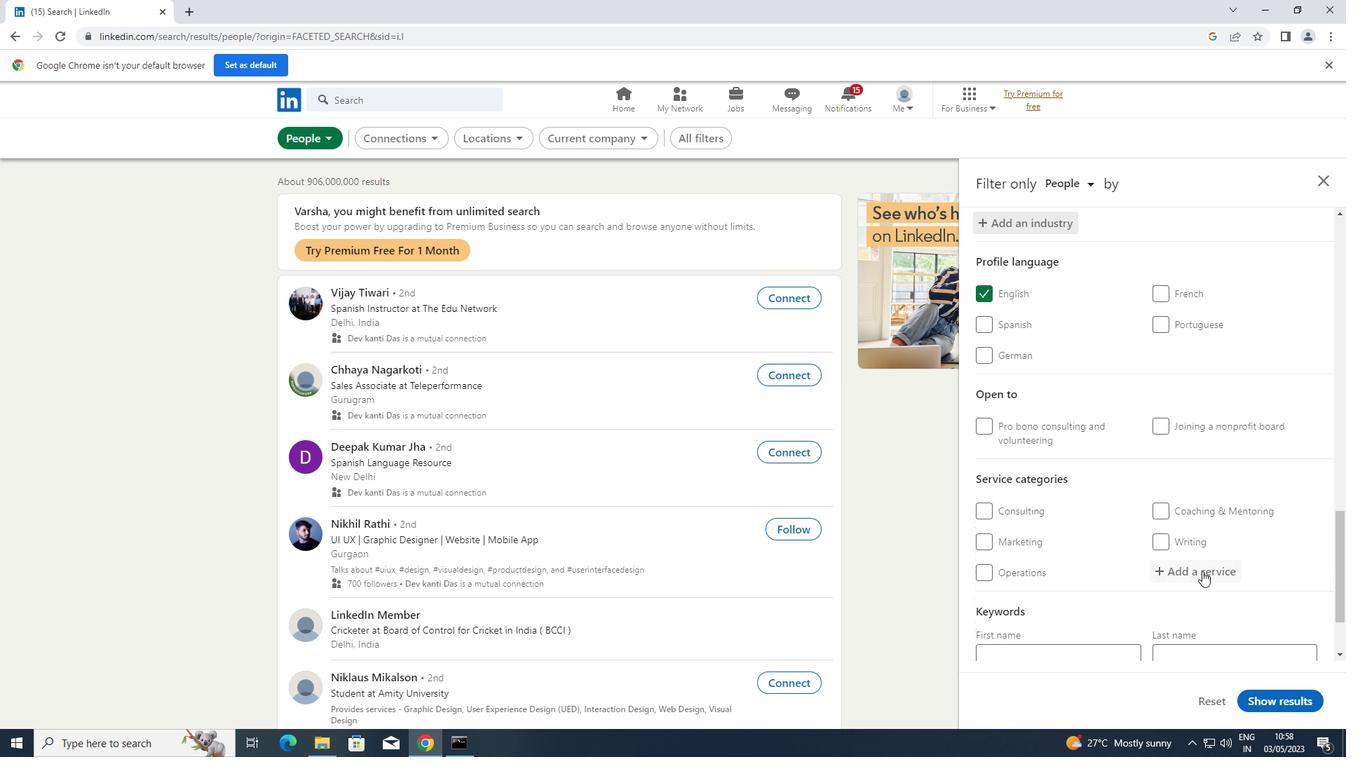 
Action: Key pressed <Key.shift>CORPORATE<Key.space>
Screenshot: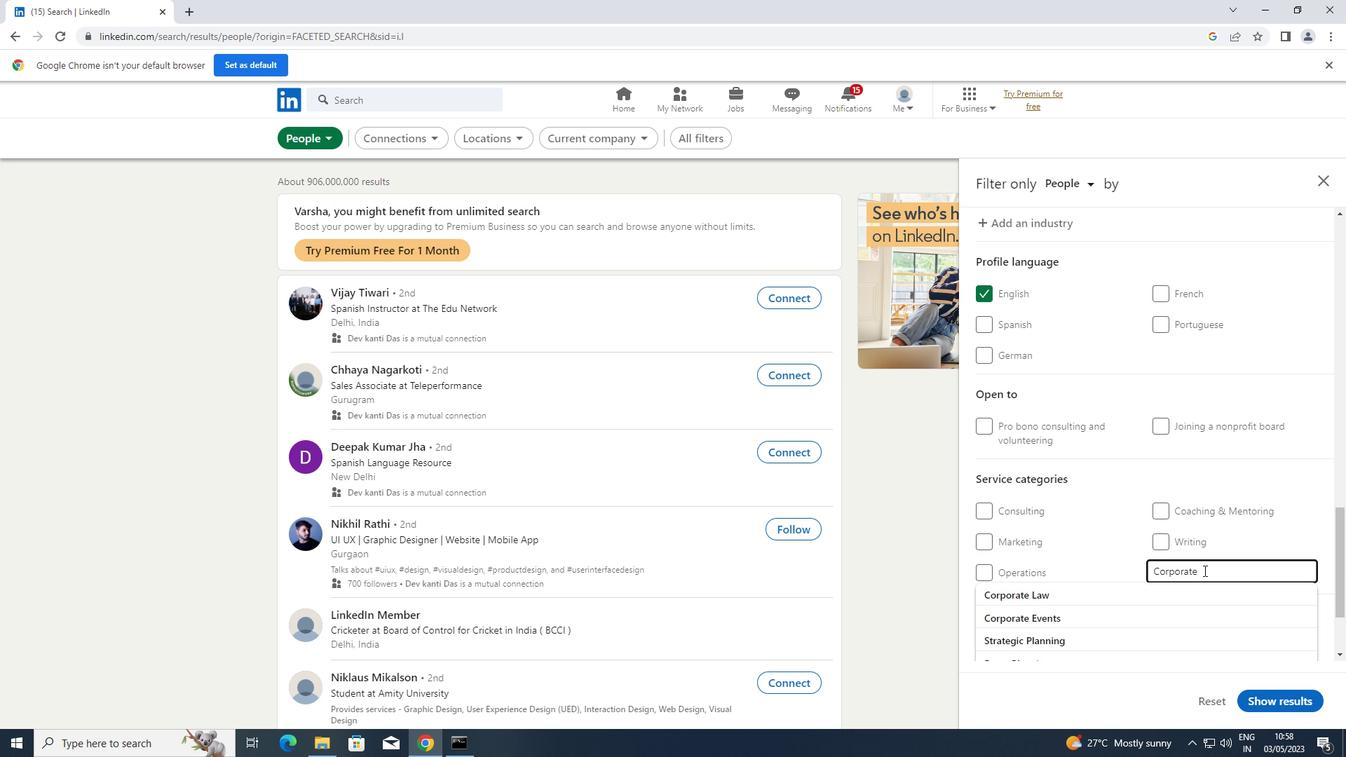 
Action: Mouse moved to (1029, 587)
Screenshot: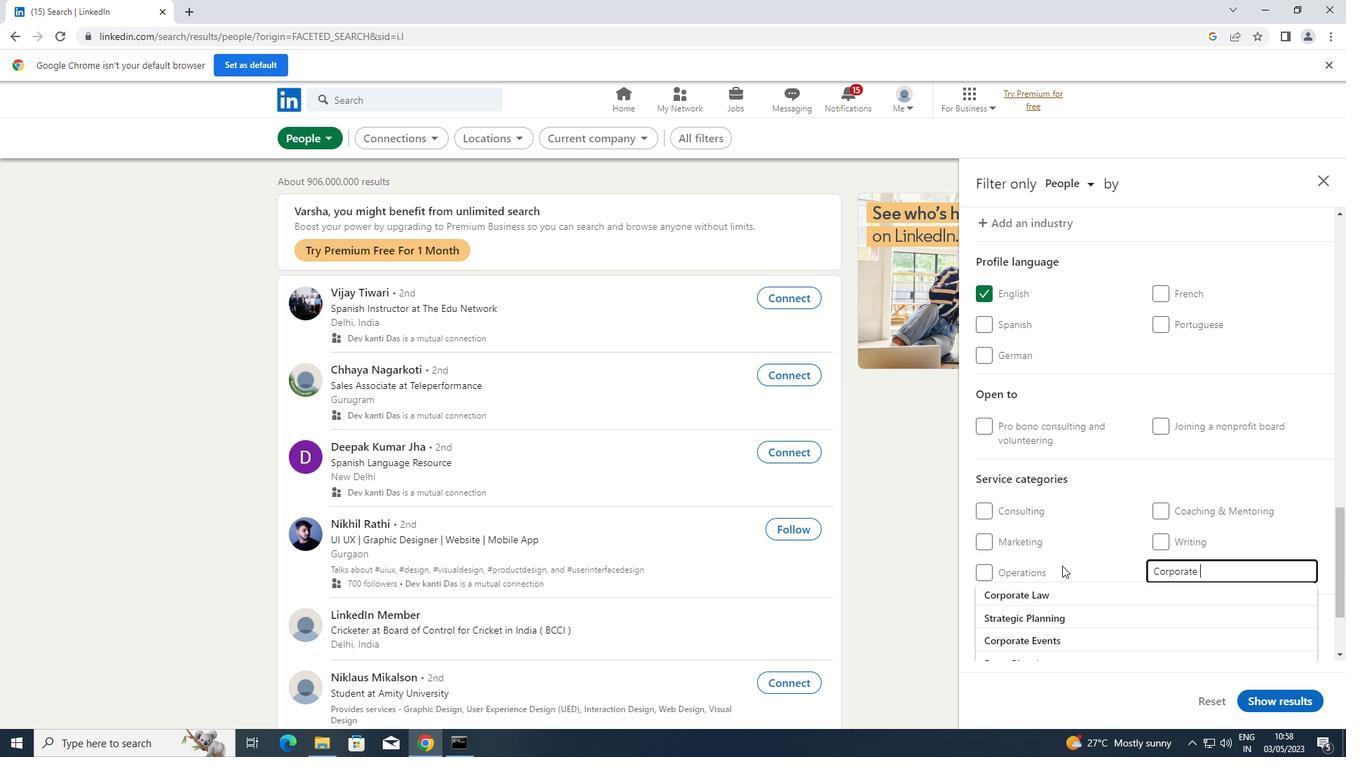 
Action: Mouse pressed left at (1029, 587)
Screenshot: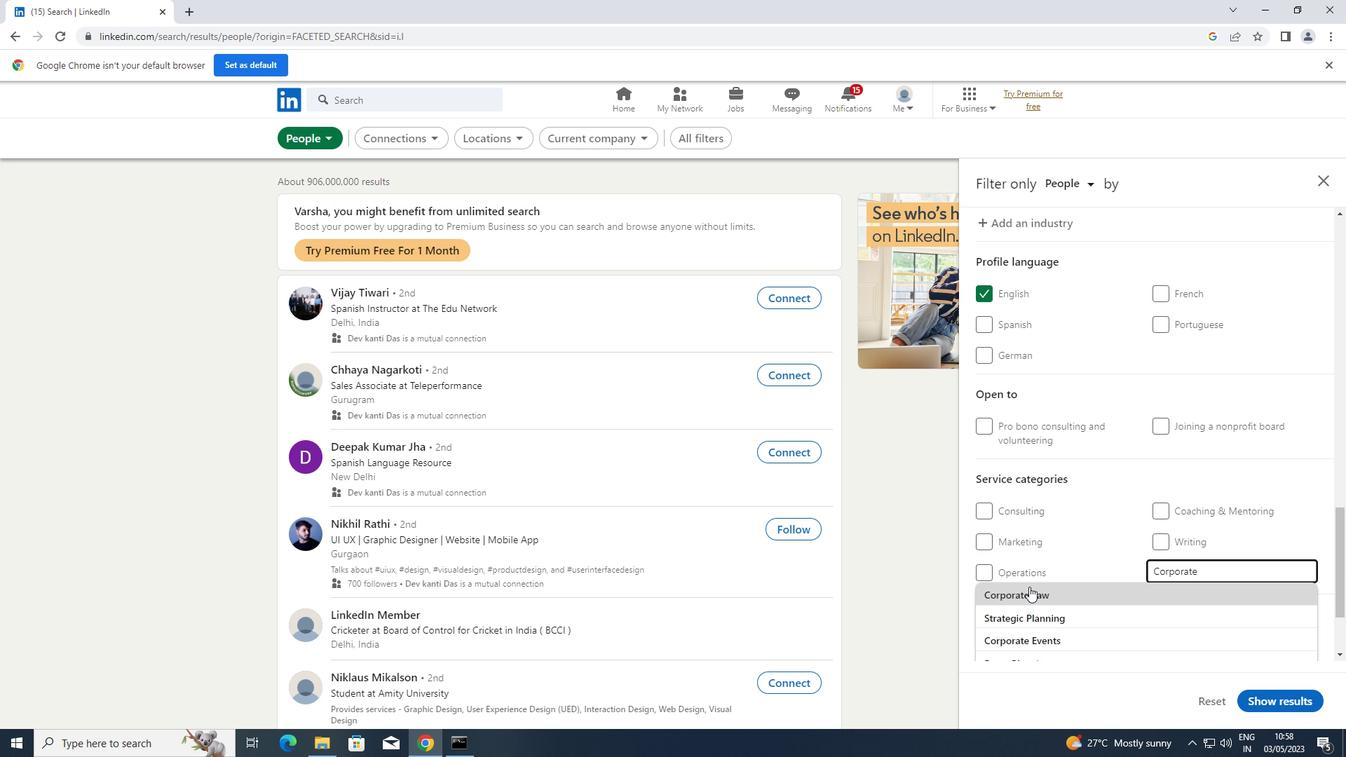 
Action: Mouse scrolled (1029, 586) with delta (0, 0)
Screenshot: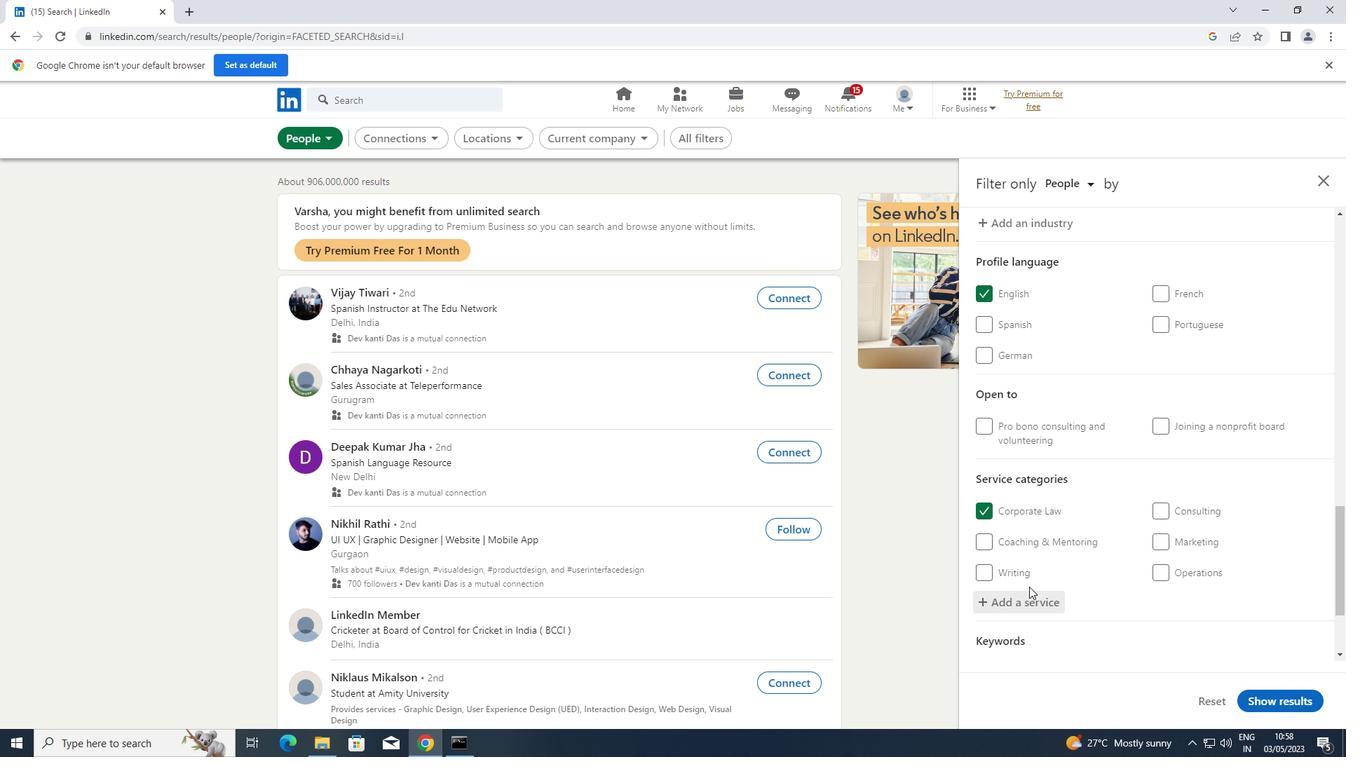 
Action: Mouse scrolled (1029, 586) with delta (0, 0)
Screenshot: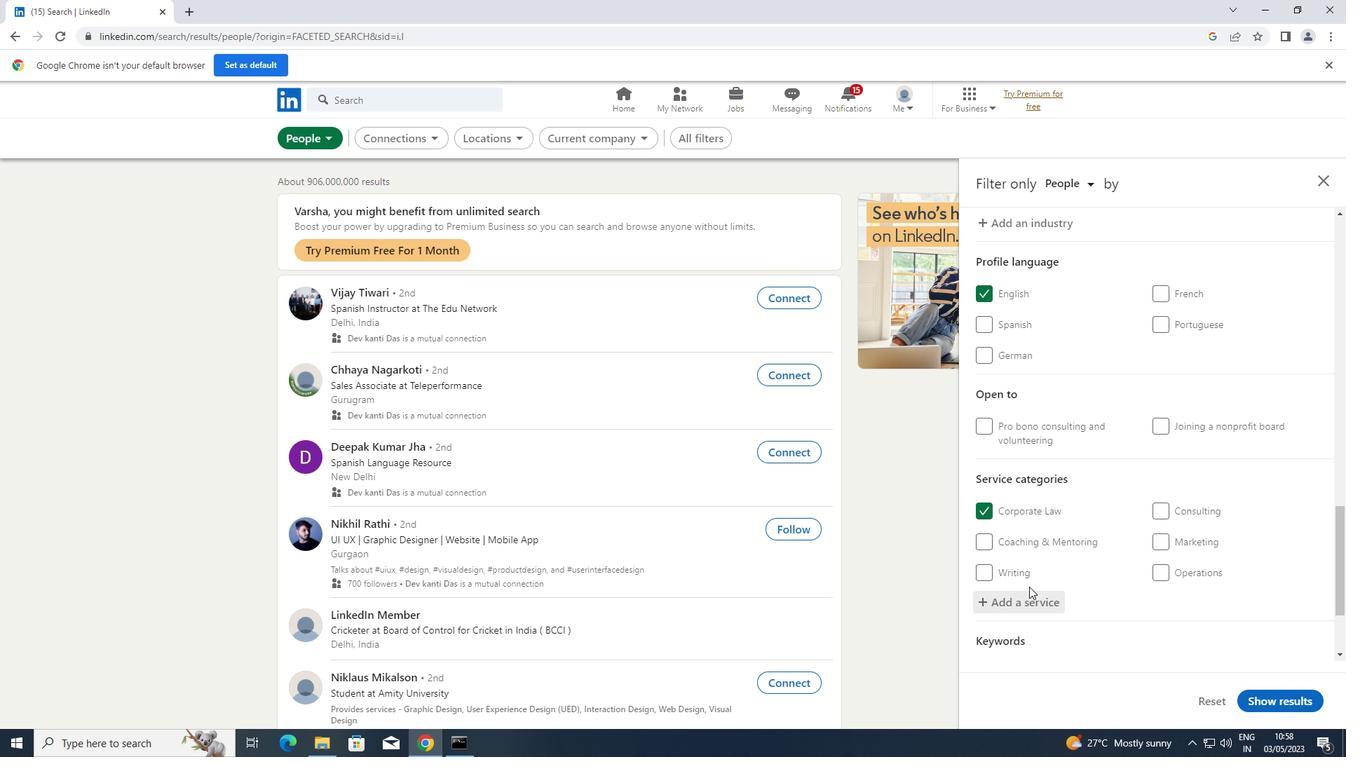 
Action: Mouse scrolled (1029, 586) with delta (0, 0)
Screenshot: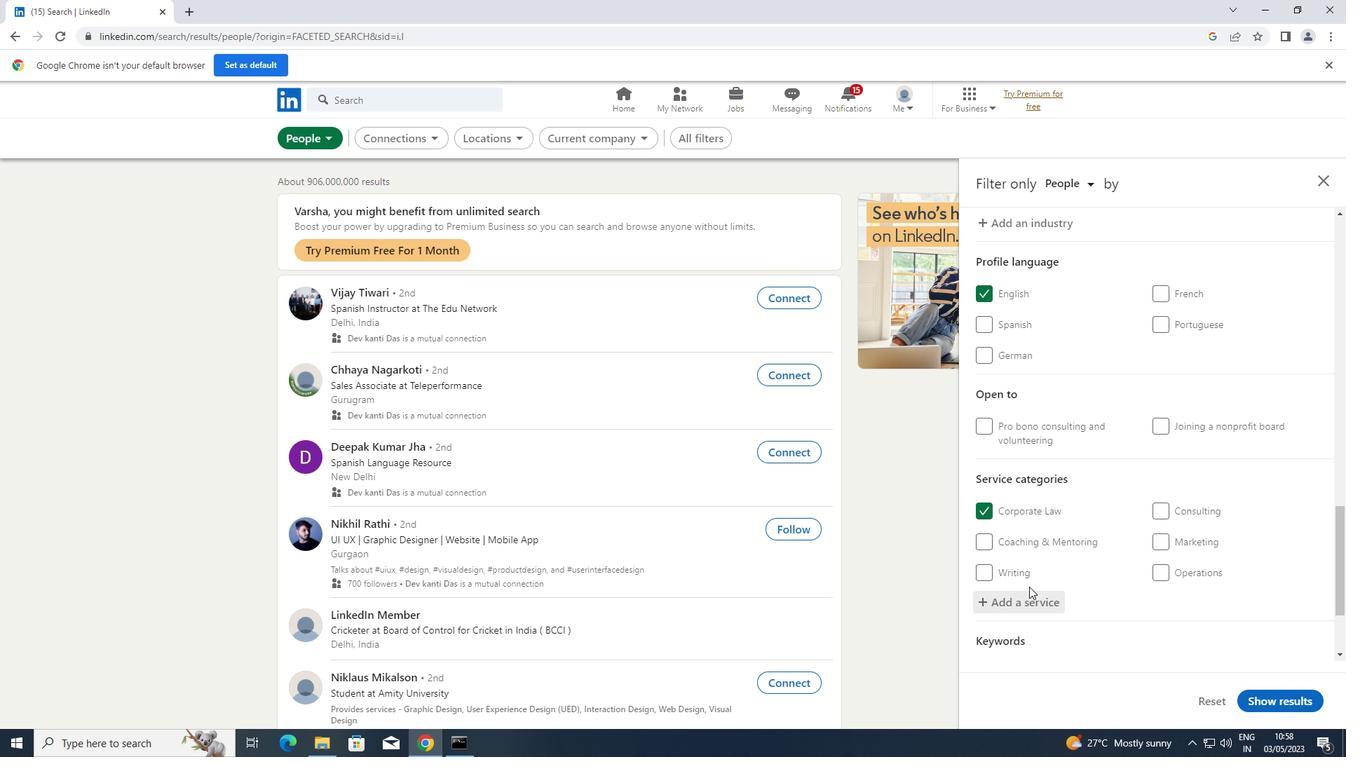 
Action: Mouse moved to (1026, 597)
Screenshot: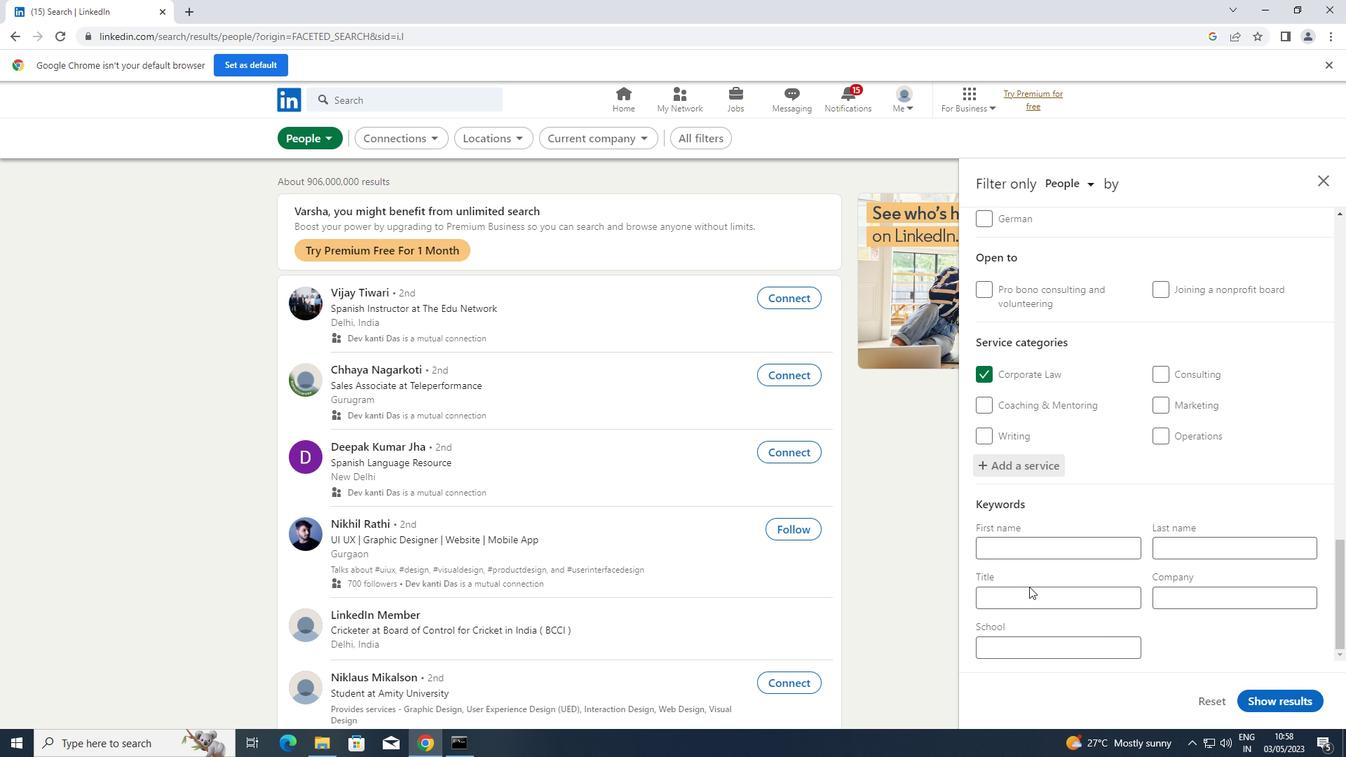 
Action: Mouse pressed left at (1026, 597)
Screenshot: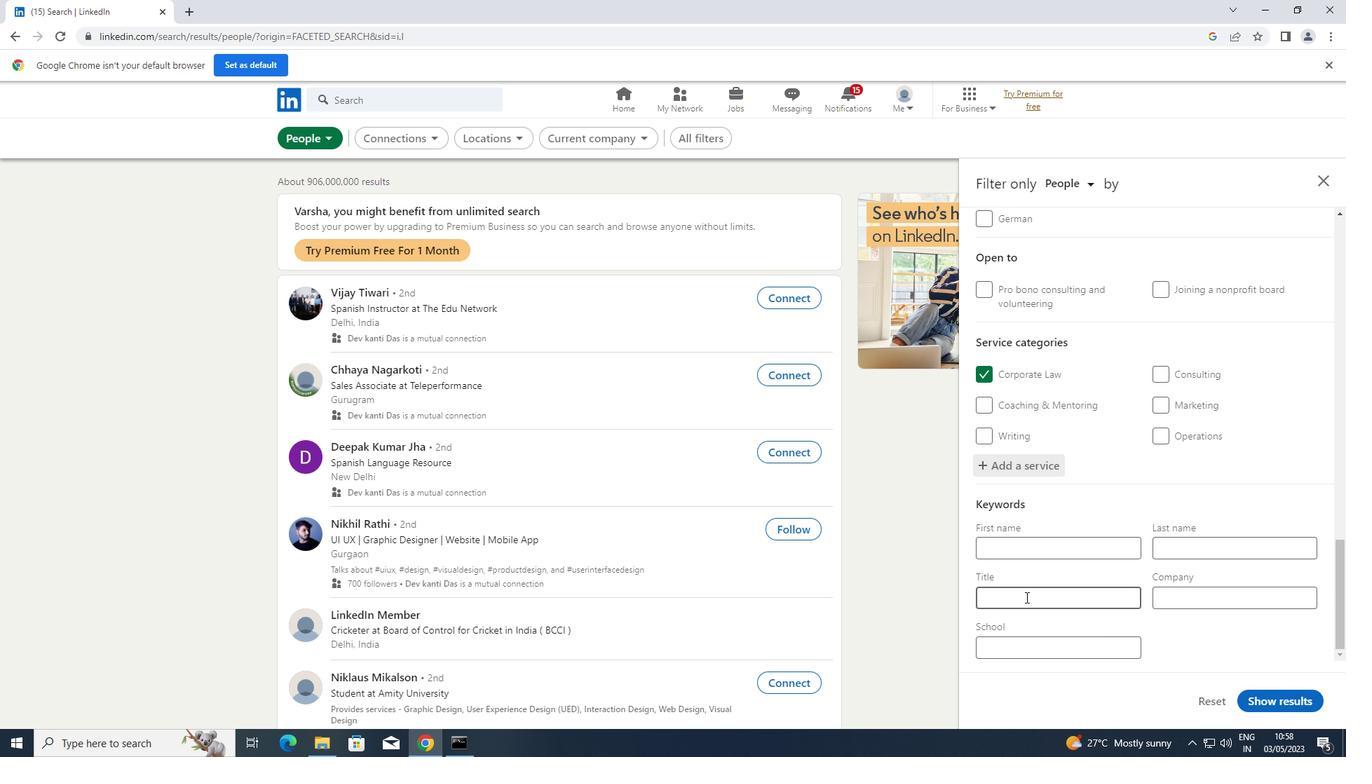 
Action: Key pressed <Key.shift>ROOFER
Screenshot: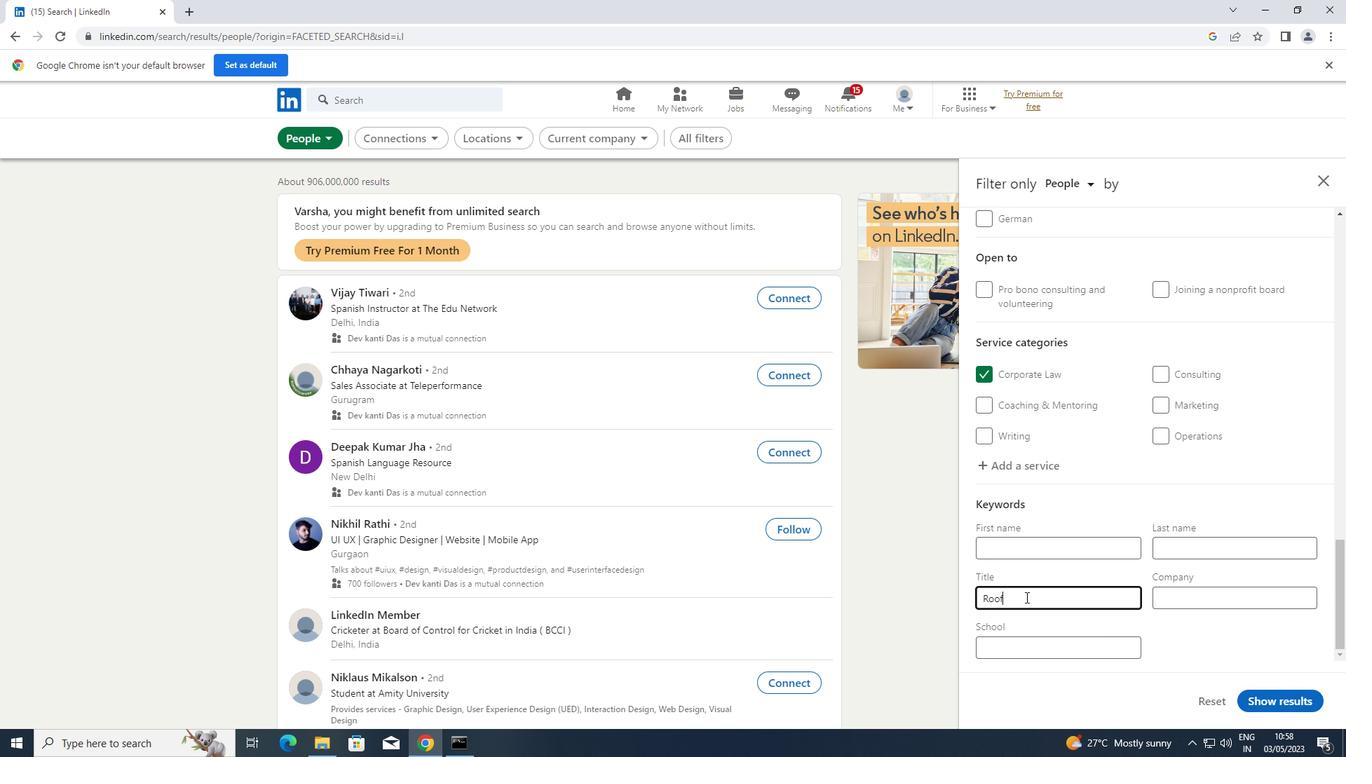
Action: Mouse moved to (1268, 703)
Screenshot: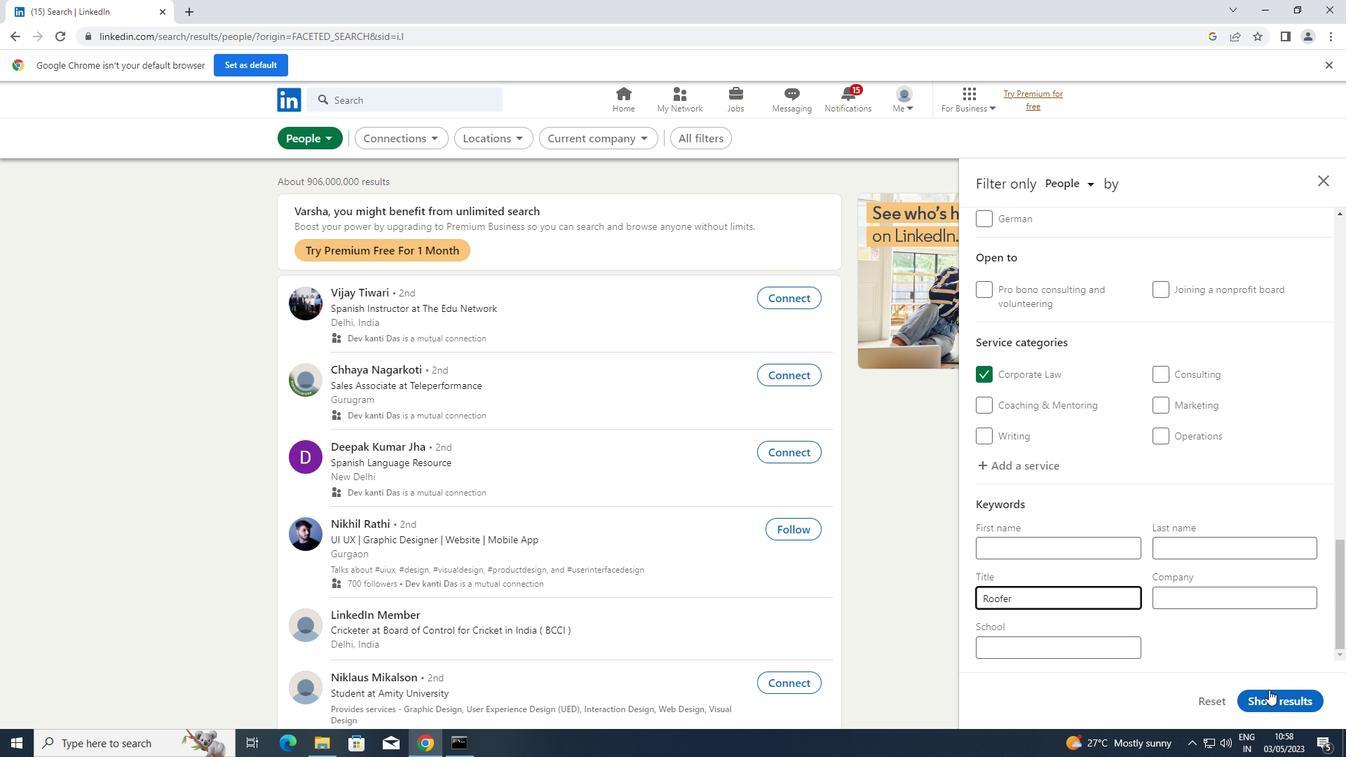 
Action: Mouse pressed left at (1268, 703)
Screenshot: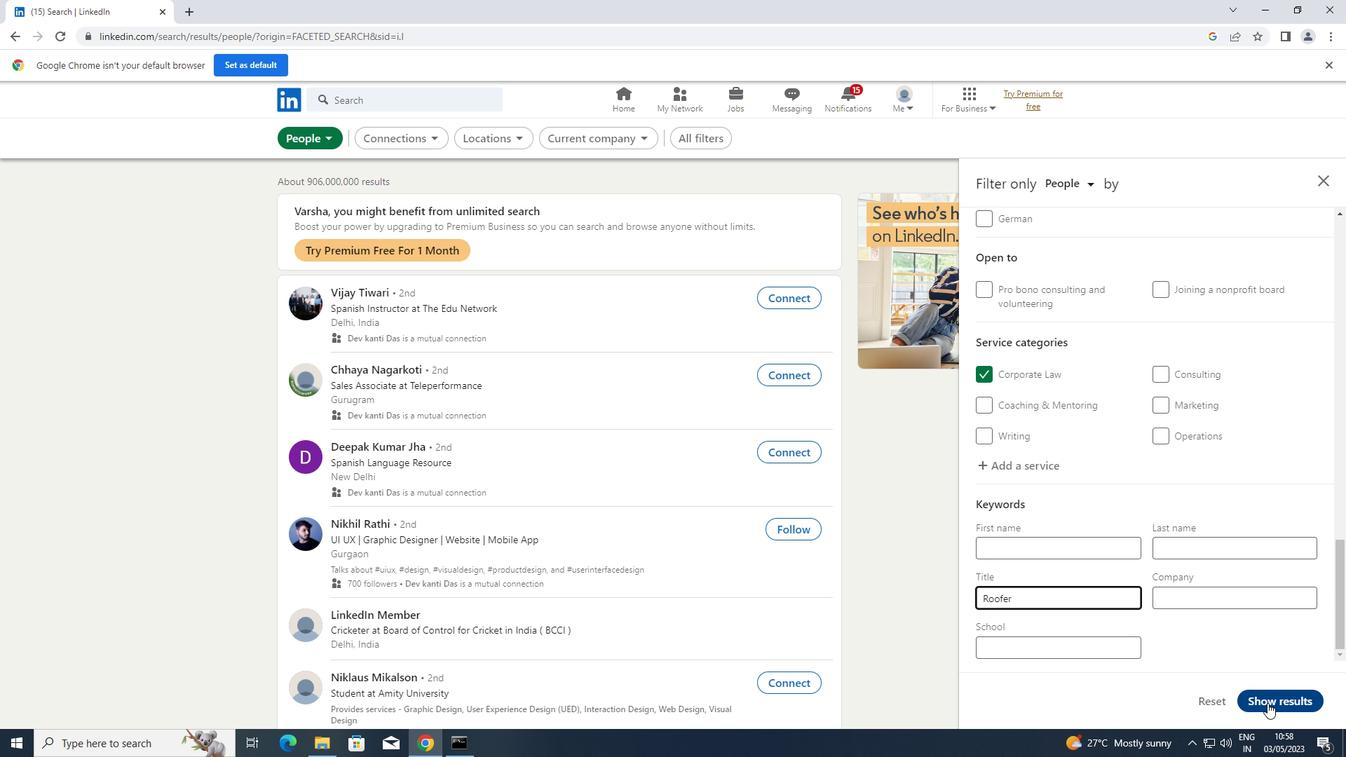 
